 Task: Look for space in Lebowakgomo, South Africa from 24th August, 2023 to 10th September, 2023 for 8 adults in price range Rs.12000 to Rs.15000. Place can be entire place or shared room with 4 bedrooms having 8 beds and 4 bathrooms. Property type can be house, flat, guest house. Amenities needed are: wifi, TV, free parkinig on premises, gym, breakfast. Booking option can be shelf check-in. Required host language is English.
Action: Mouse moved to (488, 119)
Screenshot: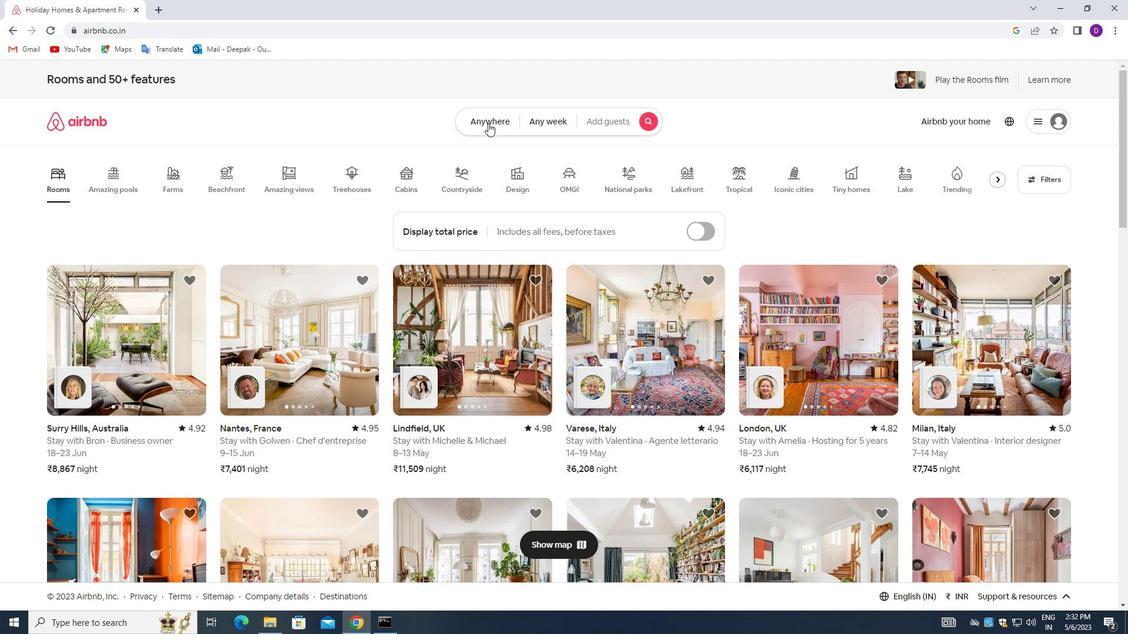 
Action: Mouse pressed left at (488, 119)
Screenshot: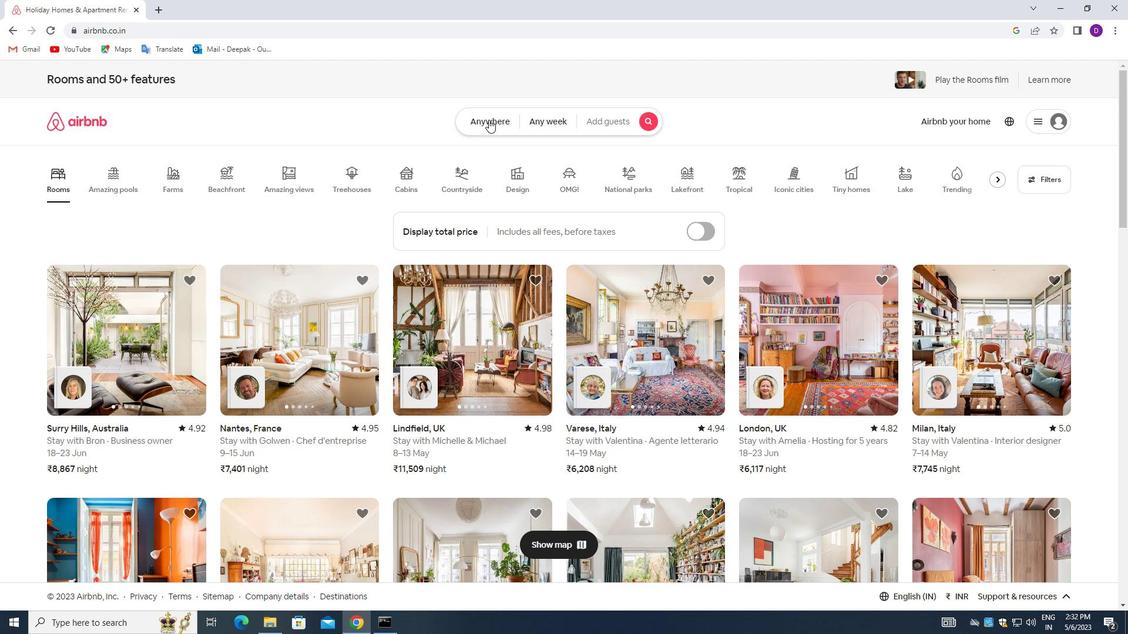 
Action: Mouse moved to (441, 165)
Screenshot: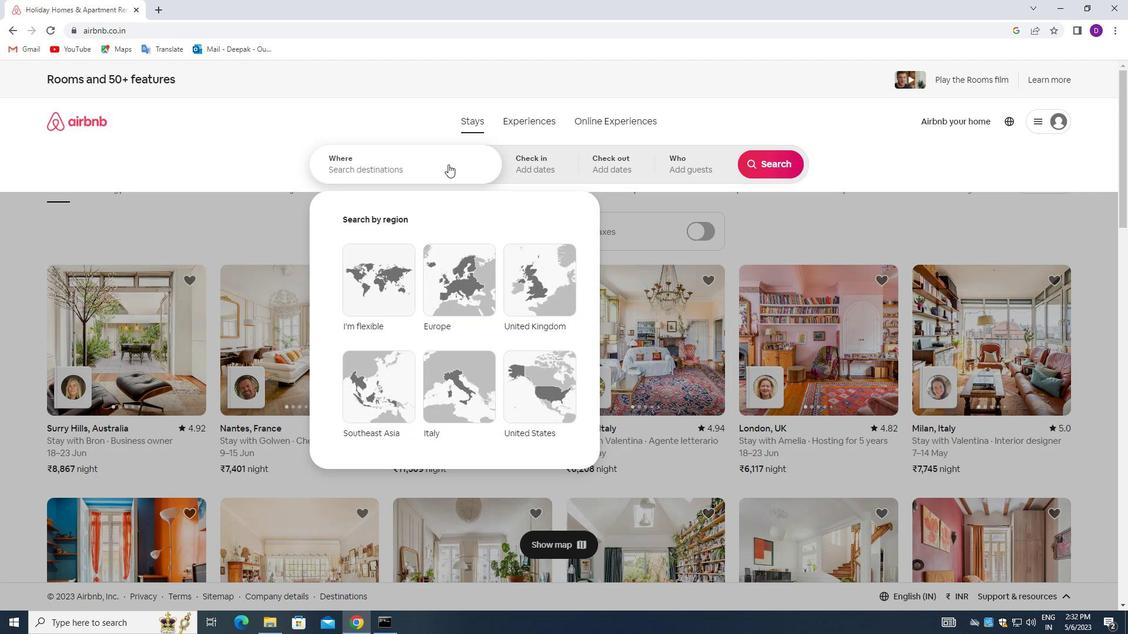 
Action: Mouse pressed left at (441, 165)
Screenshot: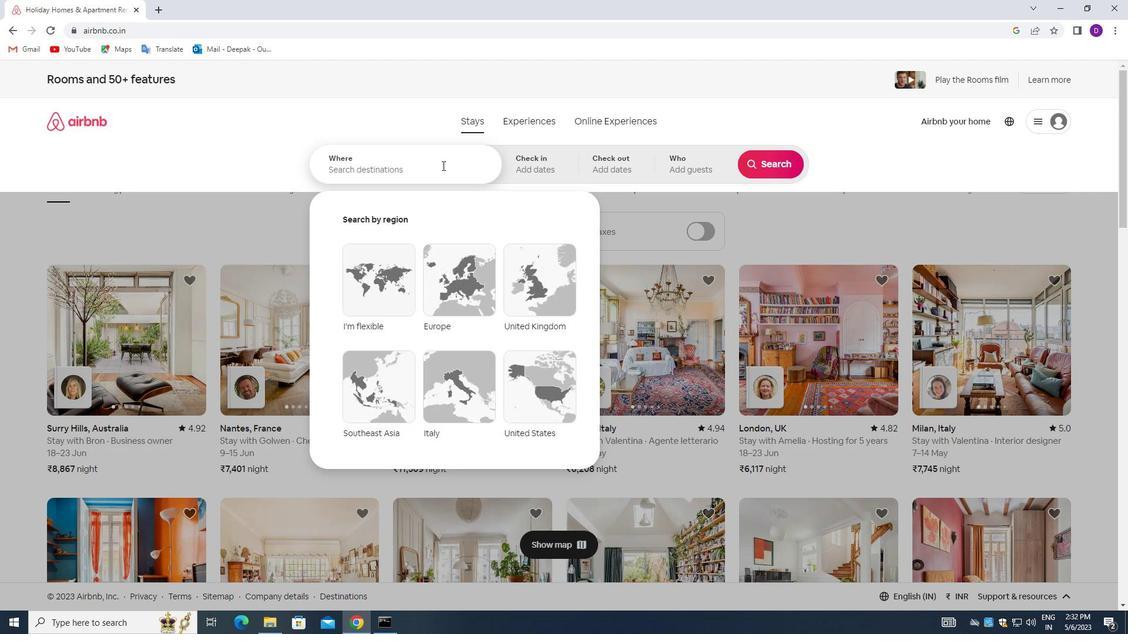 
Action: Mouse moved to (210, 263)
Screenshot: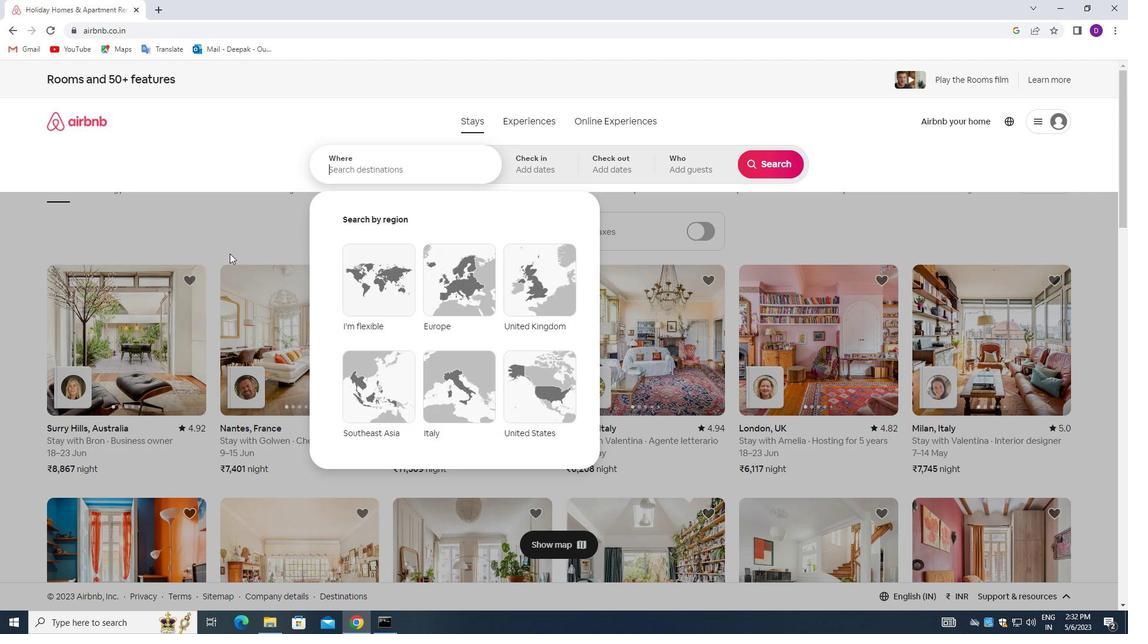 
Action: Key pressed <Key.shift>LEBOWAKGMO,<Key.space><Key.shift_r>SOUTH<Key.space><Key.shift_r>AFRICA<Key.down><Key.enter>
Screenshot: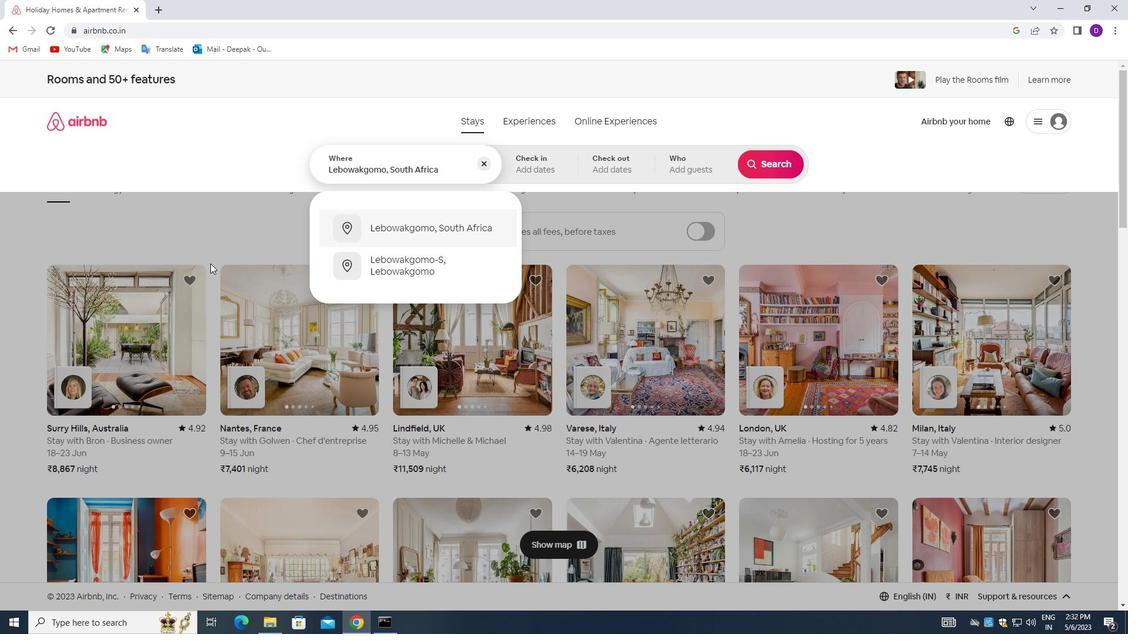 
Action: Mouse moved to (514, 285)
Screenshot: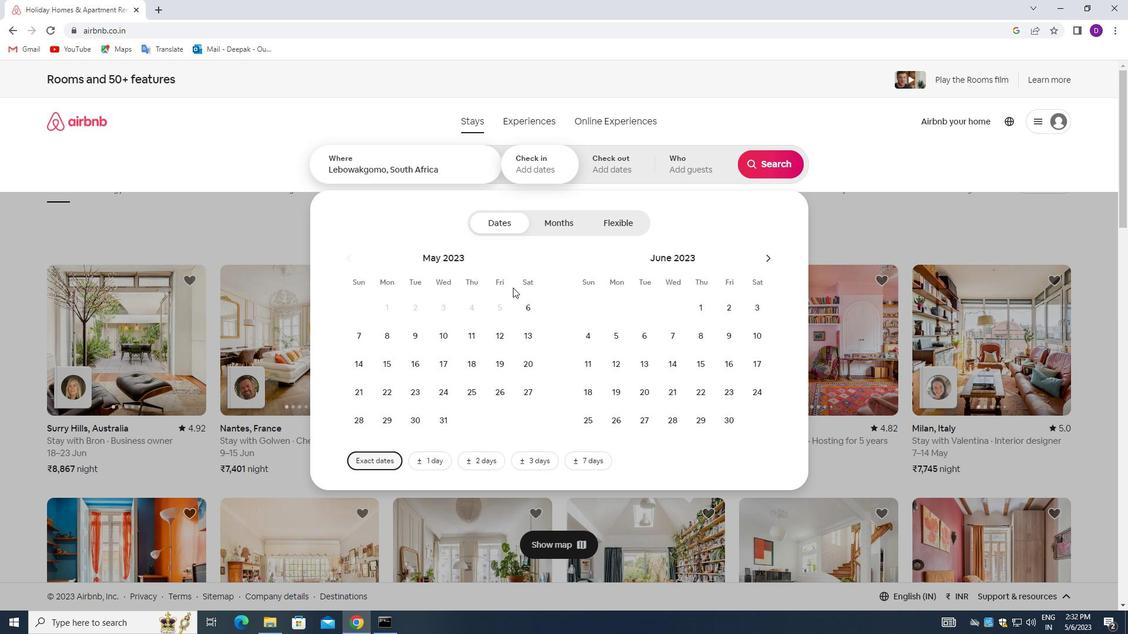 
Action: Mouse scrolled (514, 284) with delta (0, 0)
Screenshot: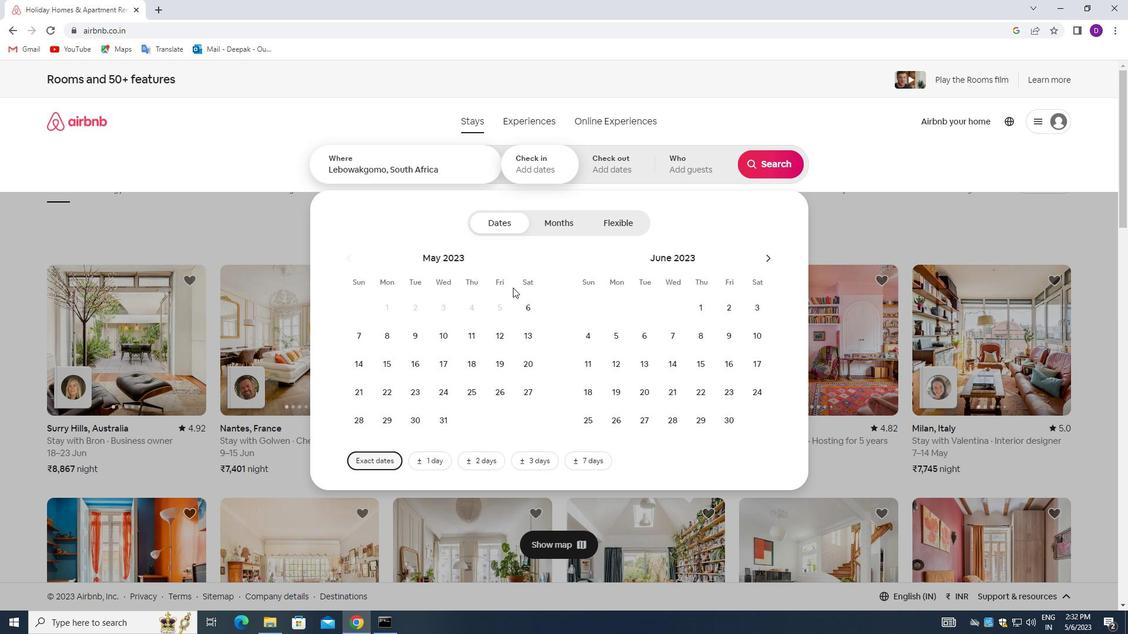 
Action: Mouse moved to (767, 259)
Screenshot: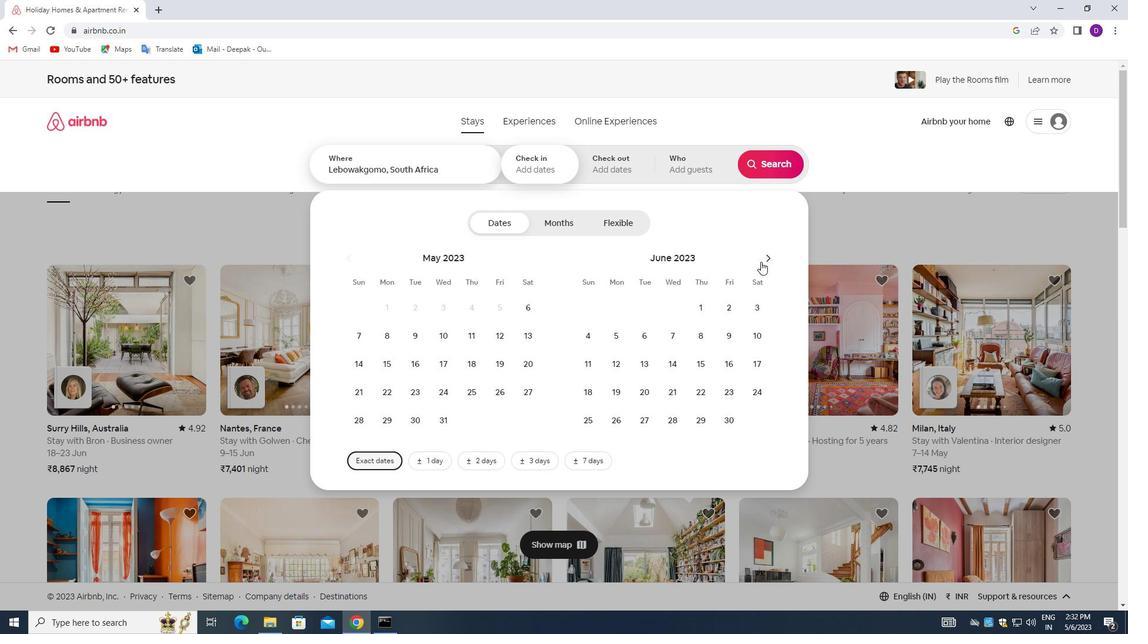 
Action: Mouse pressed left at (767, 259)
Screenshot: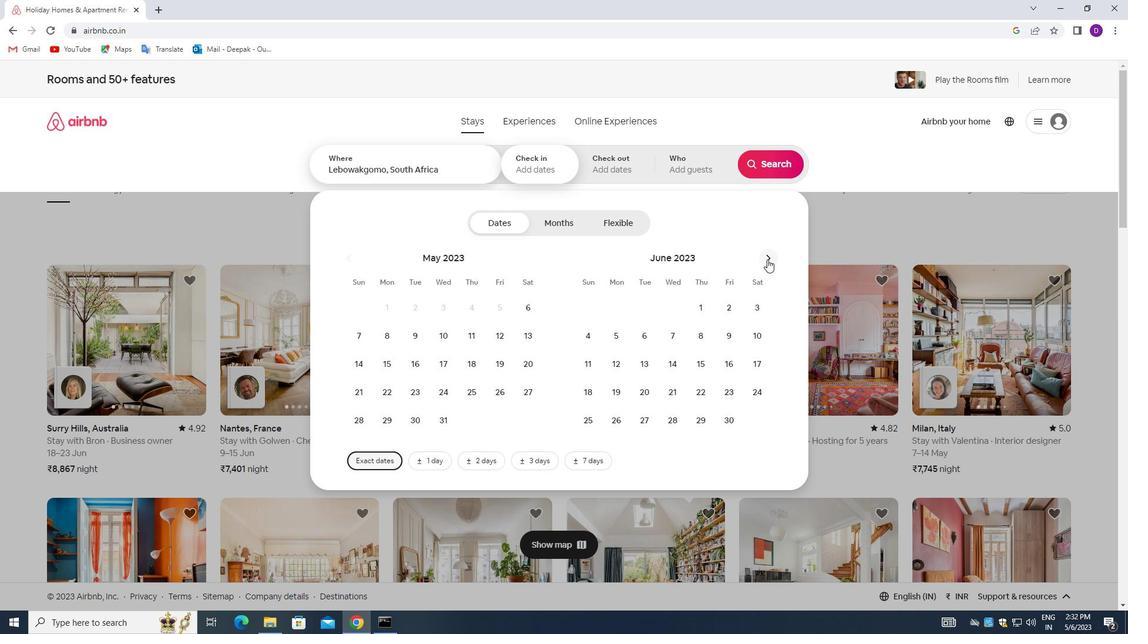 
Action: Mouse pressed left at (767, 259)
Screenshot: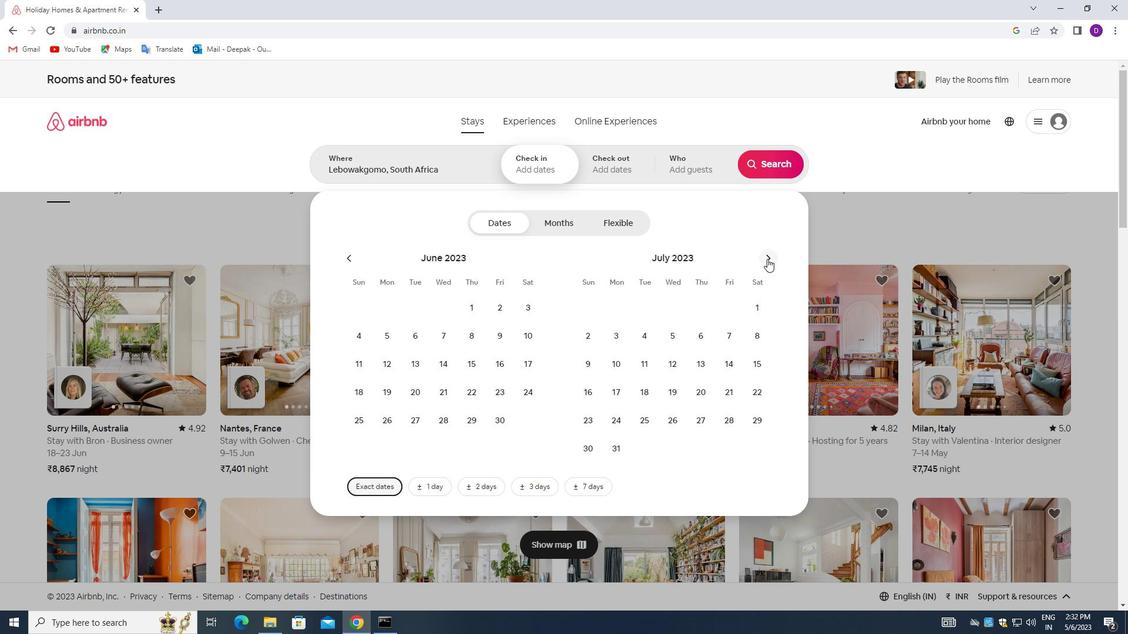 
Action: Mouse pressed left at (767, 259)
Screenshot: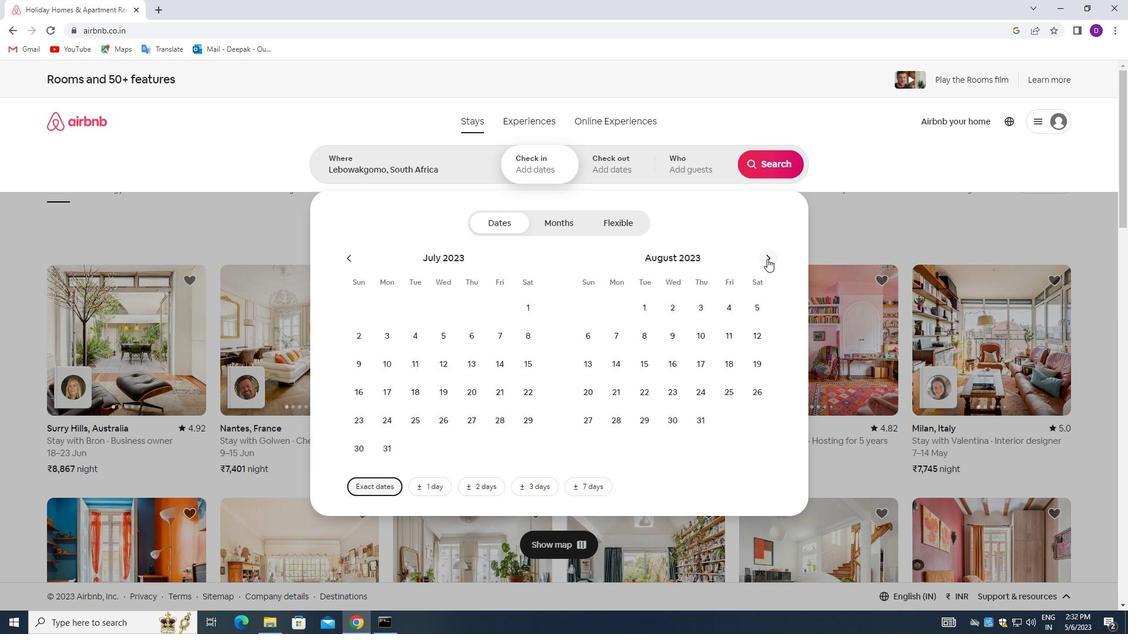 
Action: Mouse moved to (464, 390)
Screenshot: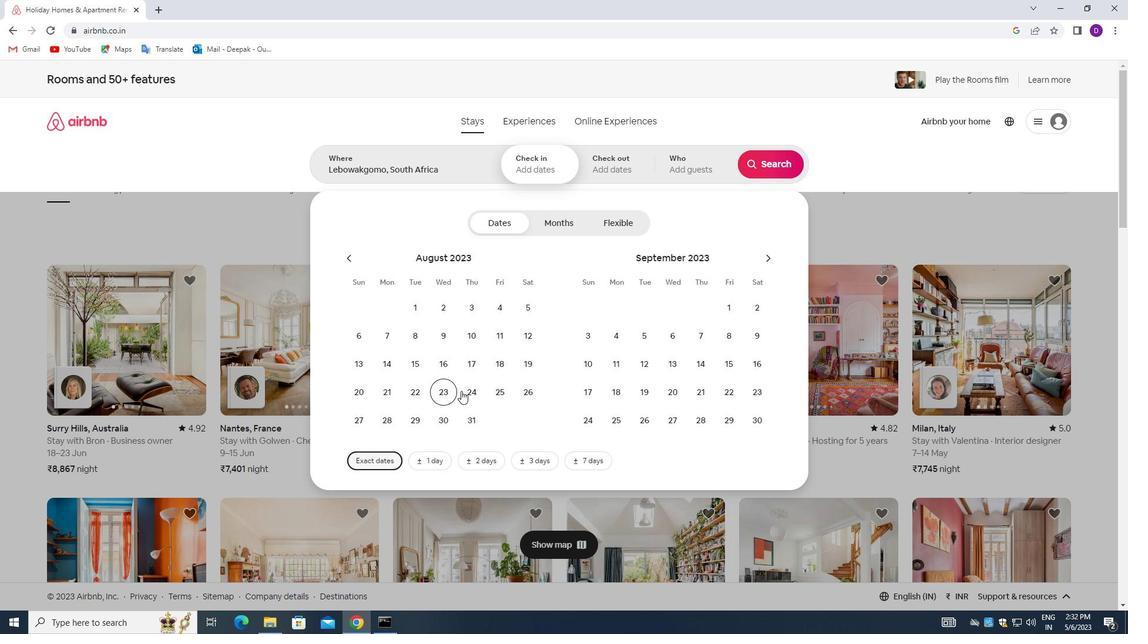 
Action: Mouse pressed left at (464, 390)
Screenshot: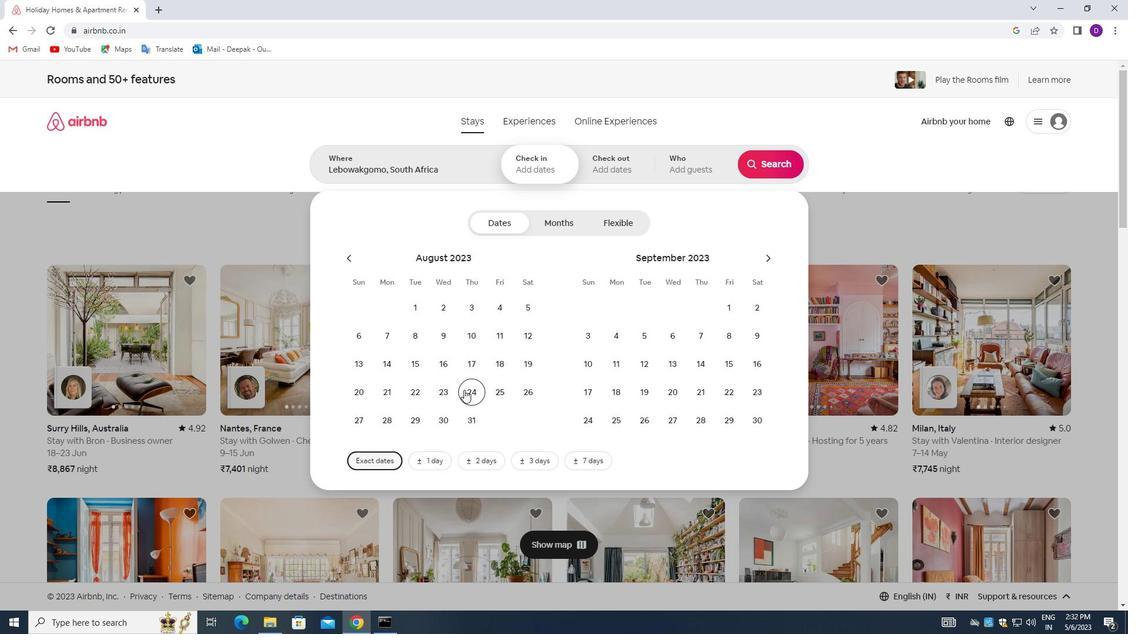 
Action: Mouse moved to (595, 373)
Screenshot: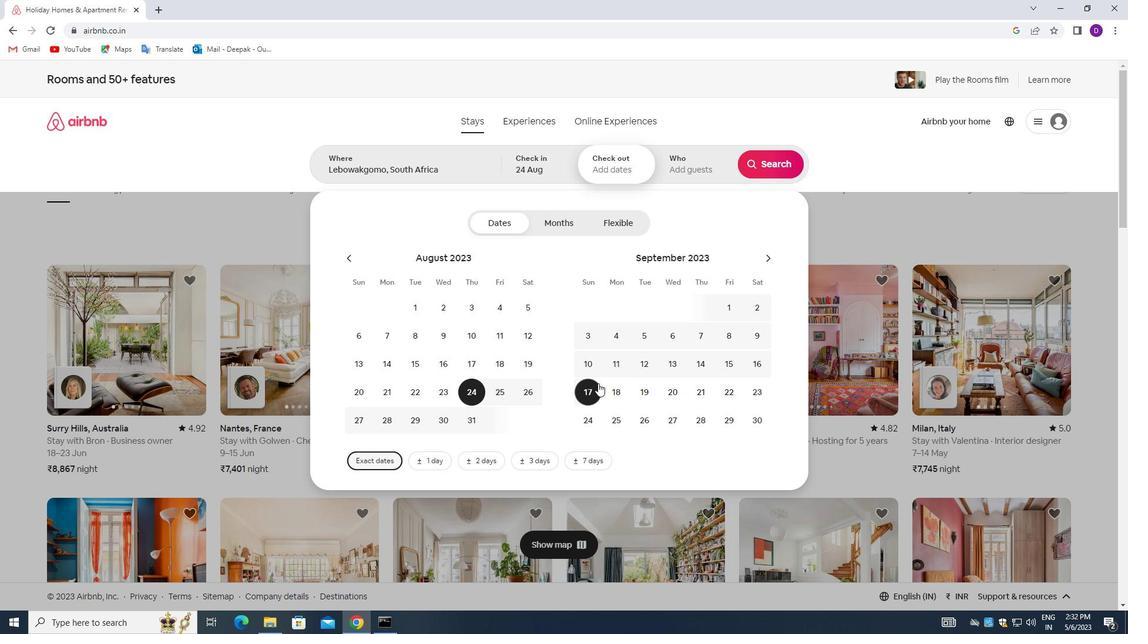 
Action: Mouse pressed left at (595, 373)
Screenshot: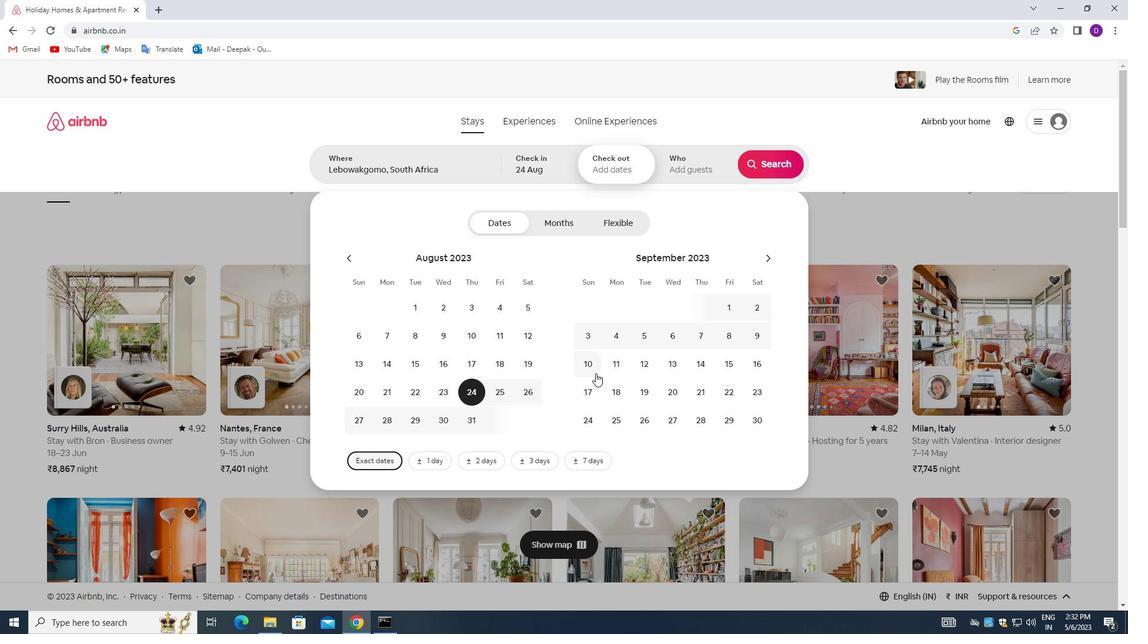 
Action: Mouse moved to (671, 171)
Screenshot: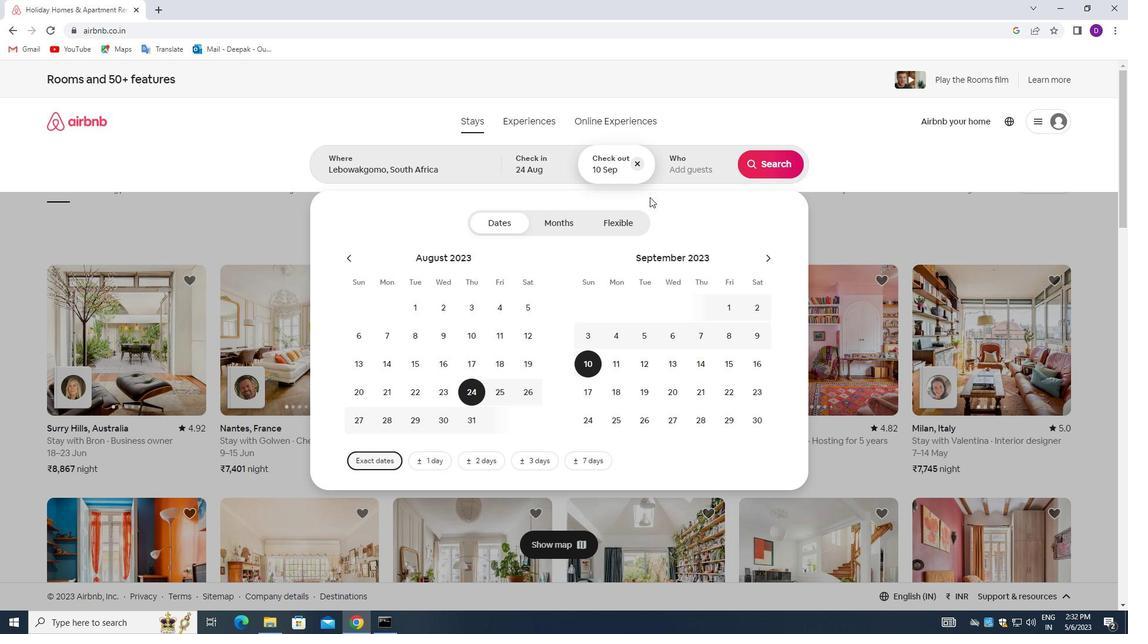 
Action: Mouse pressed left at (671, 171)
Screenshot: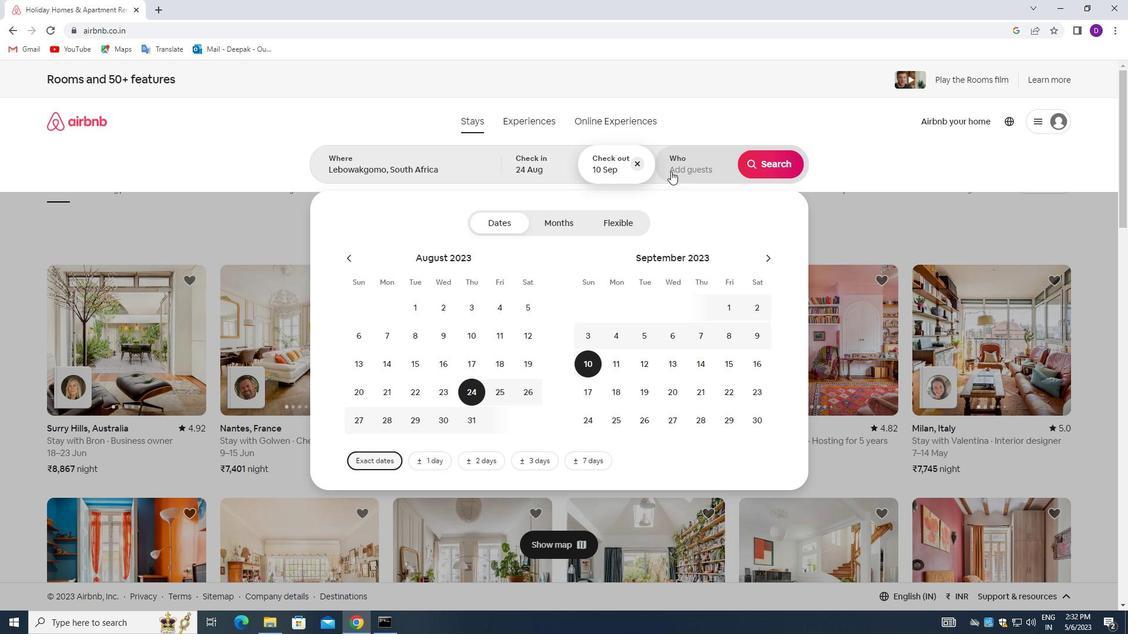 
Action: Mouse moved to (770, 231)
Screenshot: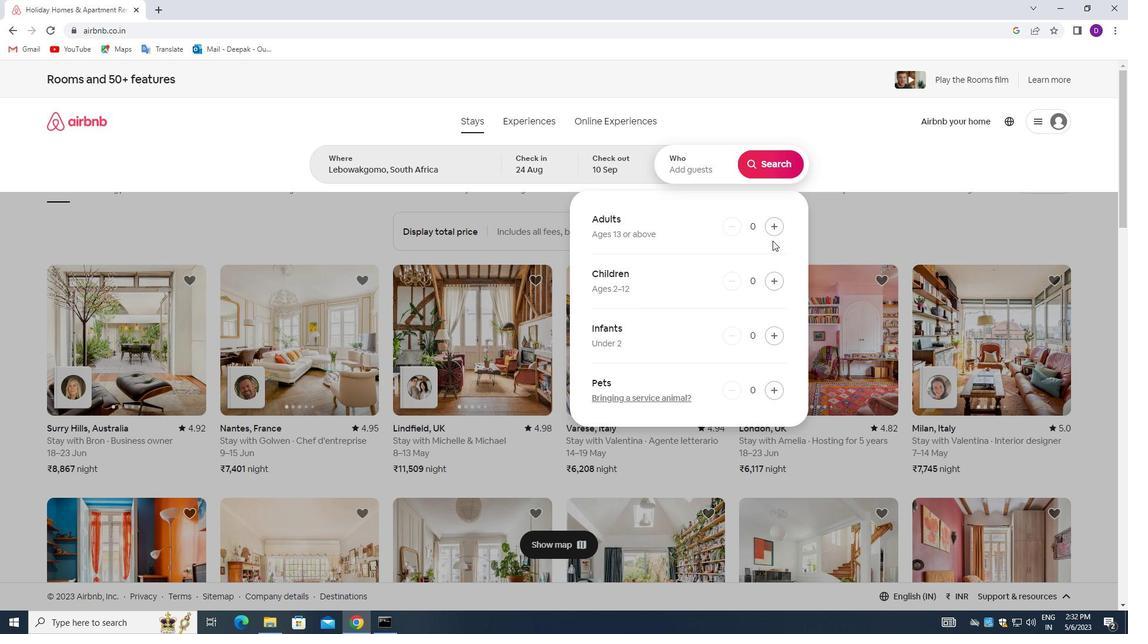 
Action: Mouse pressed left at (770, 231)
Screenshot: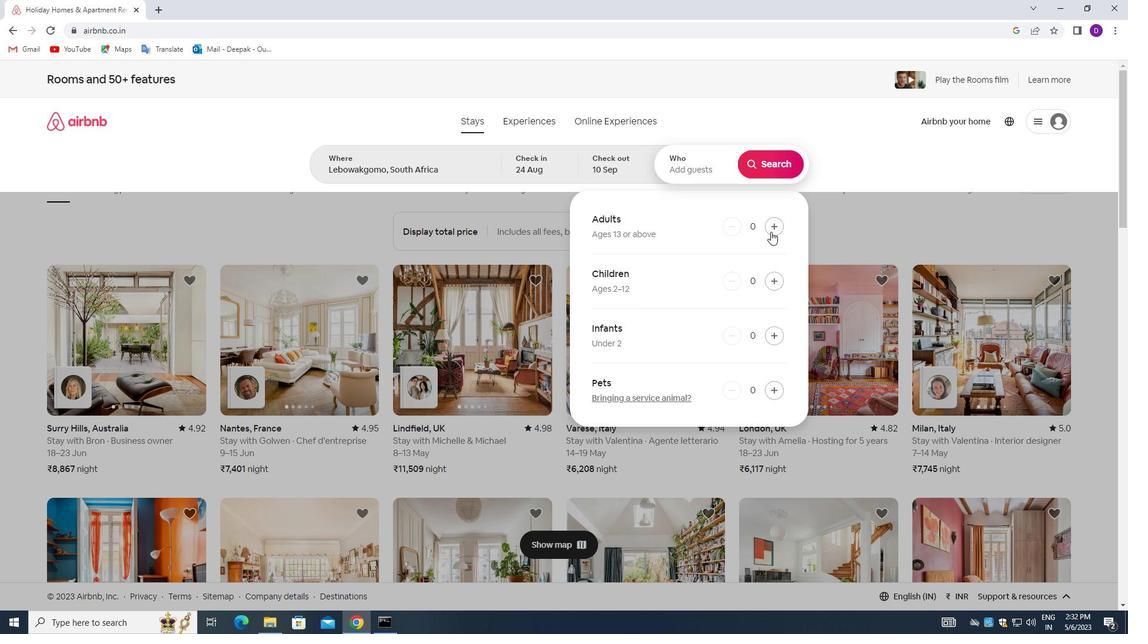 
Action: Mouse pressed left at (770, 231)
Screenshot: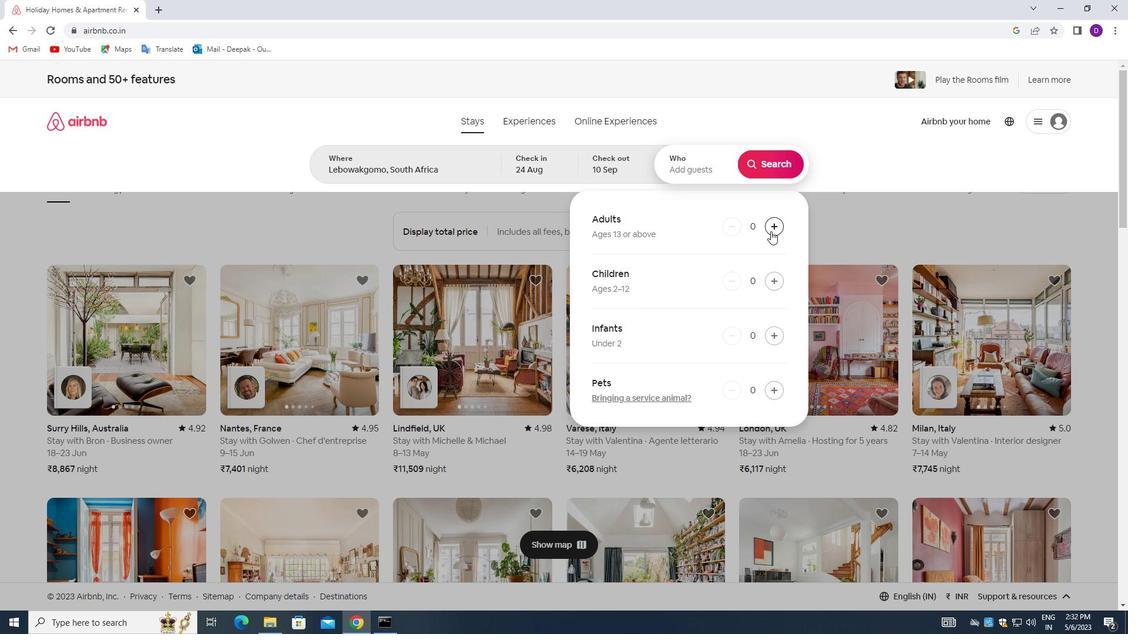 
Action: Mouse pressed left at (770, 231)
Screenshot: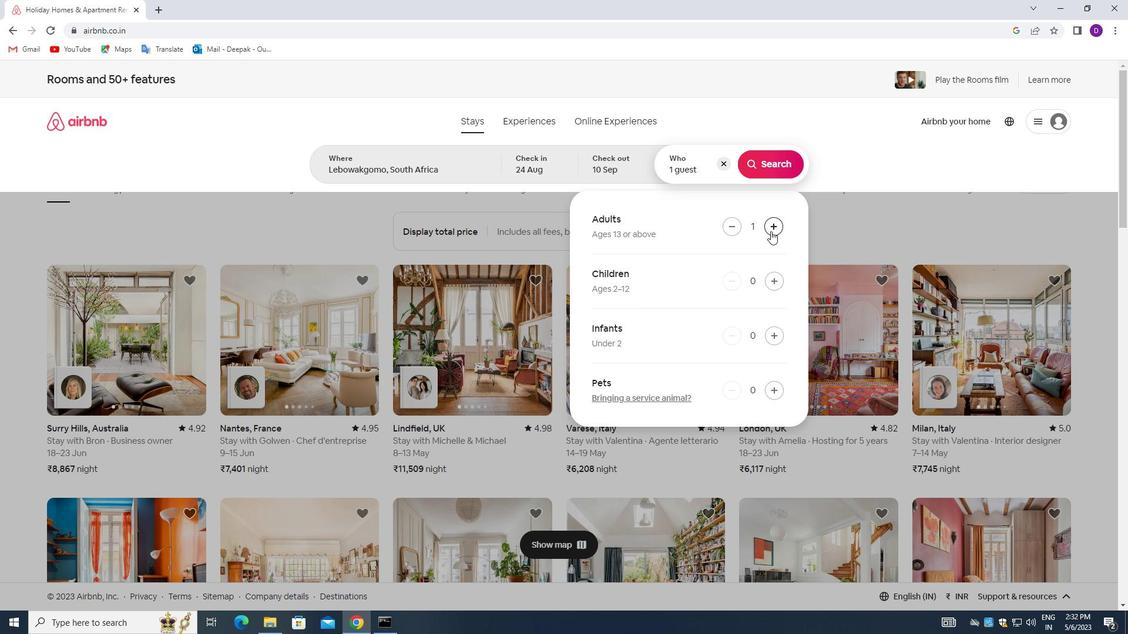
Action: Mouse pressed left at (770, 231)
Screenshot: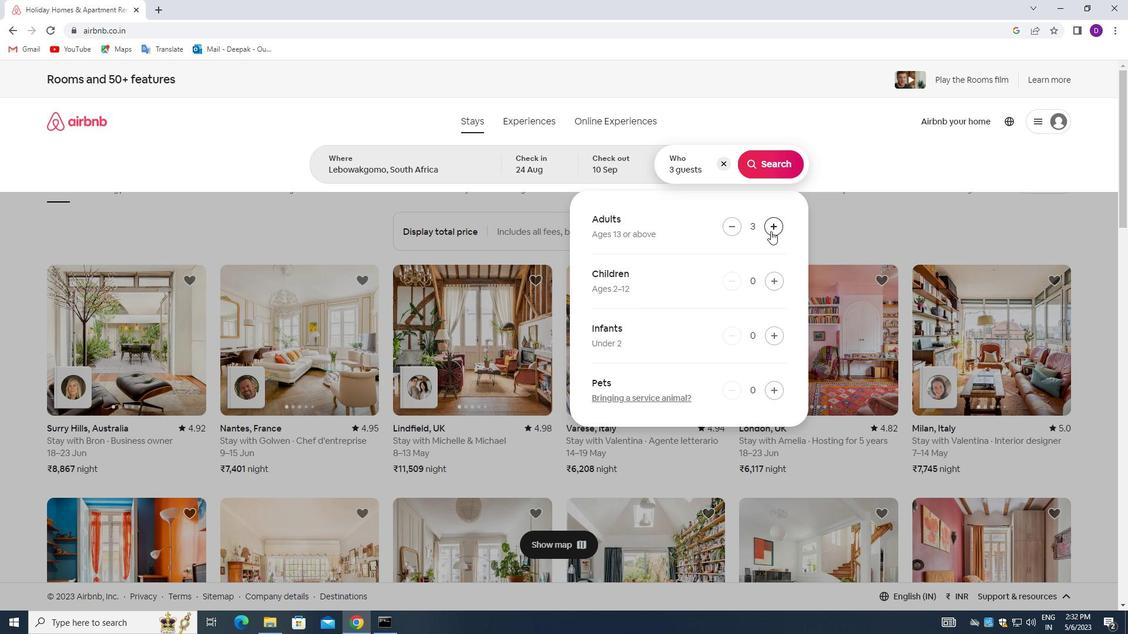 
Action: Mouse pressed left at (770, 231)
Screenshot: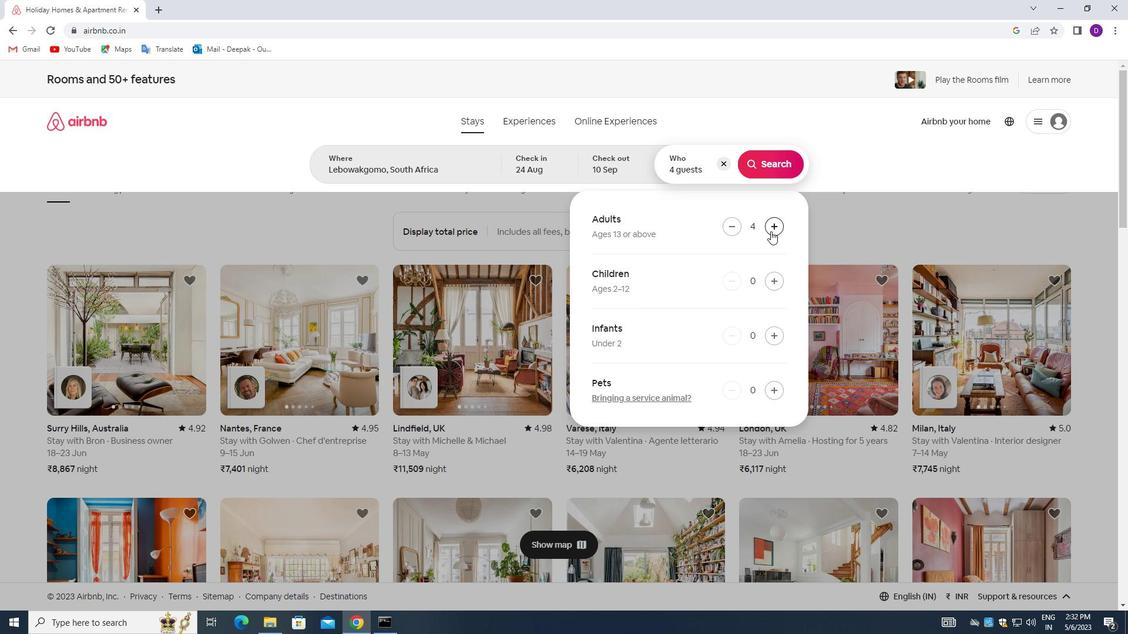 
Action: Mouse pressed left at (770, 231)
Screenshot: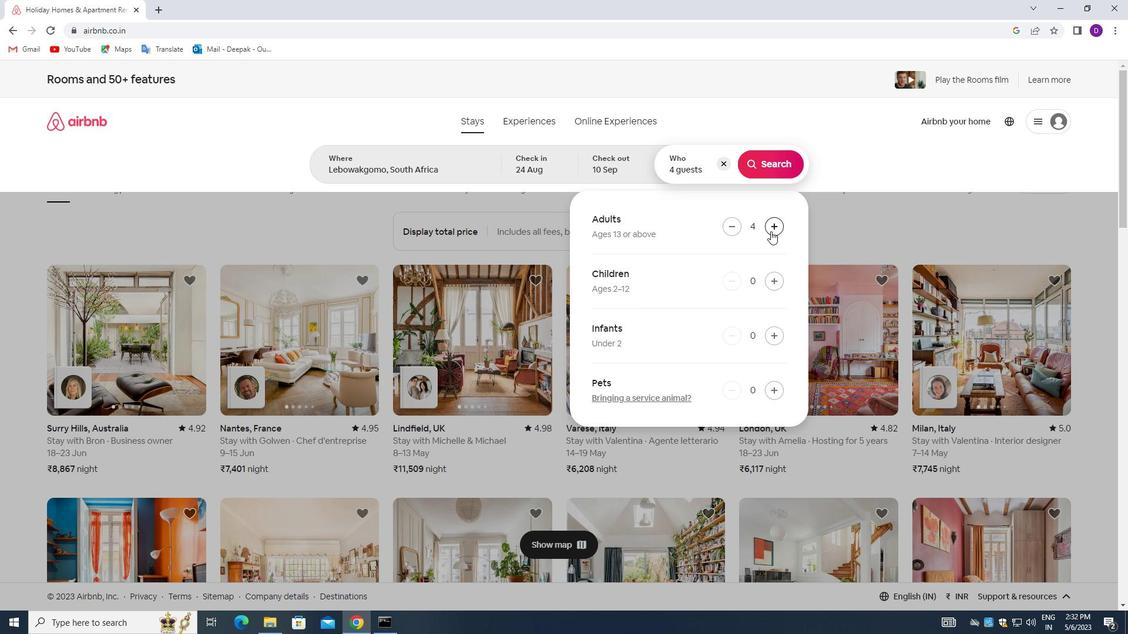 
Action: Mouse pressed left at (770, 231)
Screenshot: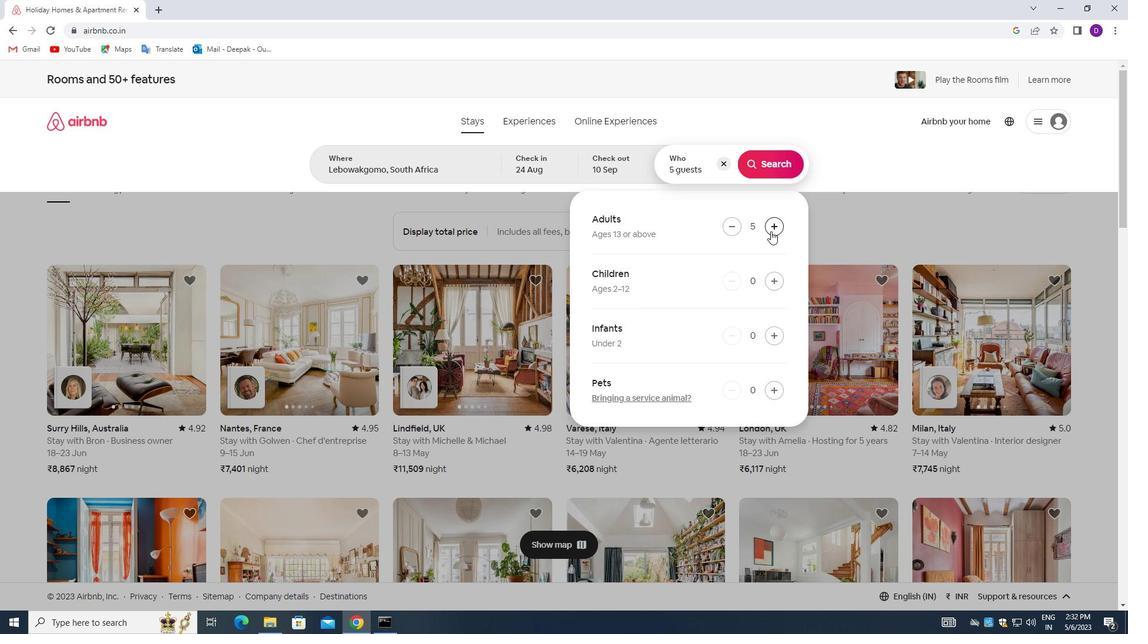 
Action: Mouse pressed left at (770, 231)
Screenshot: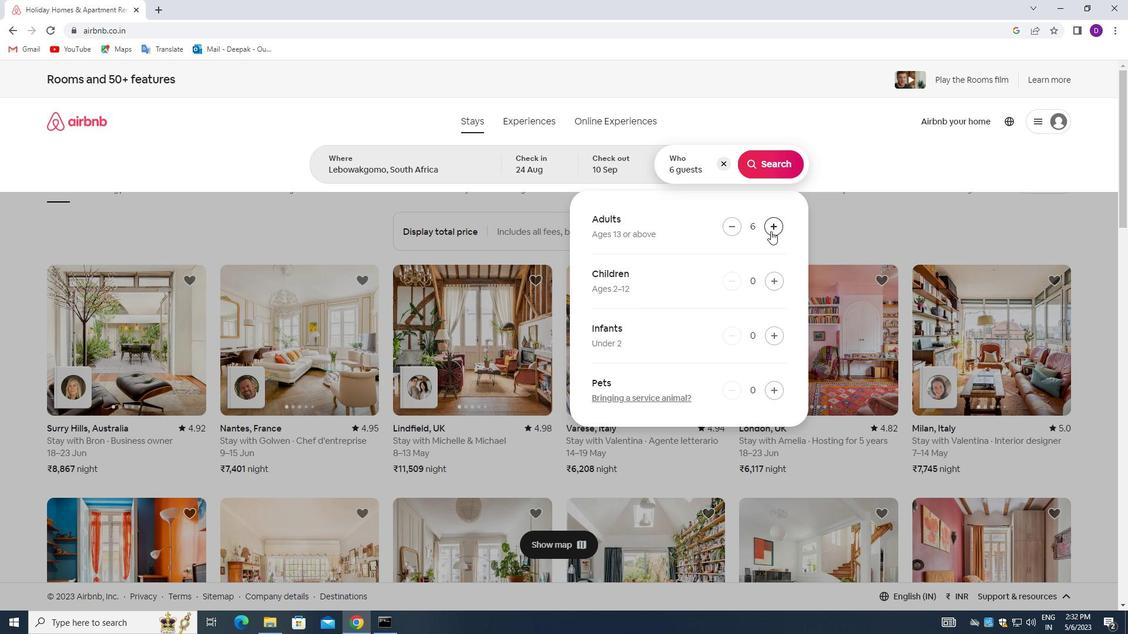 
Action: Mouse moved to (777, 165)
Screenshot: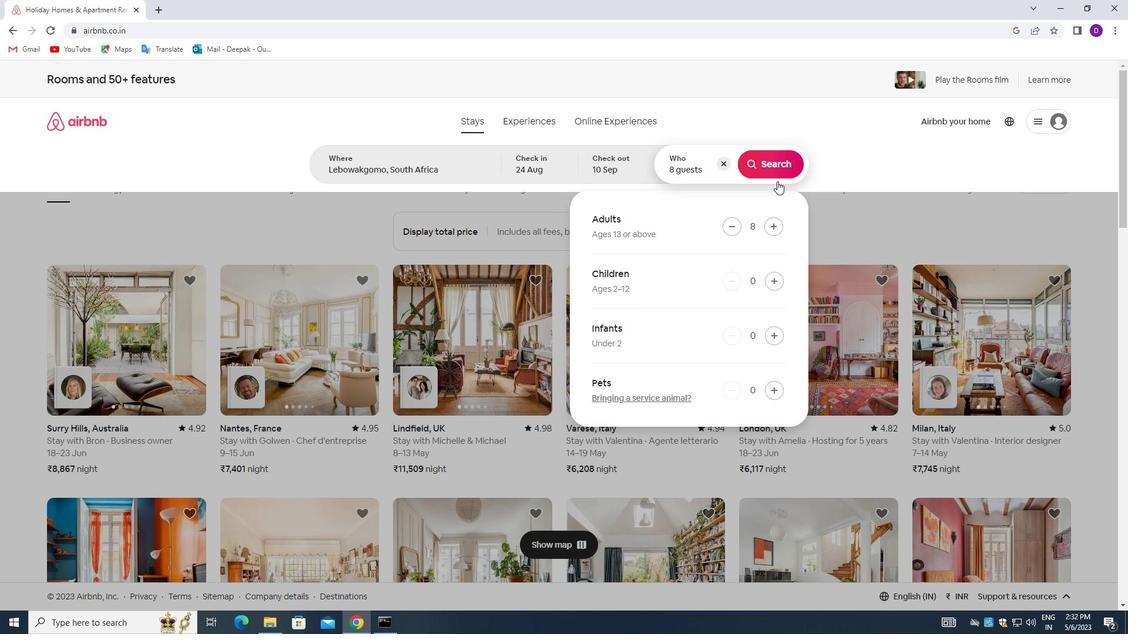 
Action: Mouse pressed left at (777, 165)
Screenshot: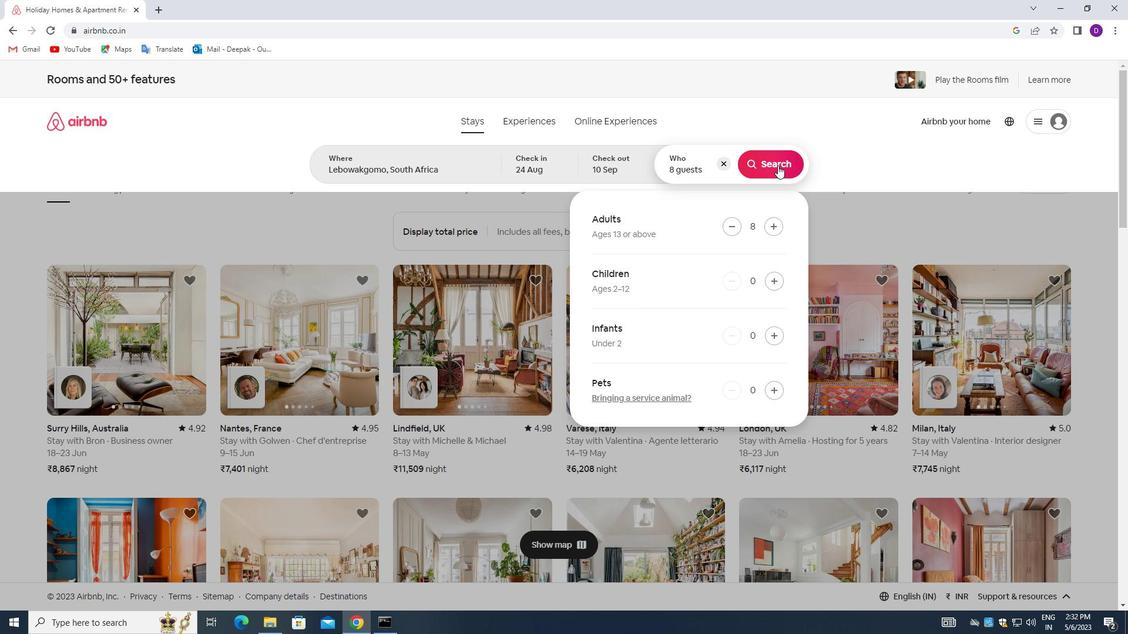 
Action: Mouse moved to (1061, 126)
Screenshot: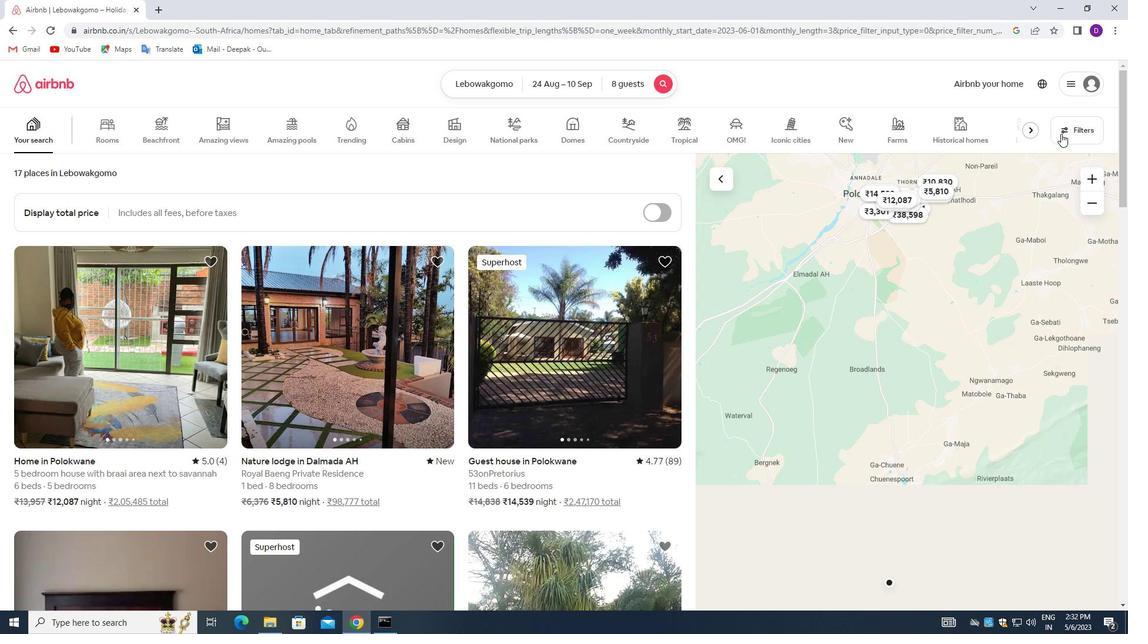 
Action: Mouse pressed left at (1061, 126)
Screenshot: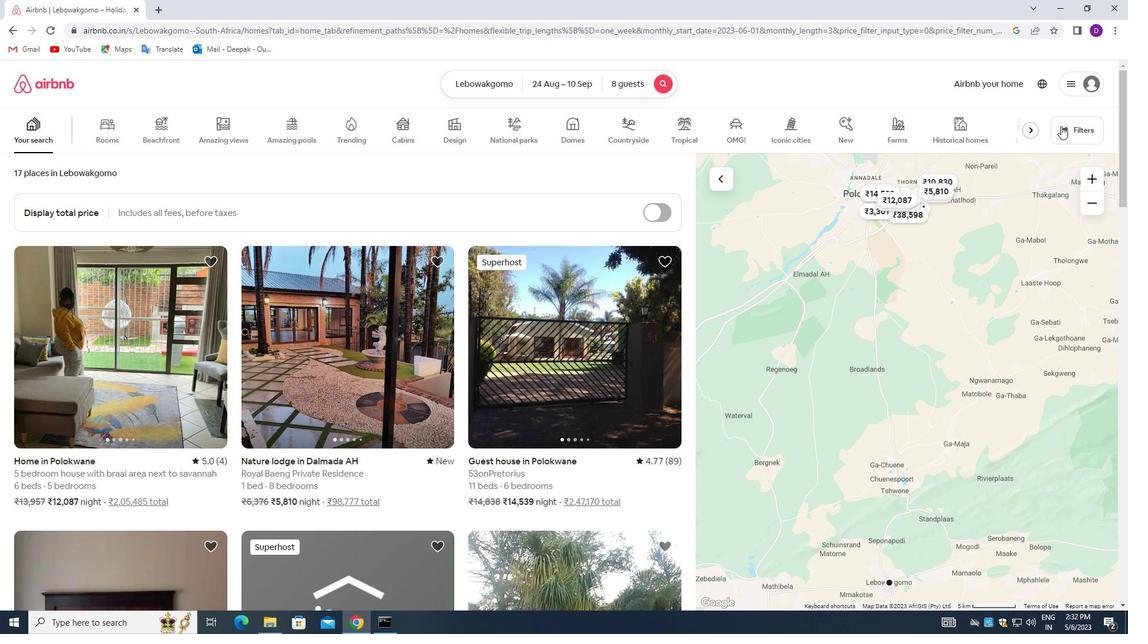 
Action: Mouse moved to (535, 377)
Screenshot: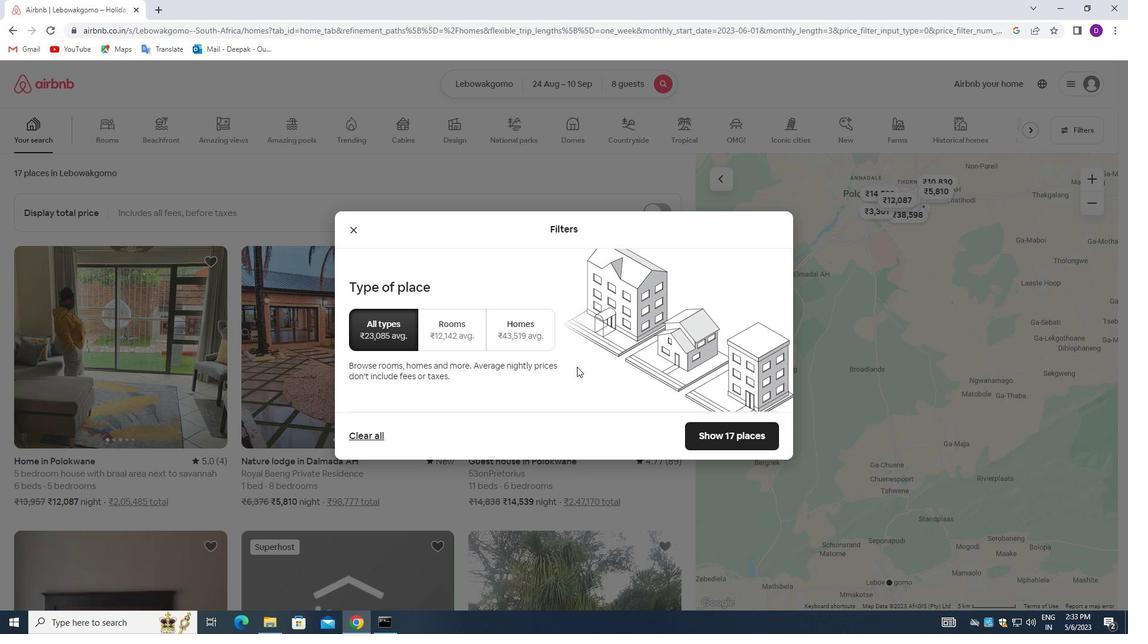 
Action: Mouse scrolled (535, 377) with delta (0, 0)
Screenshot: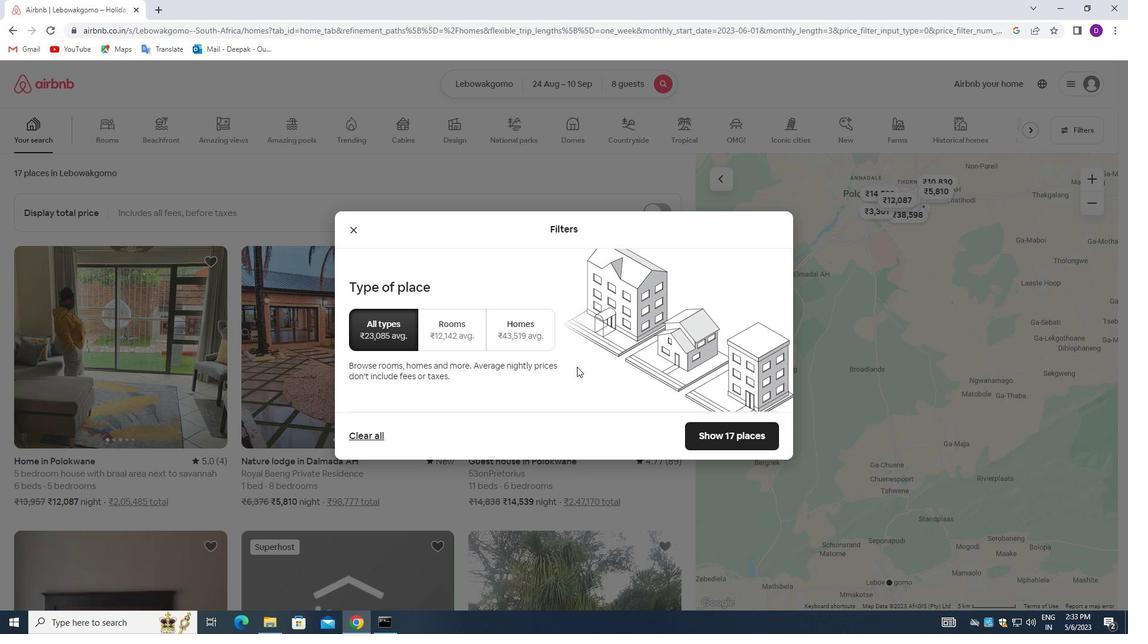 
Action: Mouse moved to (531, 380)
Screenshot: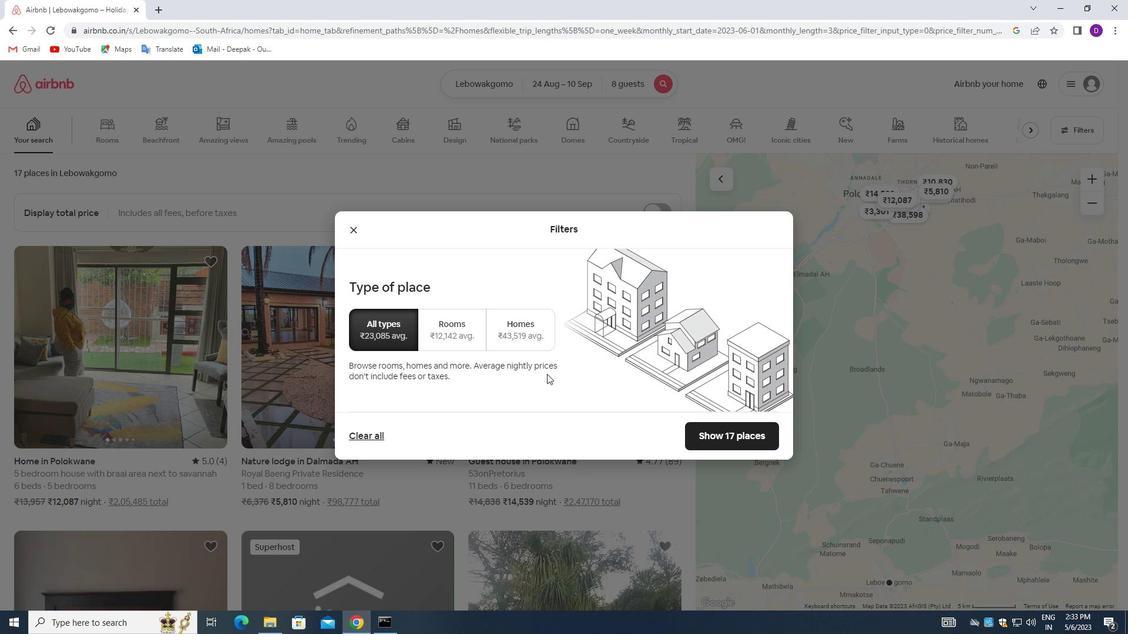 
Action: Mouse scrolled (531, 379) with delta (0, 0)
Screenshot: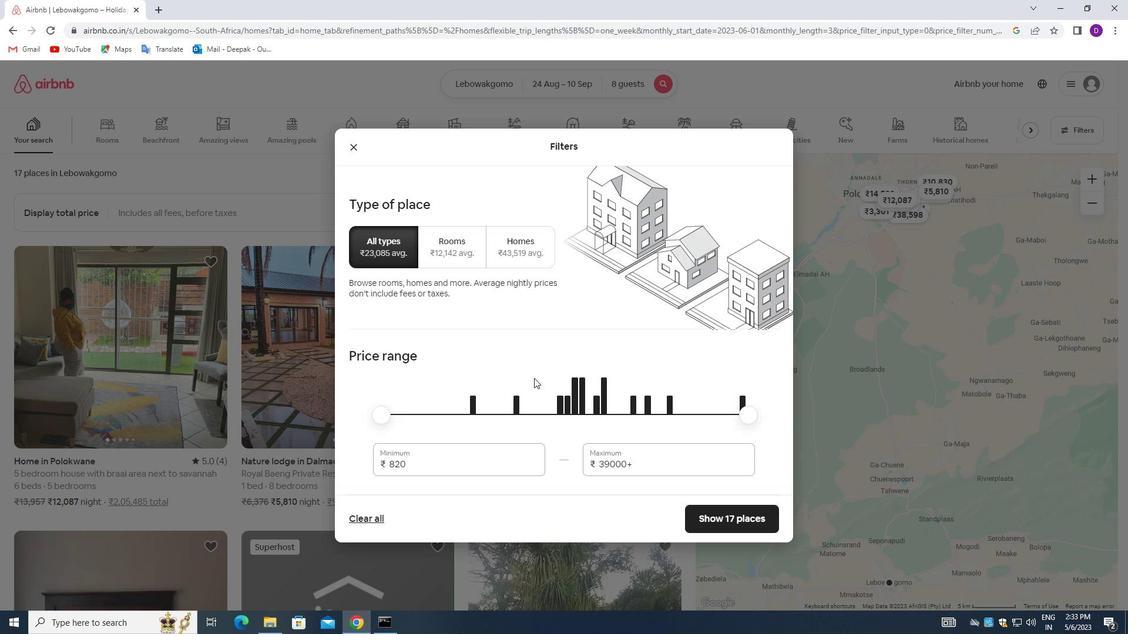 
Action: Mouse moved to (527, 380)
Screenshot: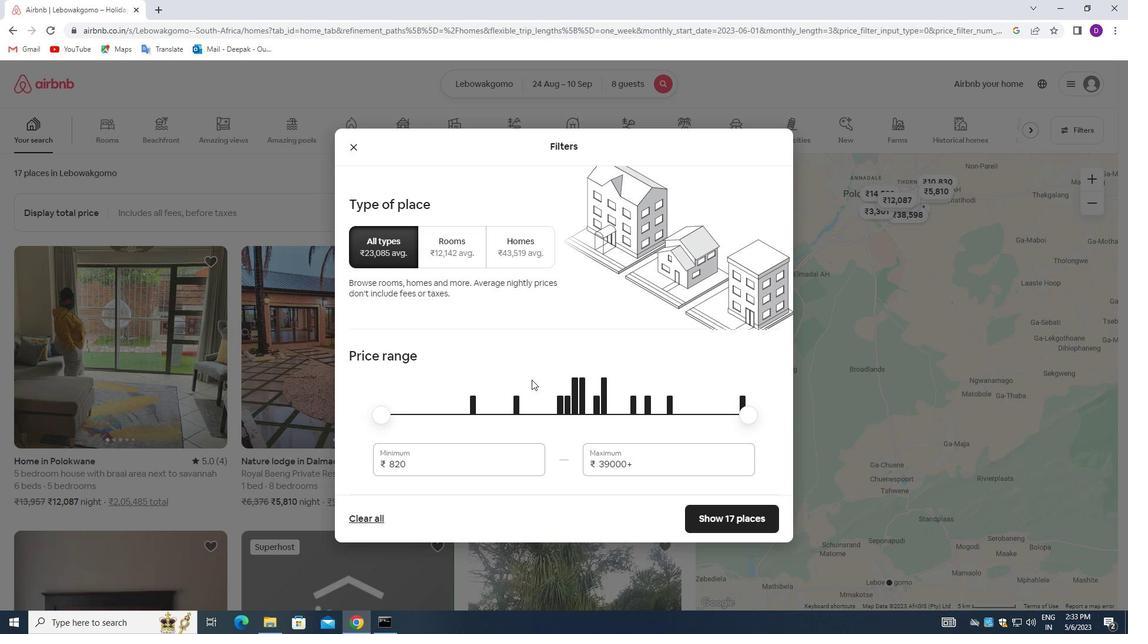 
Action: Mouse scrolled (527, 379) with delta (0, 0)
Screenshot: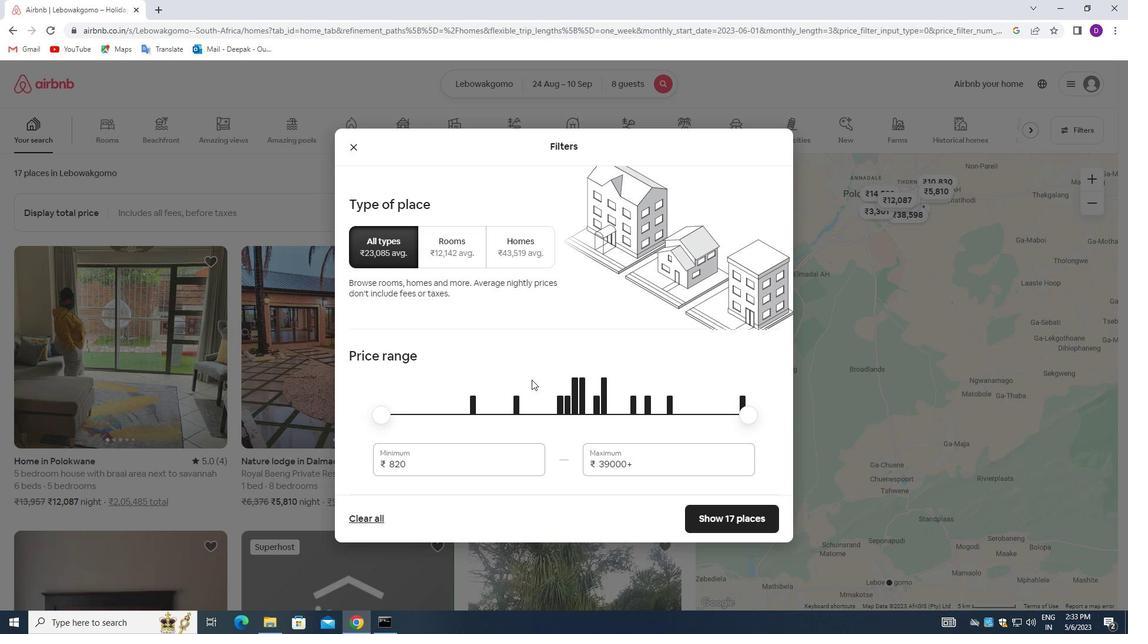
Action: Mouse moved to (410, 362)
Screenshot: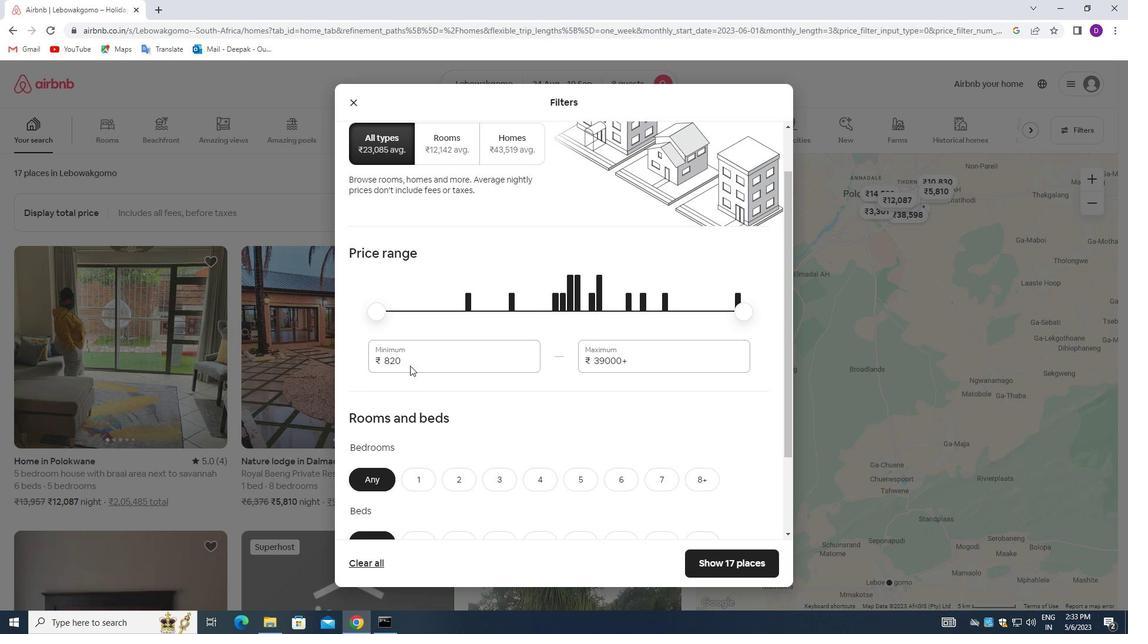 
Action: Mouse pressed left at (410, 362)
Screenshot: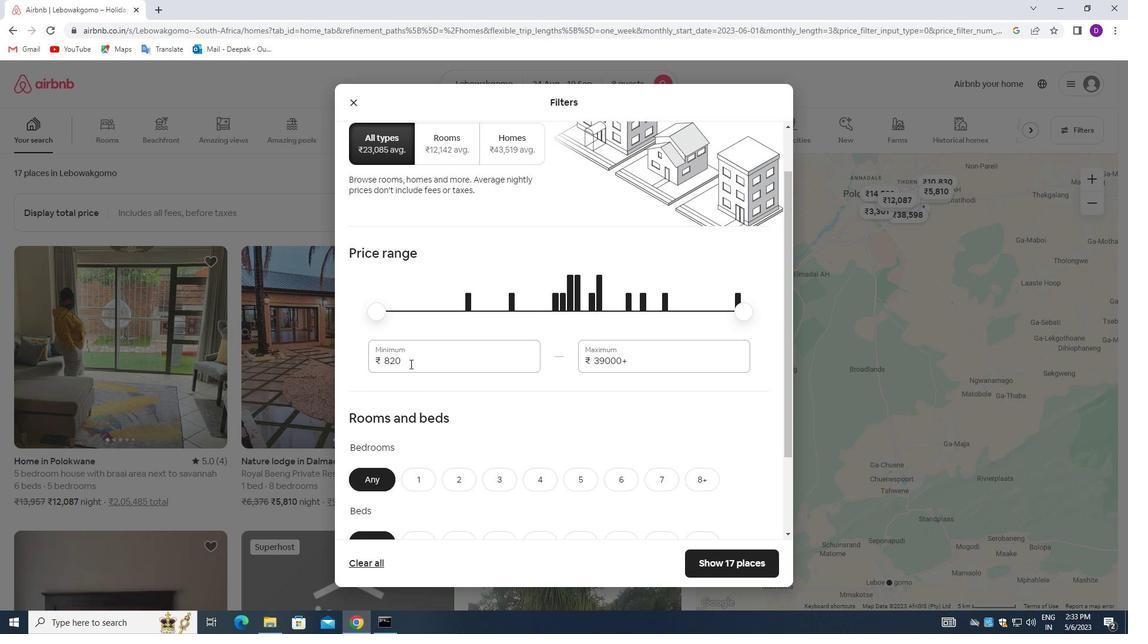 
Action: Mouse pressed left at (410, 362)
Screenshot: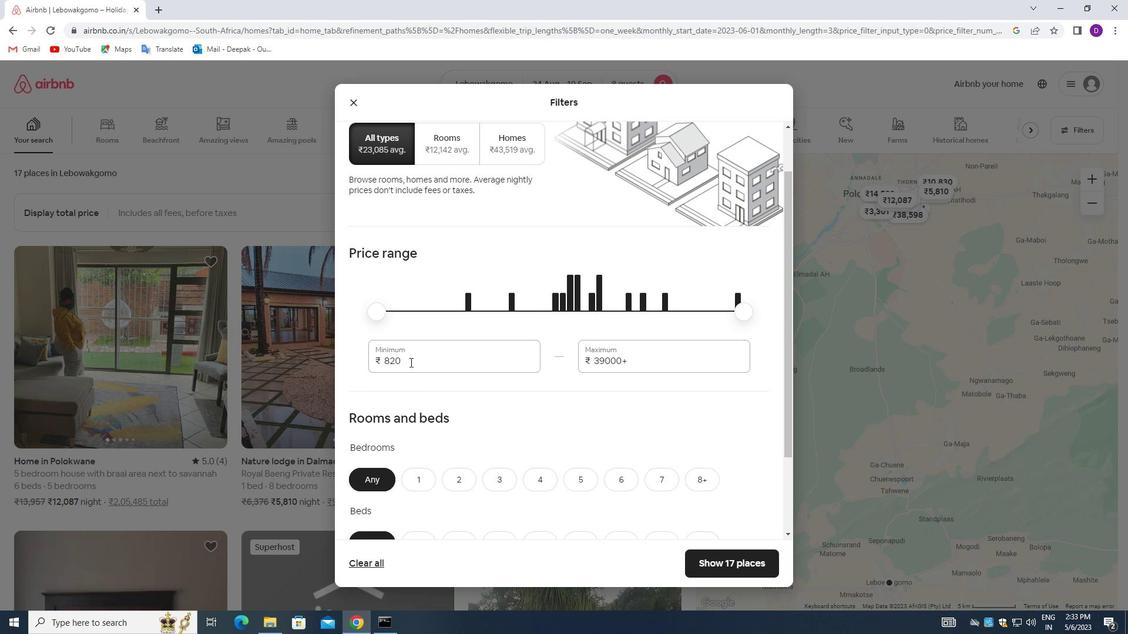 
Action: Mouse moved to (406, 362)
Screenshot: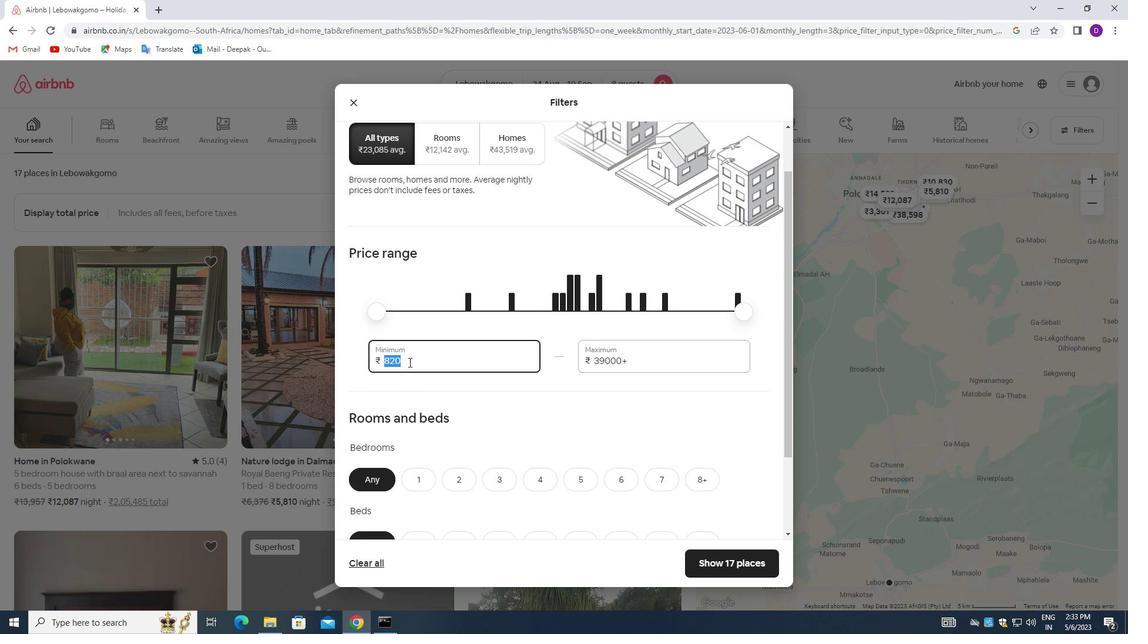 
Action: Key pressed 1
Screenshot: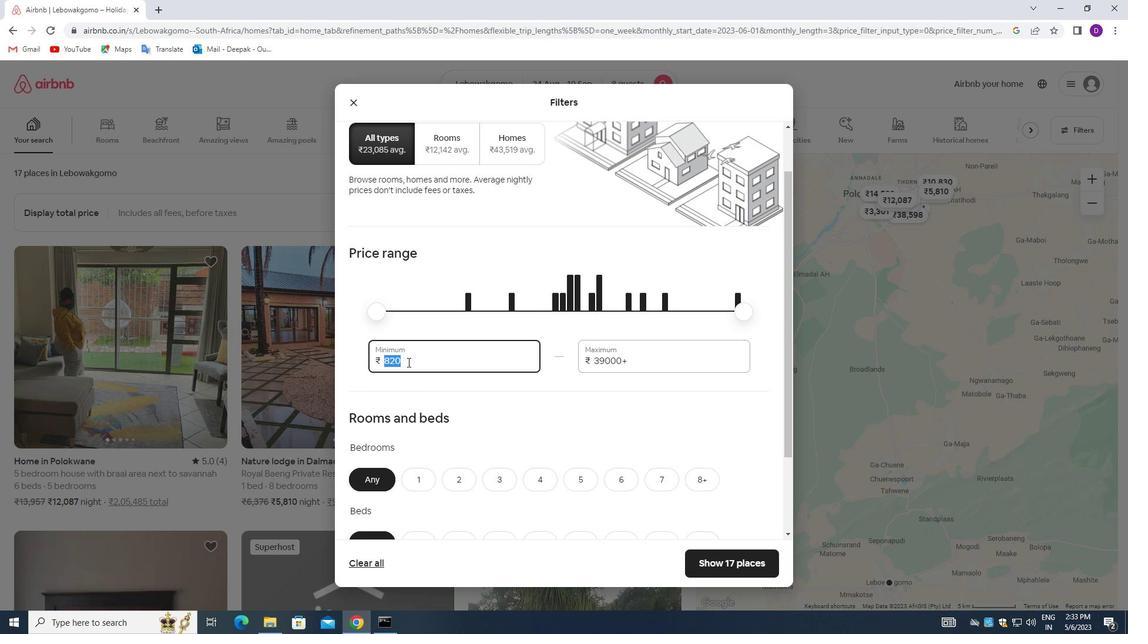 
Action: Mouse moved to (405, 362)
Screenshot: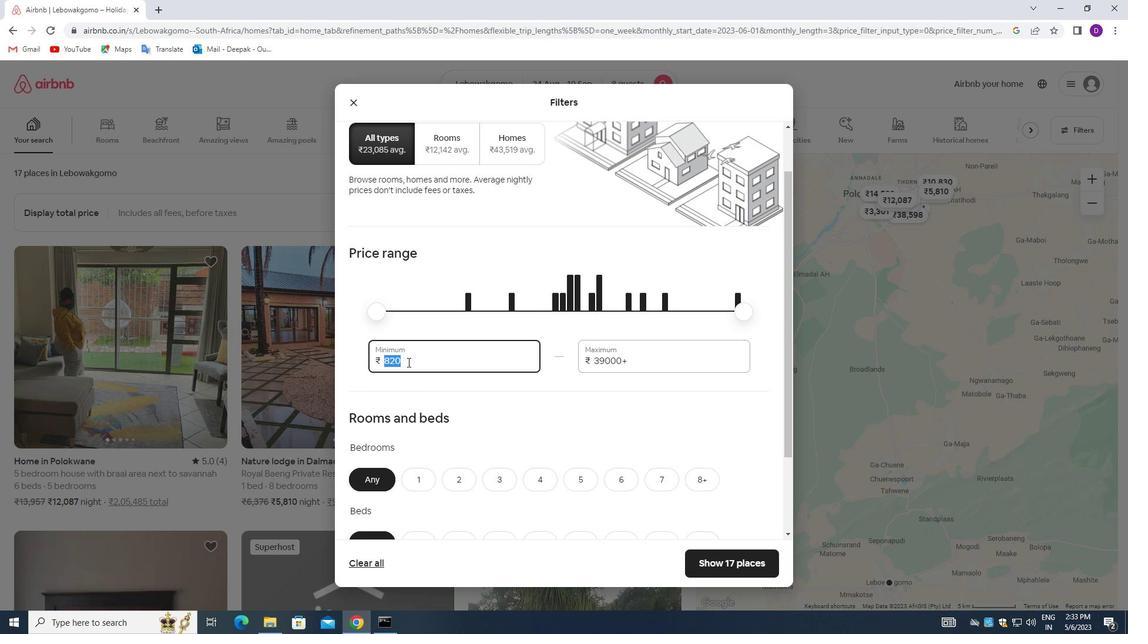 
Action: Key pressed 2000<Key.tab>15000
Screenshot: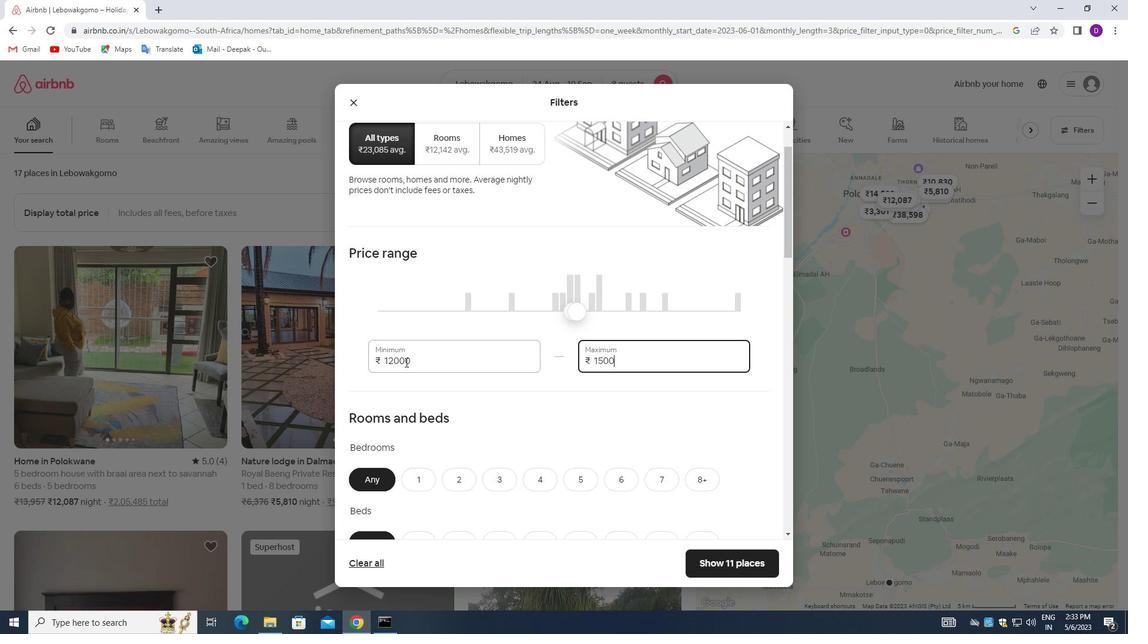 
Action: Mouse moved to (422, 353)
Screenshot: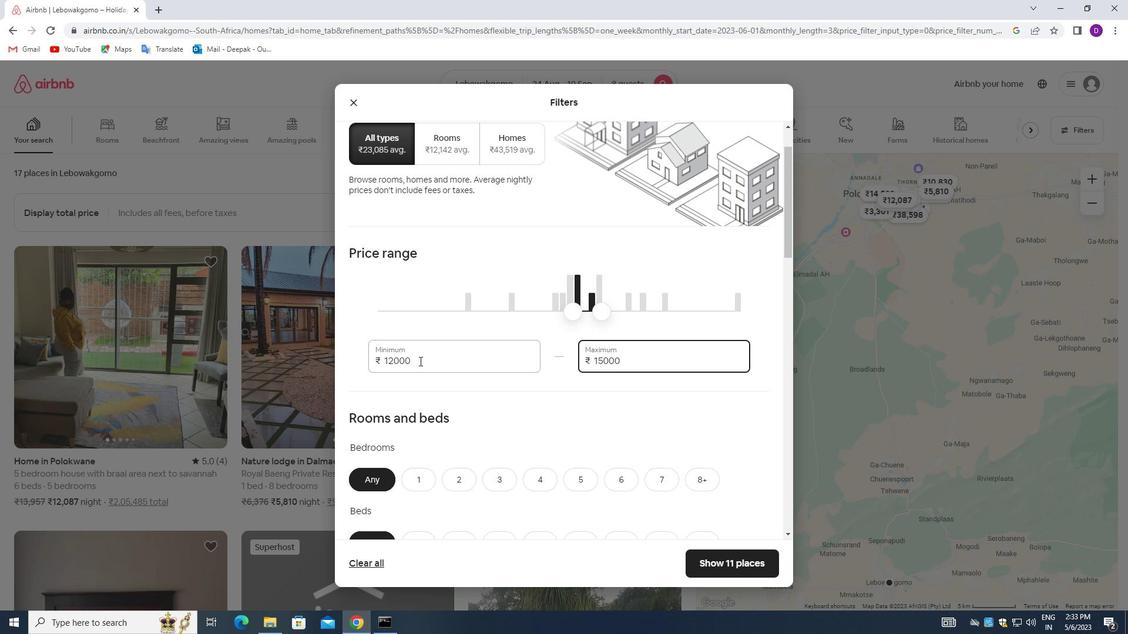 
Action: Mouse scrolled (422, 353) with delta (0, 0)
Screenshot: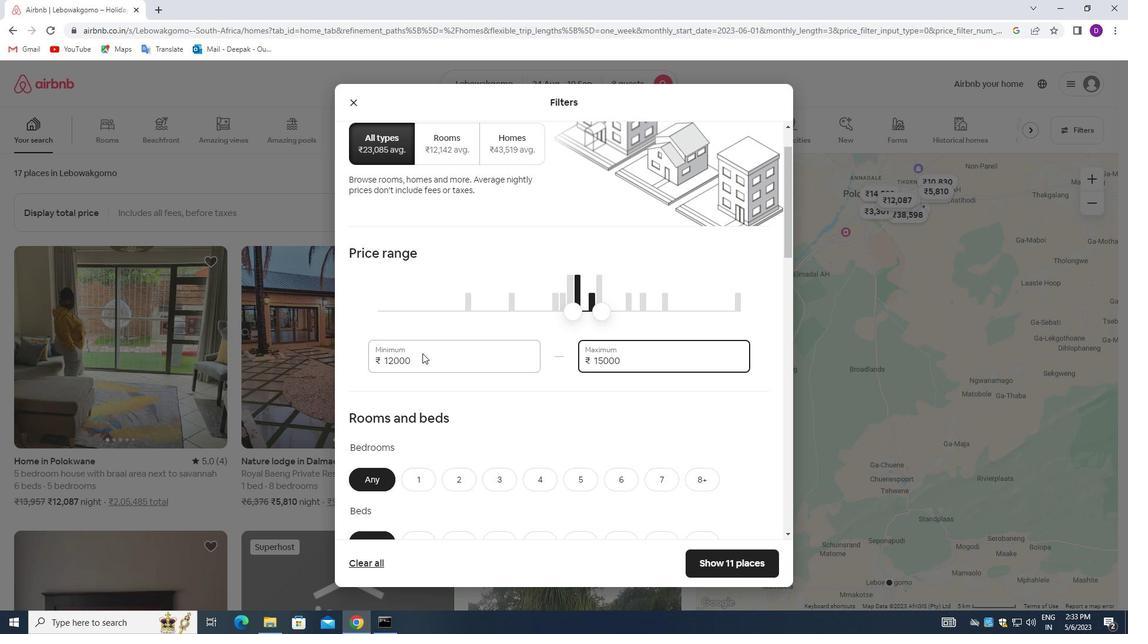 
Action: Mouse scrolled (422, 353) with delta (0, 0)
Screenshot: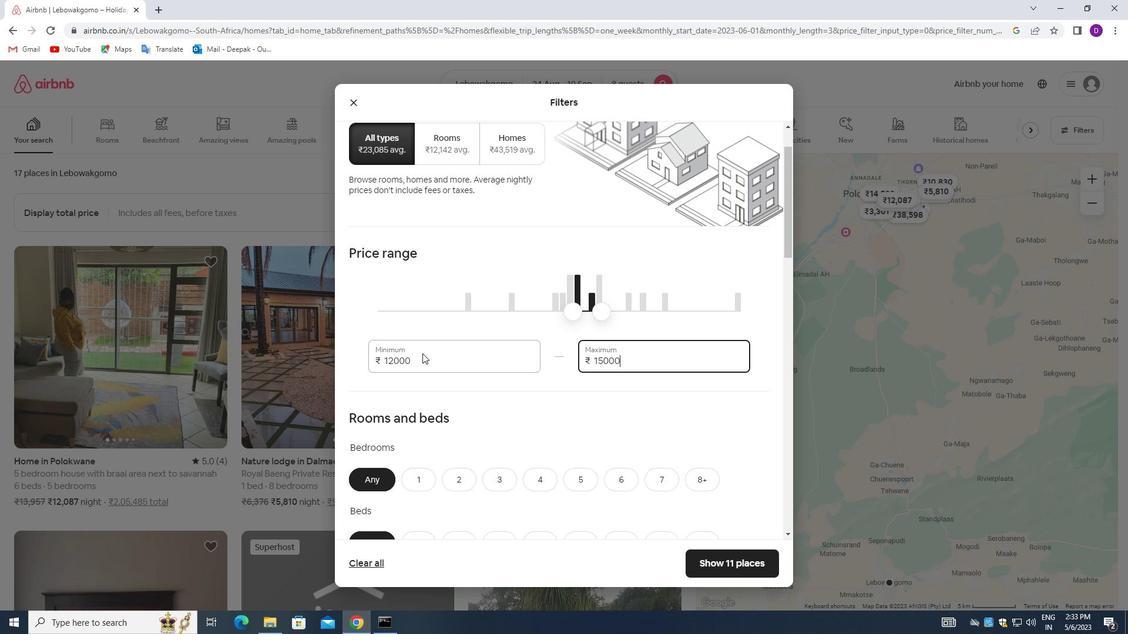 
Action: Mouse scrolled (422, 353) with delta (0, 0)
Screenshot: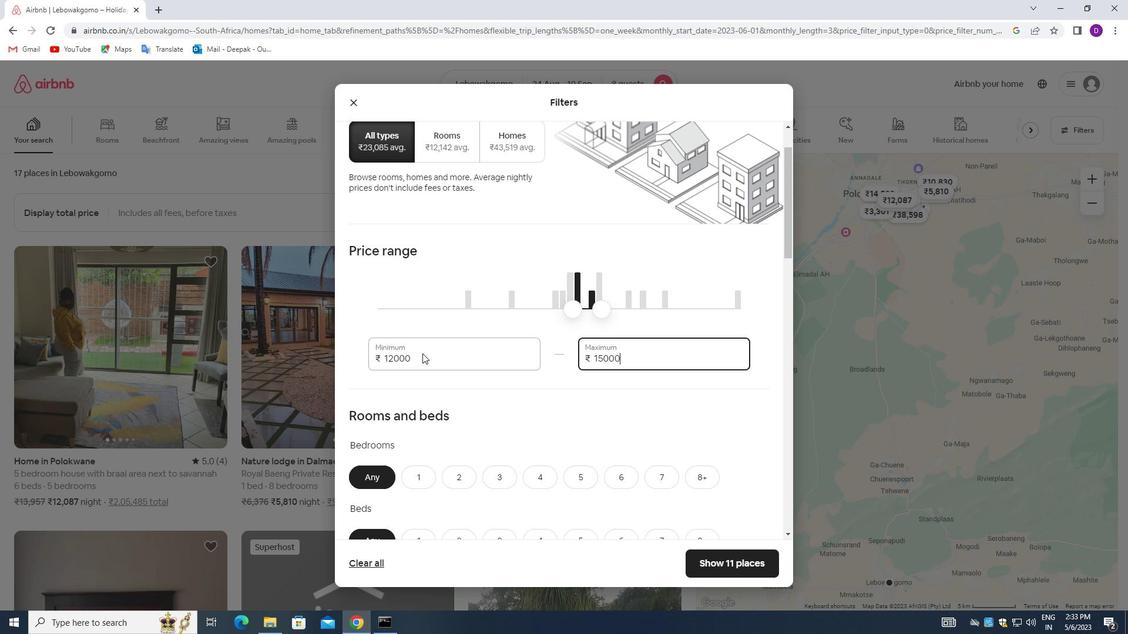 
Action: Mouse moved to (535, 296)
Screenshot: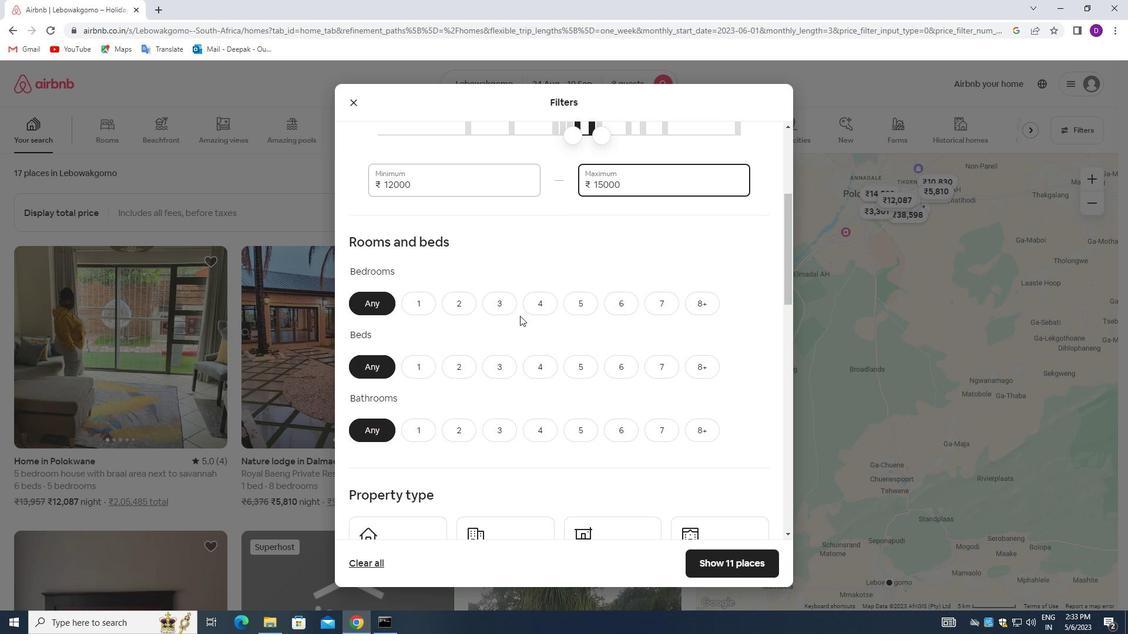 
Action: Mouse pressed left at (535, 296)
Screenshot: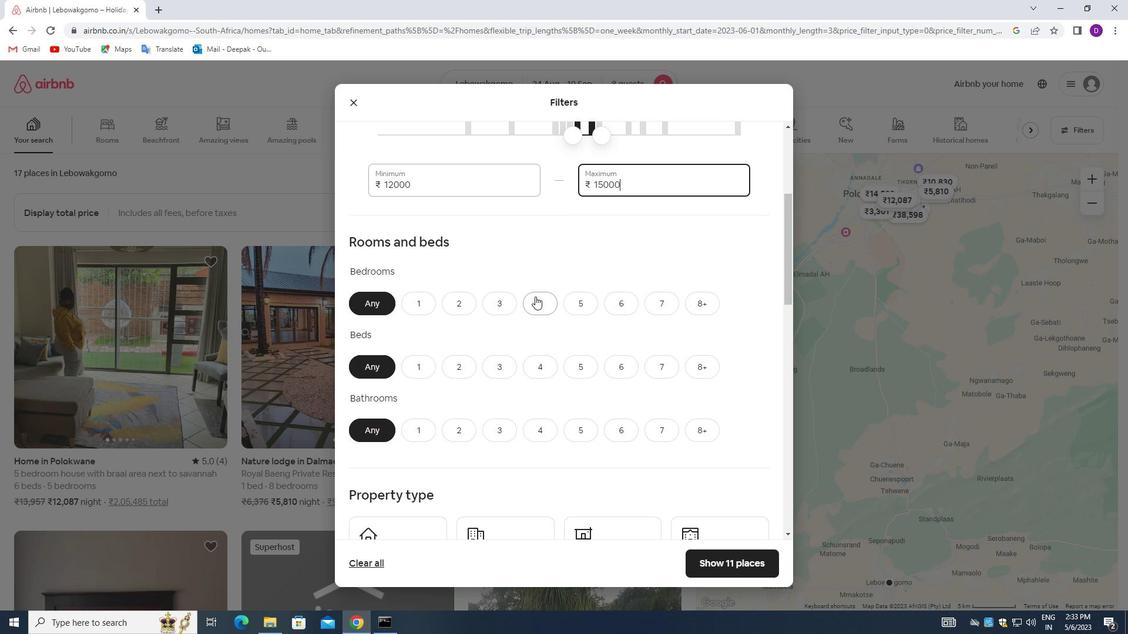 
Action: Mouse moved to (694, 362)
Screenshot: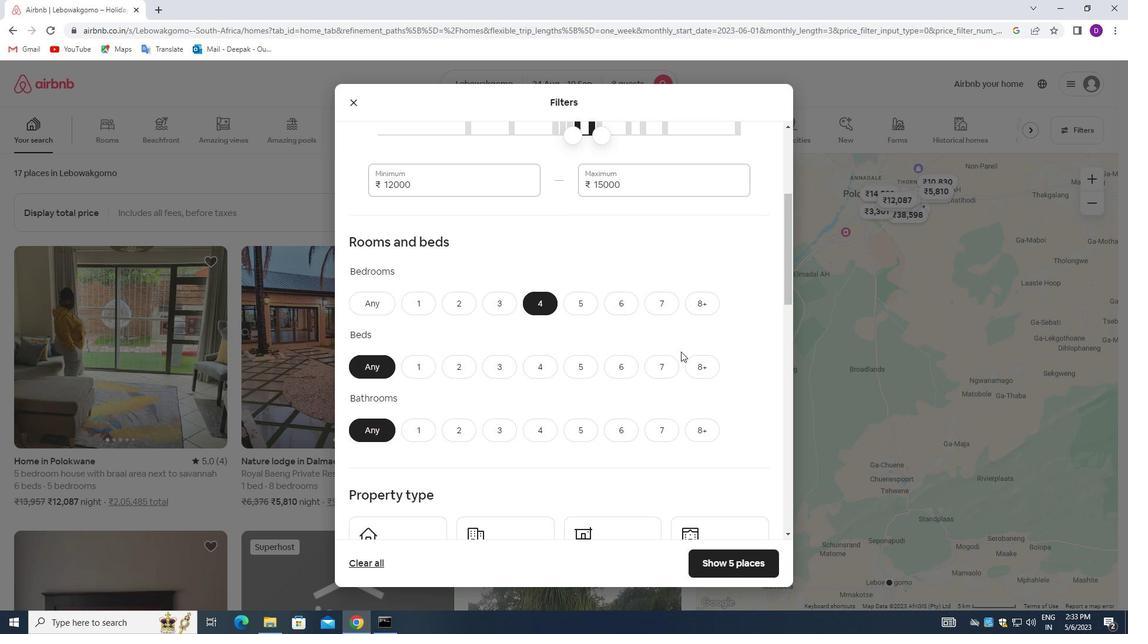 
Action: Mouse pressed left at (694, 362)
Screenshot: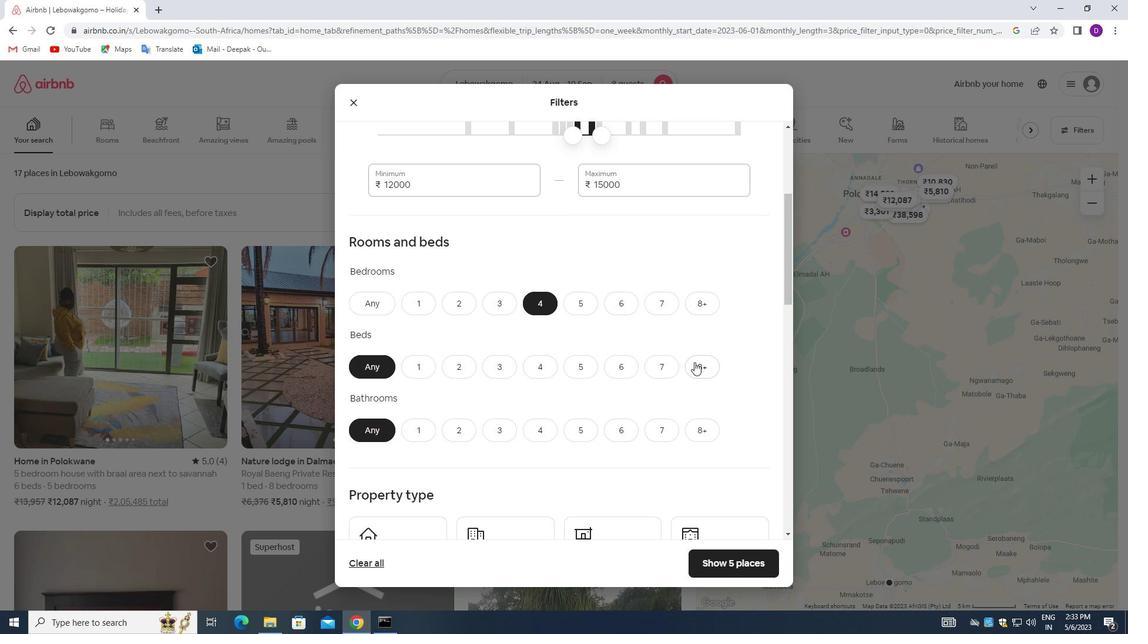 
Action: Mouse moved to (542, 430)
Screenshot: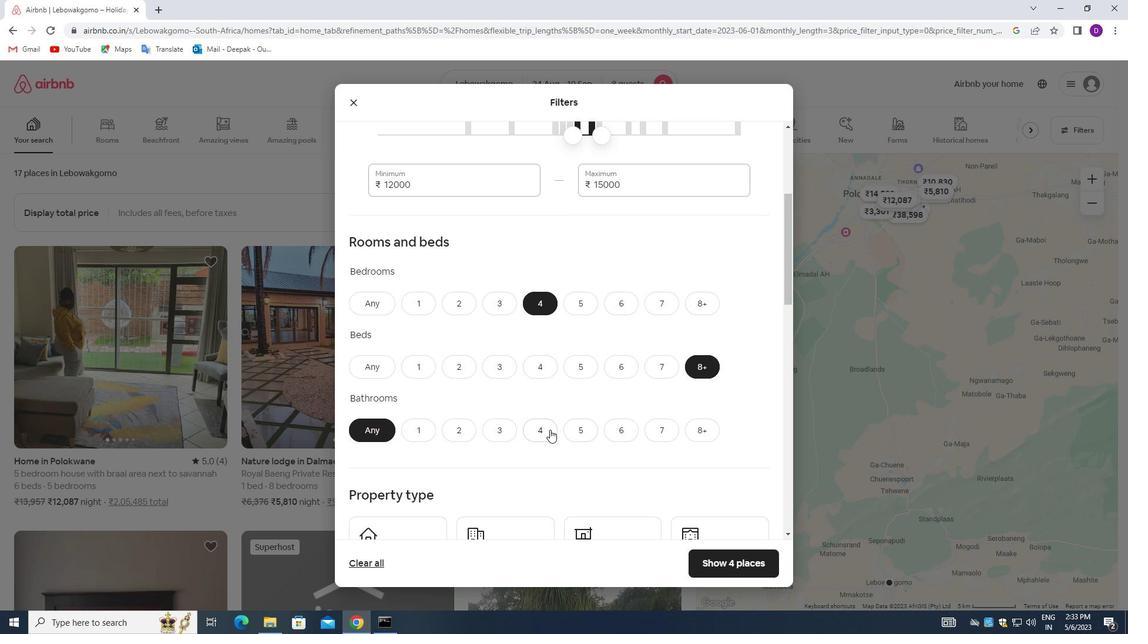 
Action: Mouse pressed left at (542, 430)
Screenshot: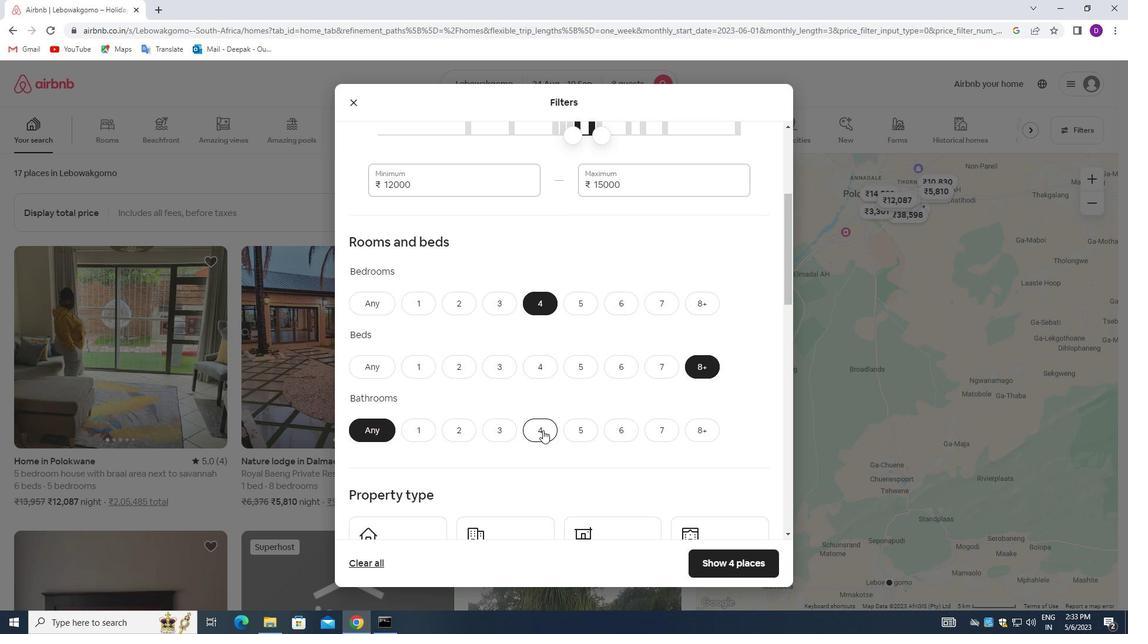 
Action: Mouse moved to (565, 368)
Screenshot: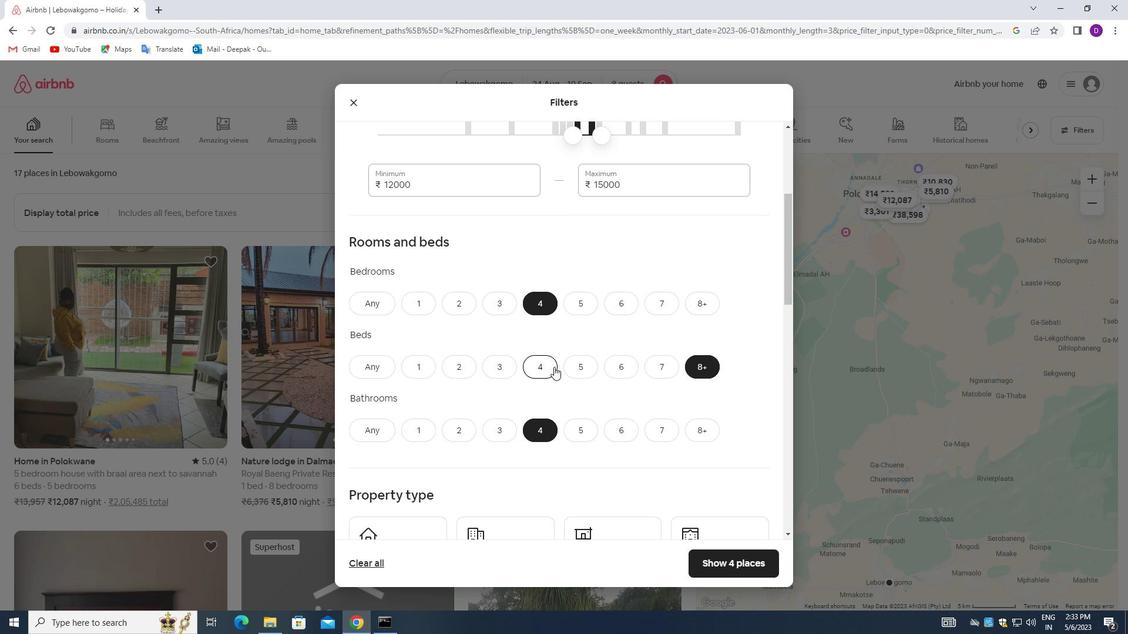 
Action: Mouse scrolled (565, 368) with delta (0, 0)
Screenshot: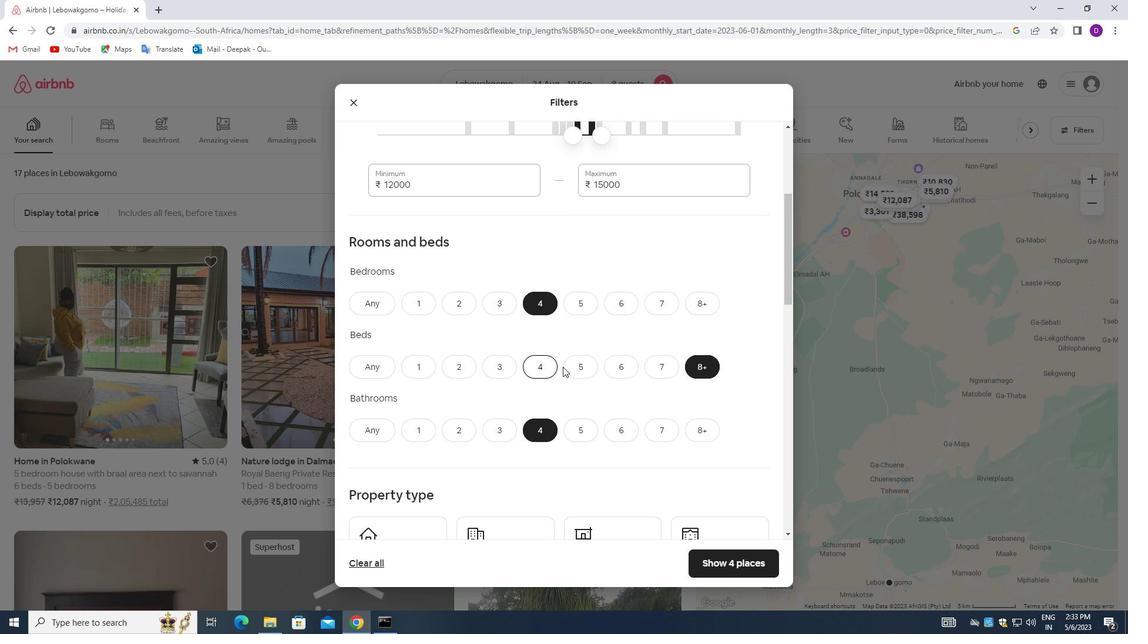 
Action: Mouse moved to (565, 358)
Screenshot: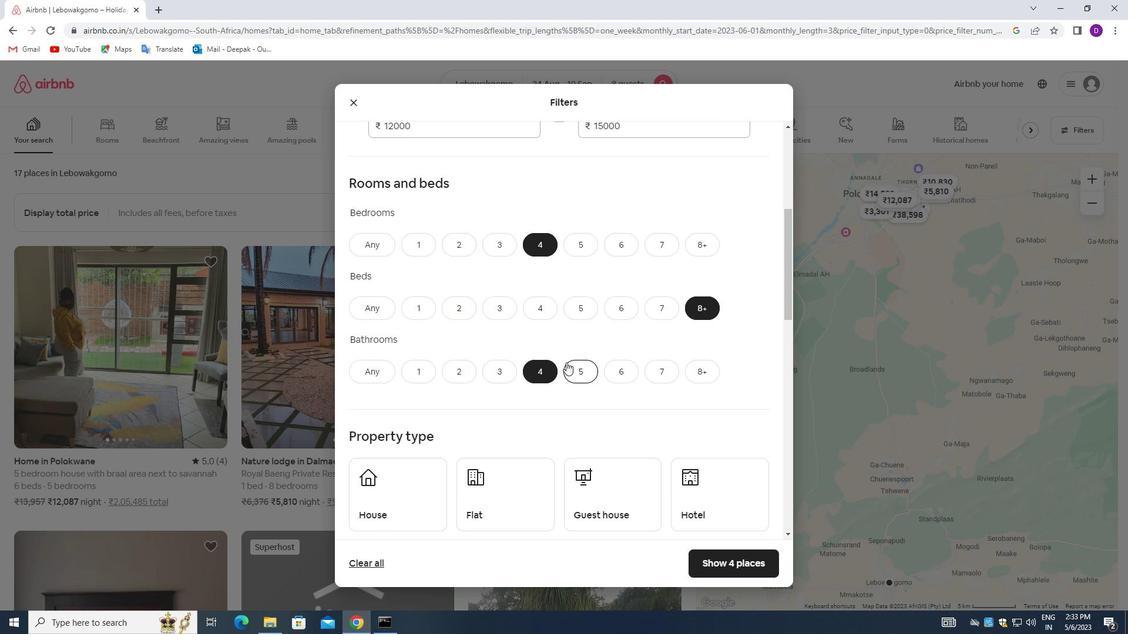 
Action: Mouse scrolled (565, 357) with delta (0, 0)
Screenshot: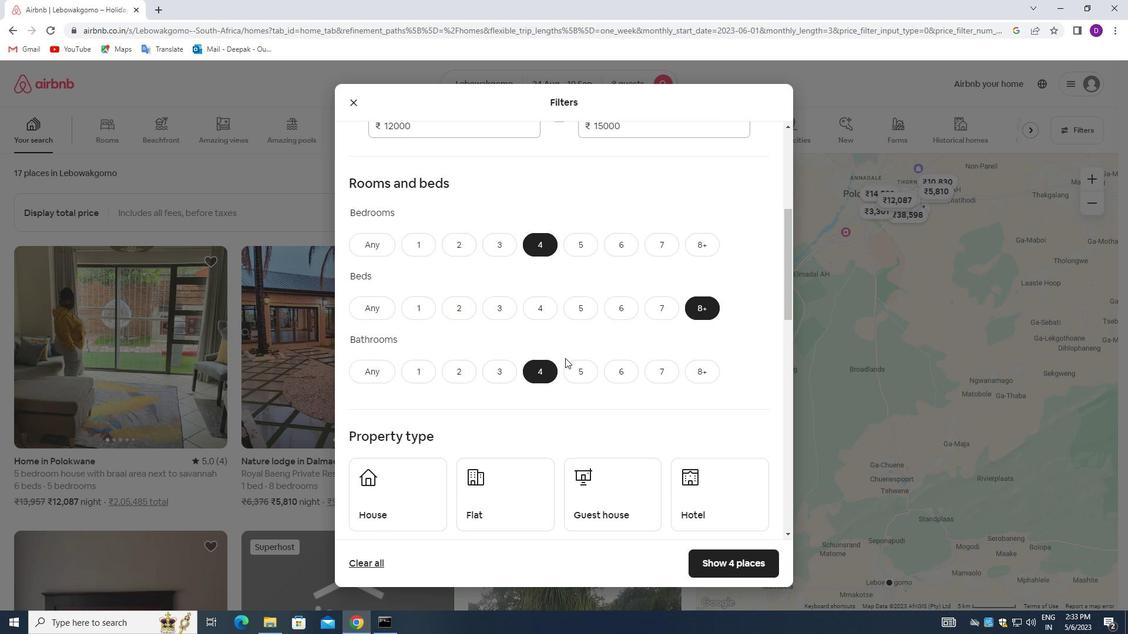 
Action: Mouse scrolled (565, 357) with delta (0, 0)
Screenshot: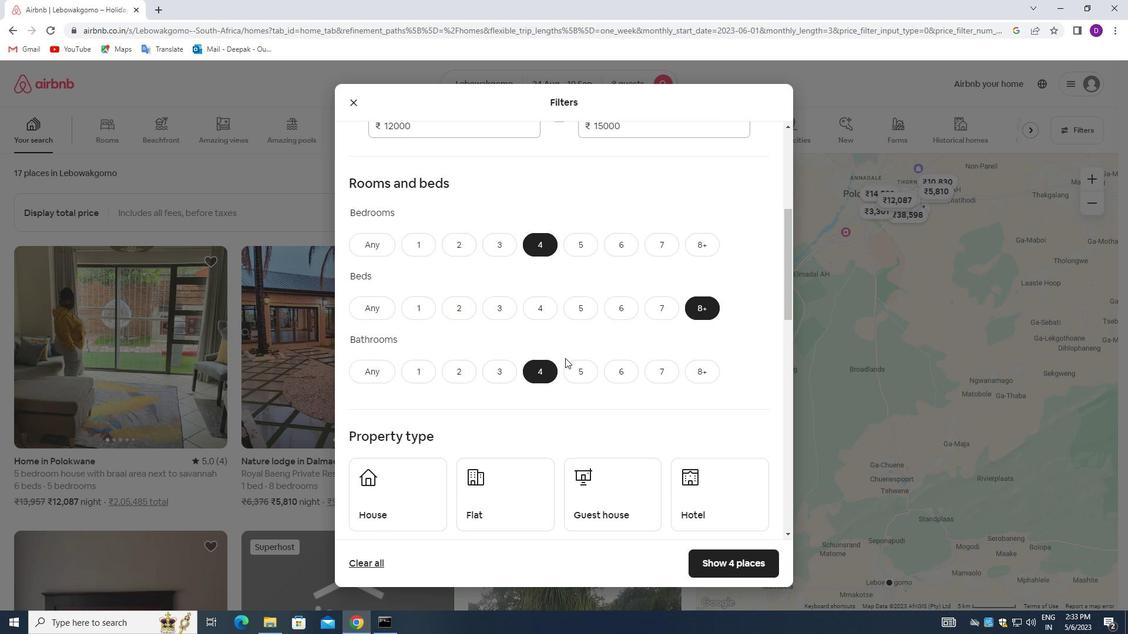 
Action: Mouse scrolled (565, 357) with delta (0, 0)
Screenshot: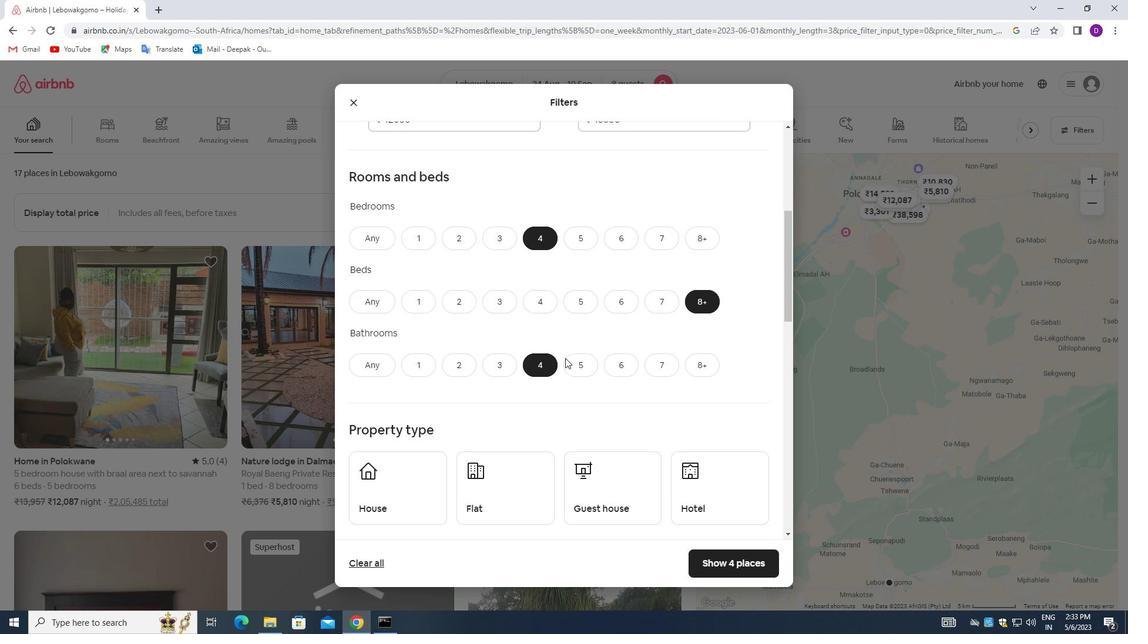 
Action: Mouse moved to (419, 319)
Screenshot: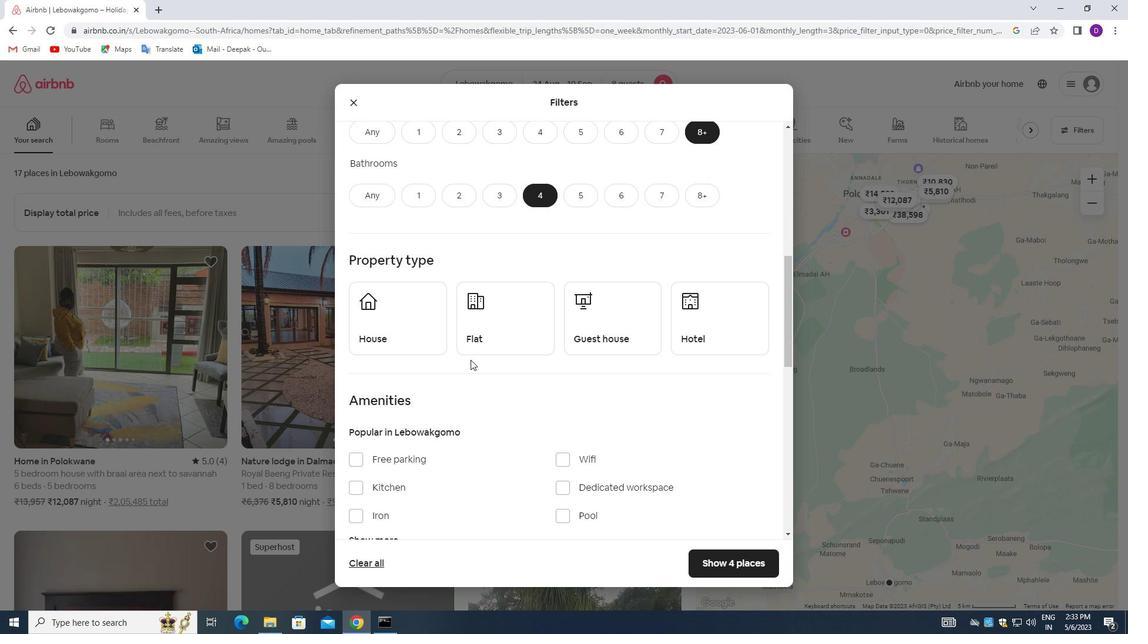 
Action: Mouse pressed left at (419, 319)
Screenshot: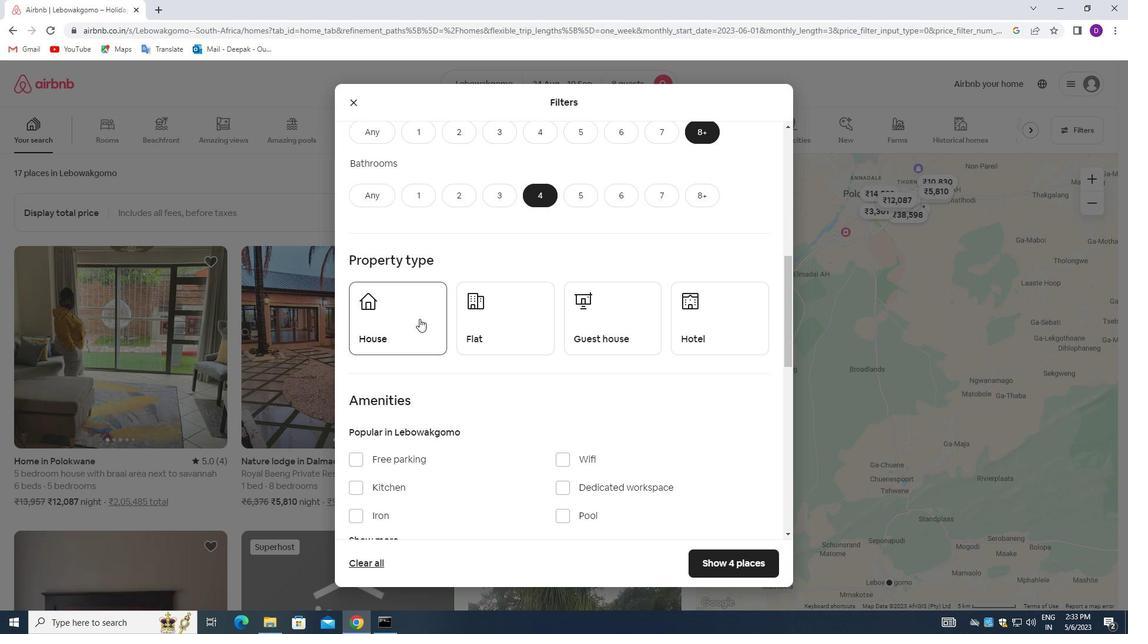 
Action: Mouse moved to (492, 324)
Screenshot: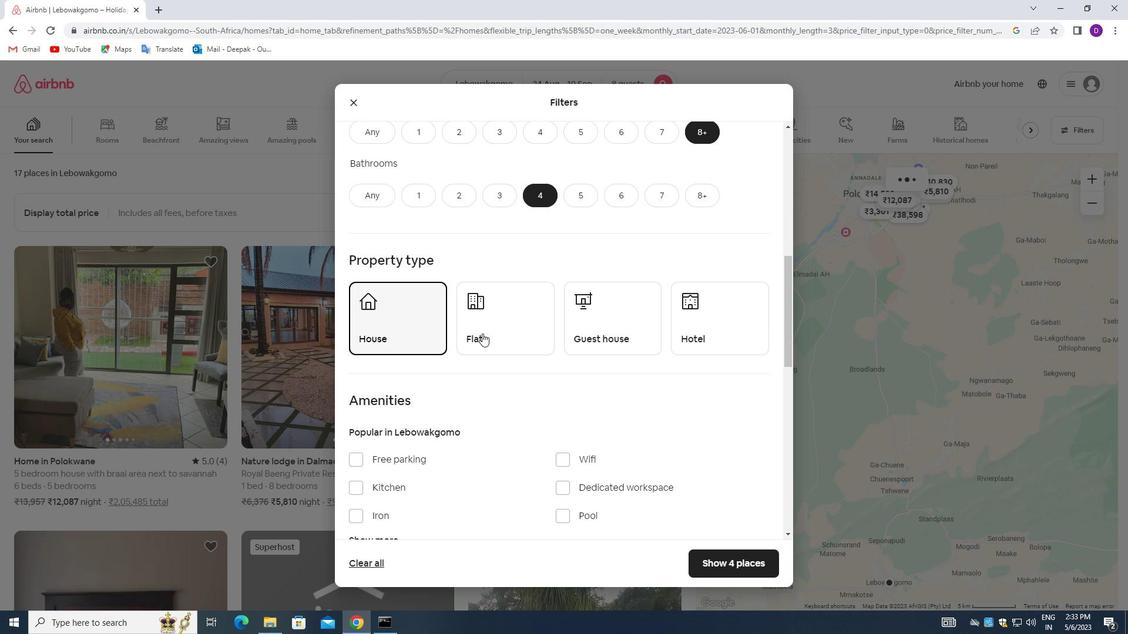 
Action: Mouse pressed left at (492, 324)
Screenshot: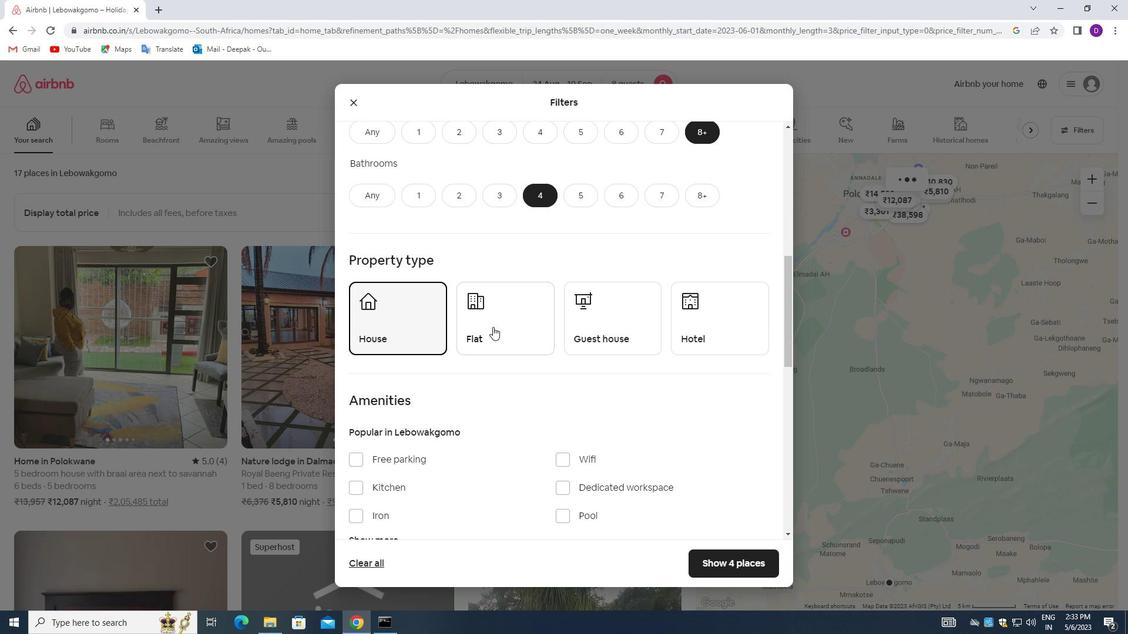 
Action: Mouse moved to (612, 312)
Screenshot: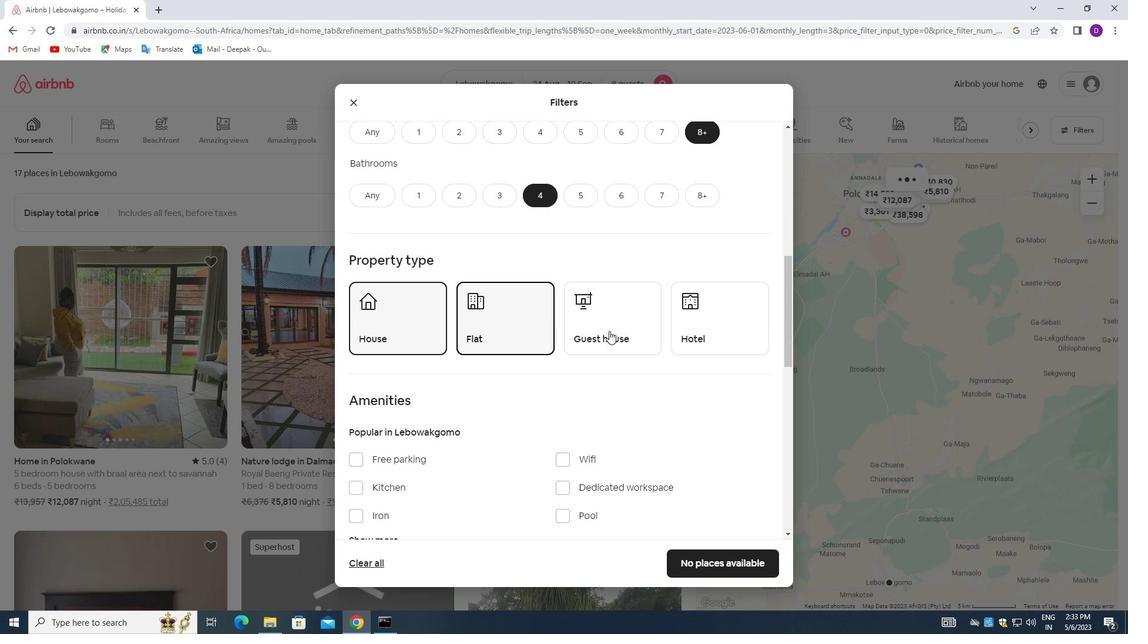 
Action: Mouse pressed left at (612, 312)
Screenshot: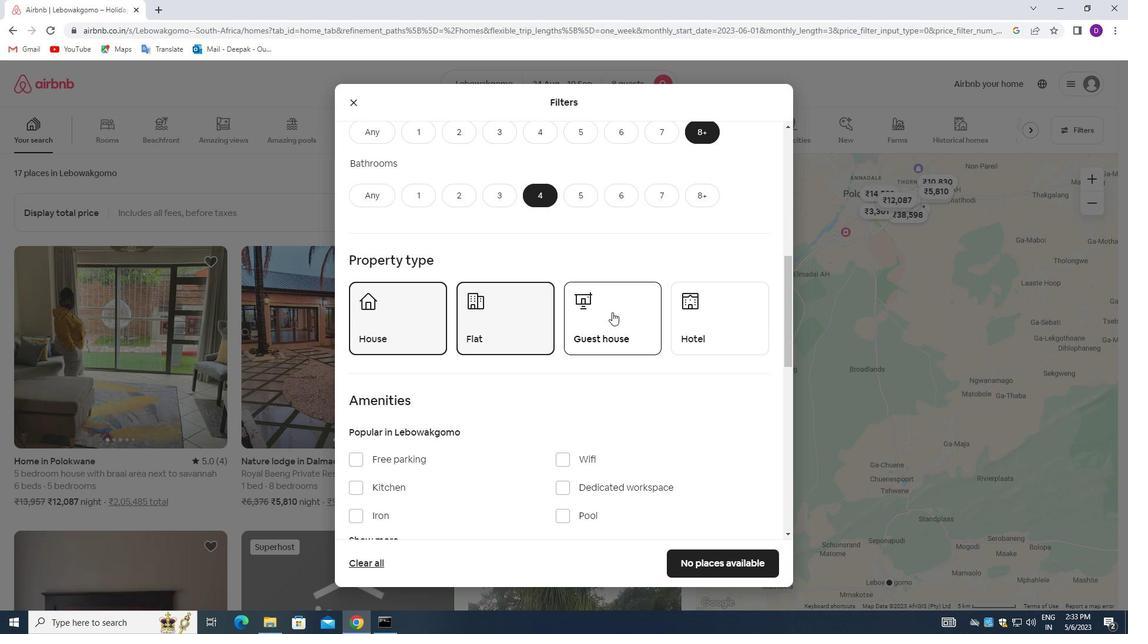 
Action: Mouse moved to (607, 369)
Screenshot: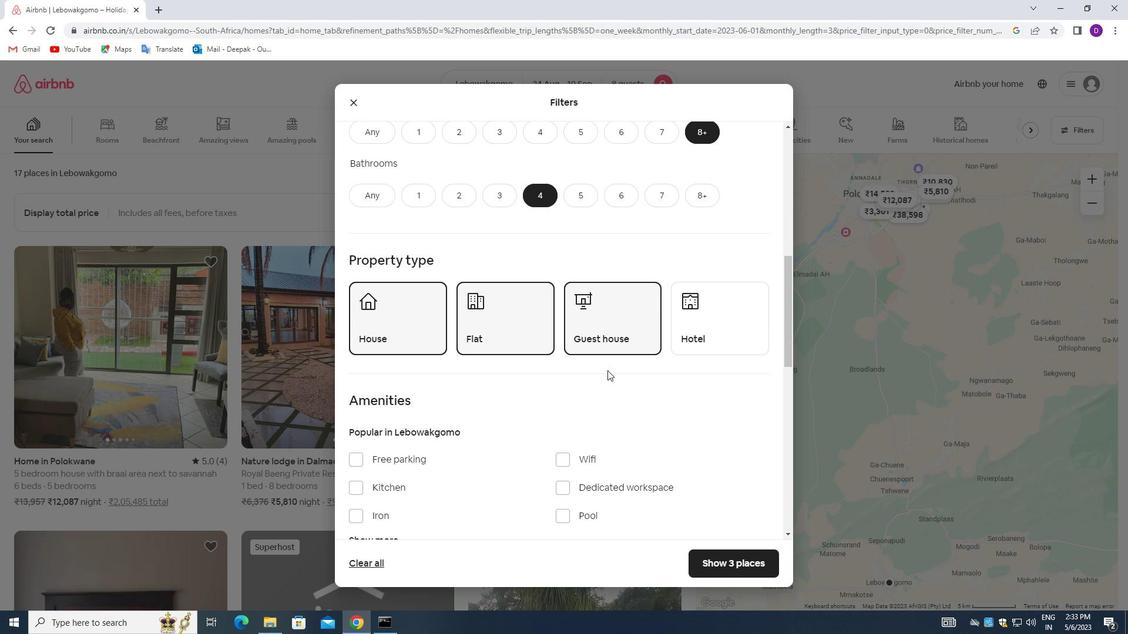 
Action: Mouse scrolled (607, 368) with delta (0, 0)
Screenshot: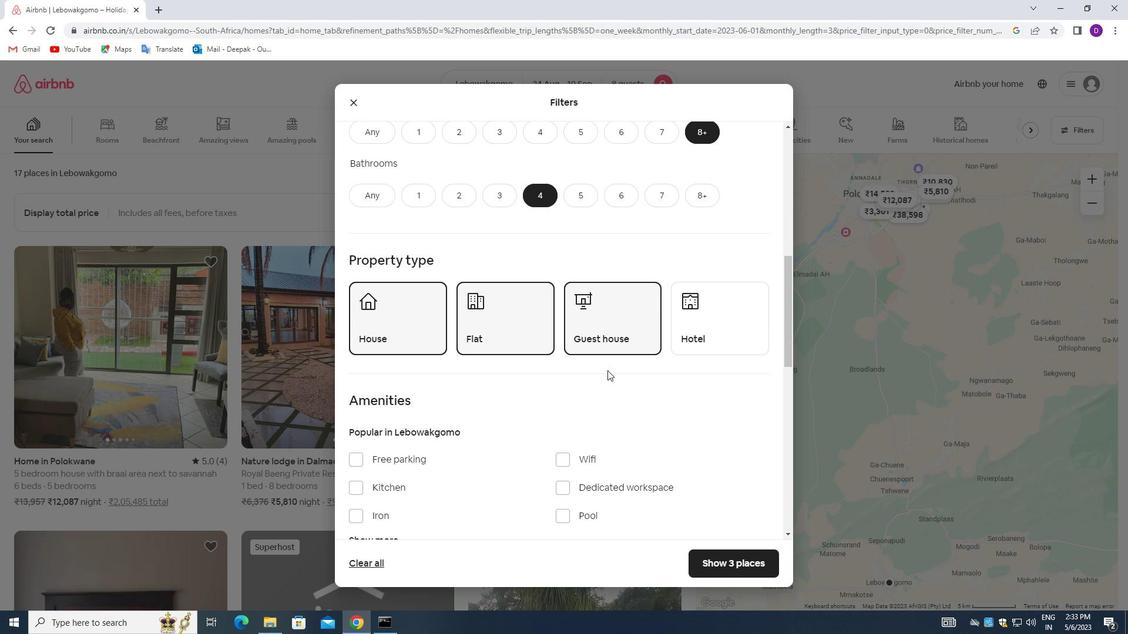 
Action: Mouse moved to (608, 369)
Screenshot: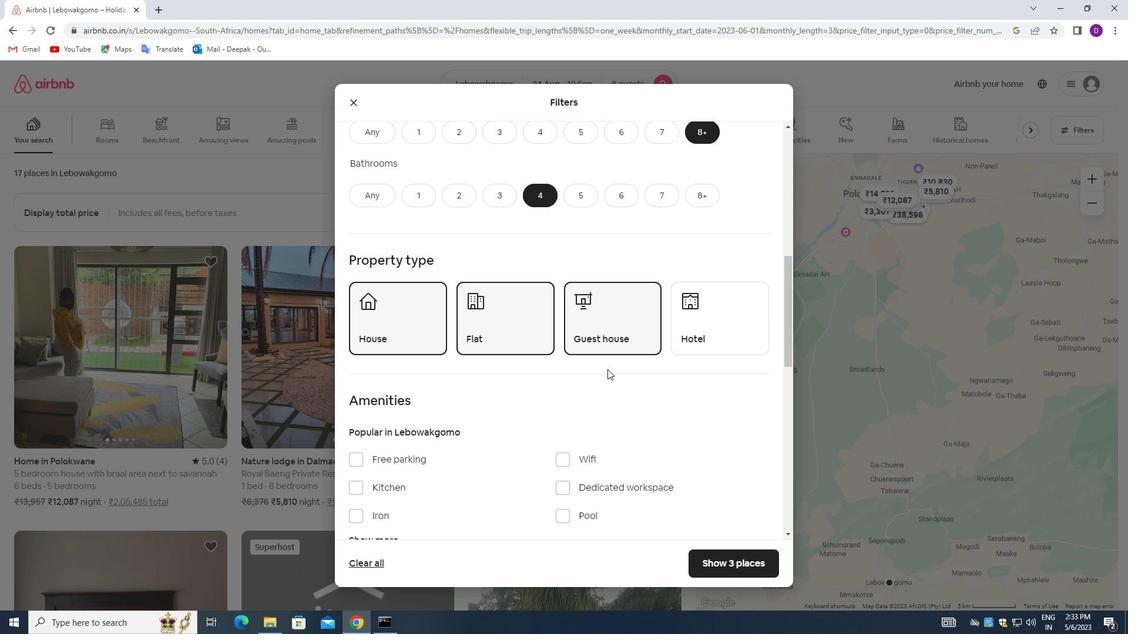 
Action: Mouse scrolled (608, 368) with delta (0, 0)
Screenshot: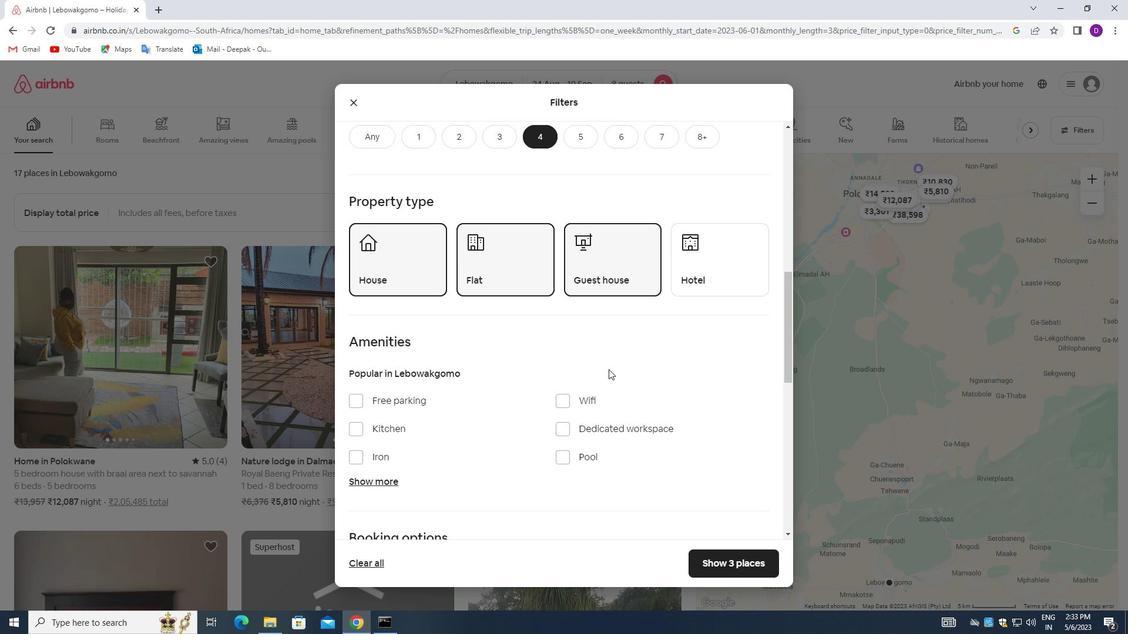 
Action: Mouse moved to (378, 427)
Screenshot: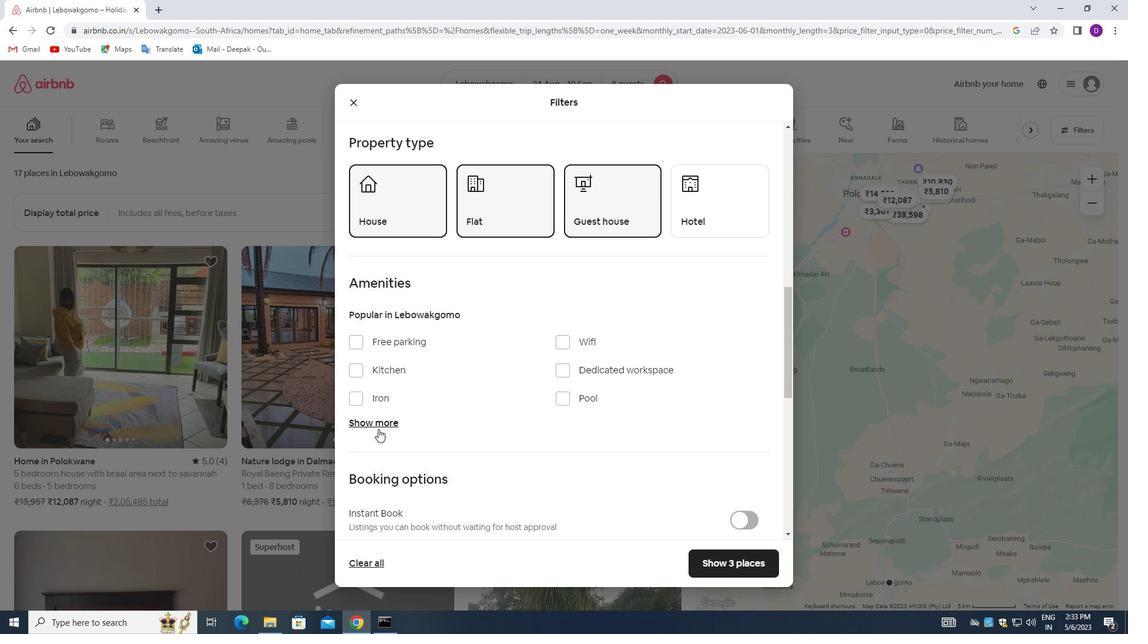 
Action: Mouse pressed left at (378, 427)
Screenshot: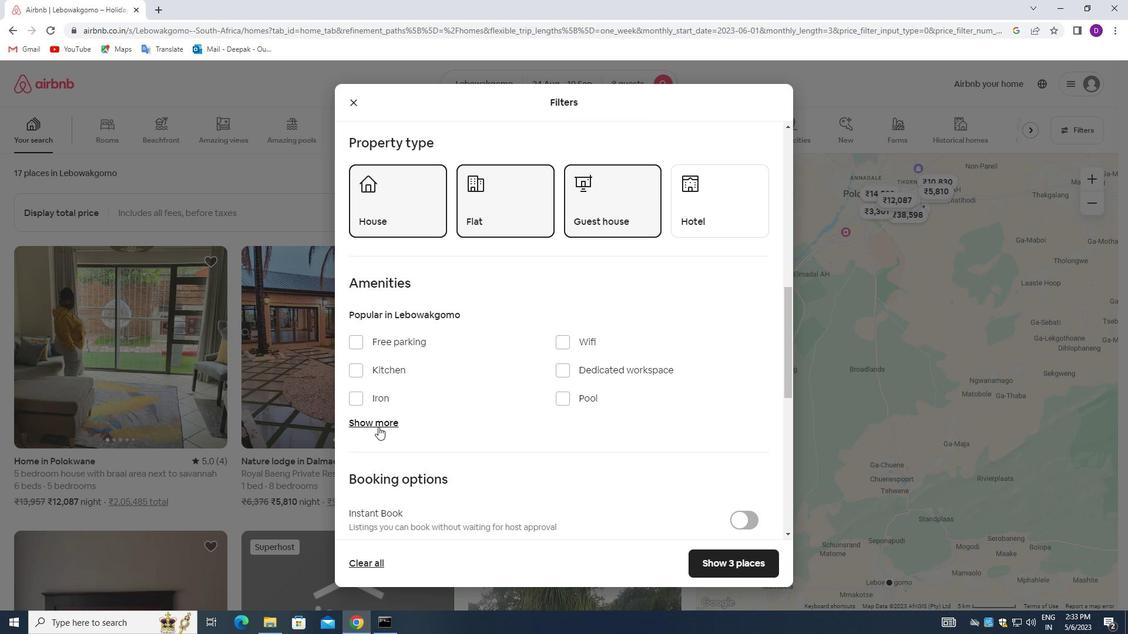 
Action: Mouse moved to (495, 391)
Screenshot: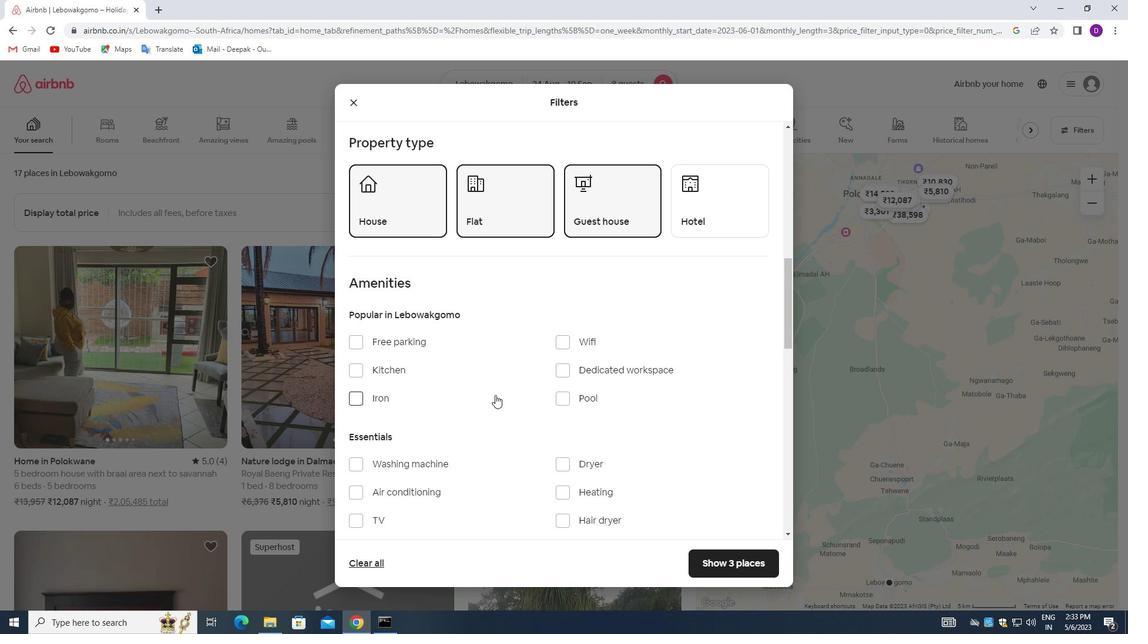 
Action: Mouse scrolled (495, 391) with delta (0, 0)
Screenshot: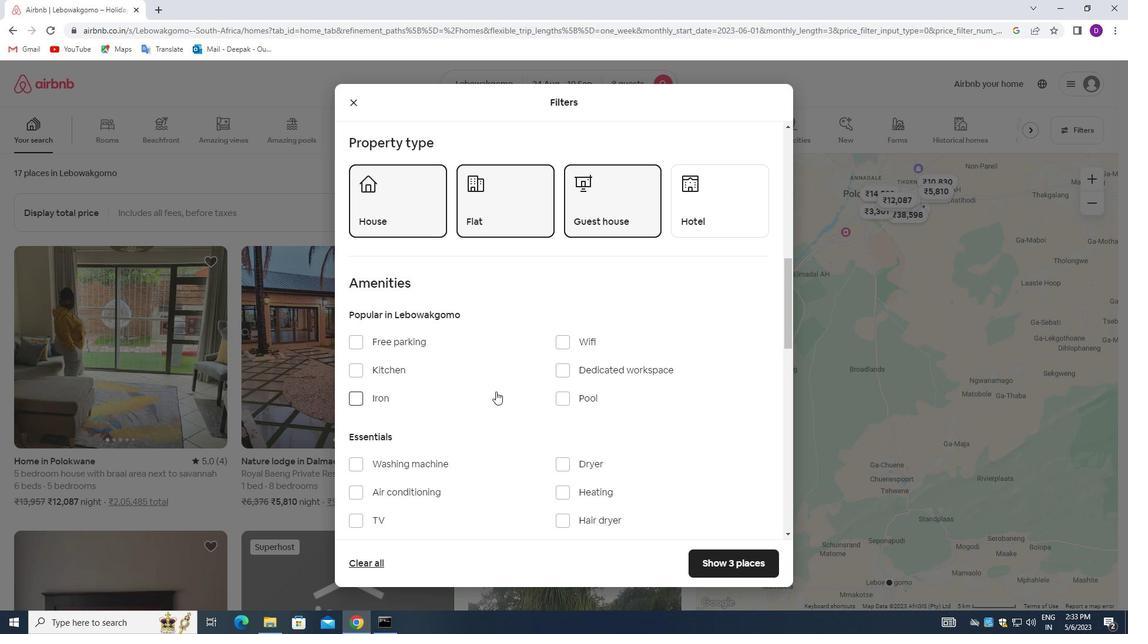
Action: Mouse moved to (359, 463)
Screenshot: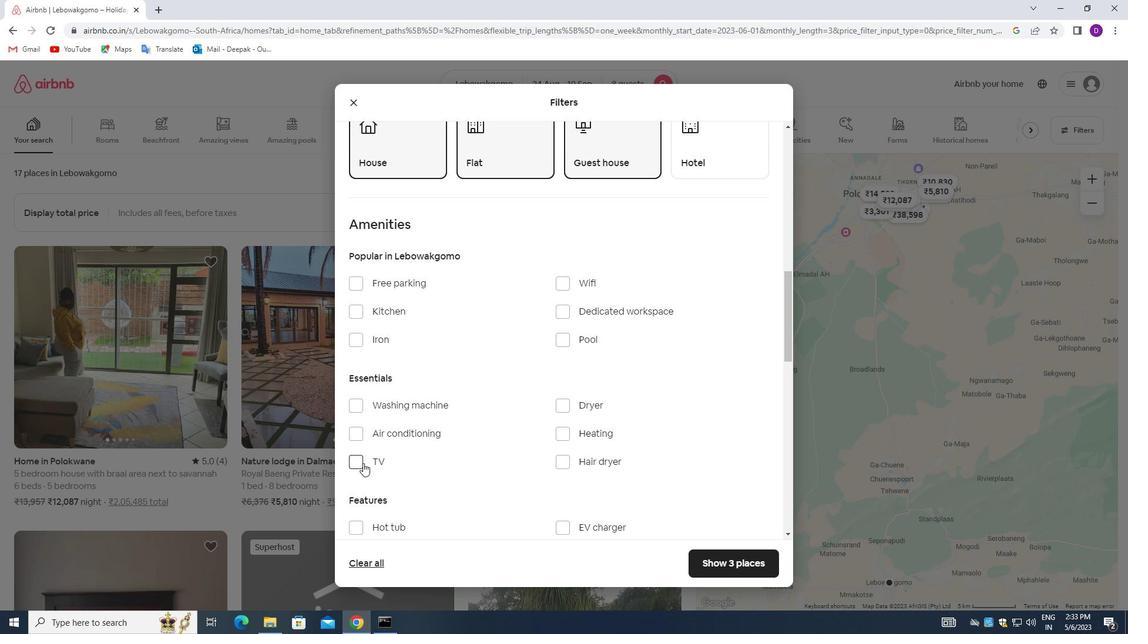 
Action: Mouse pressed left at (359, 463)
Screenshot: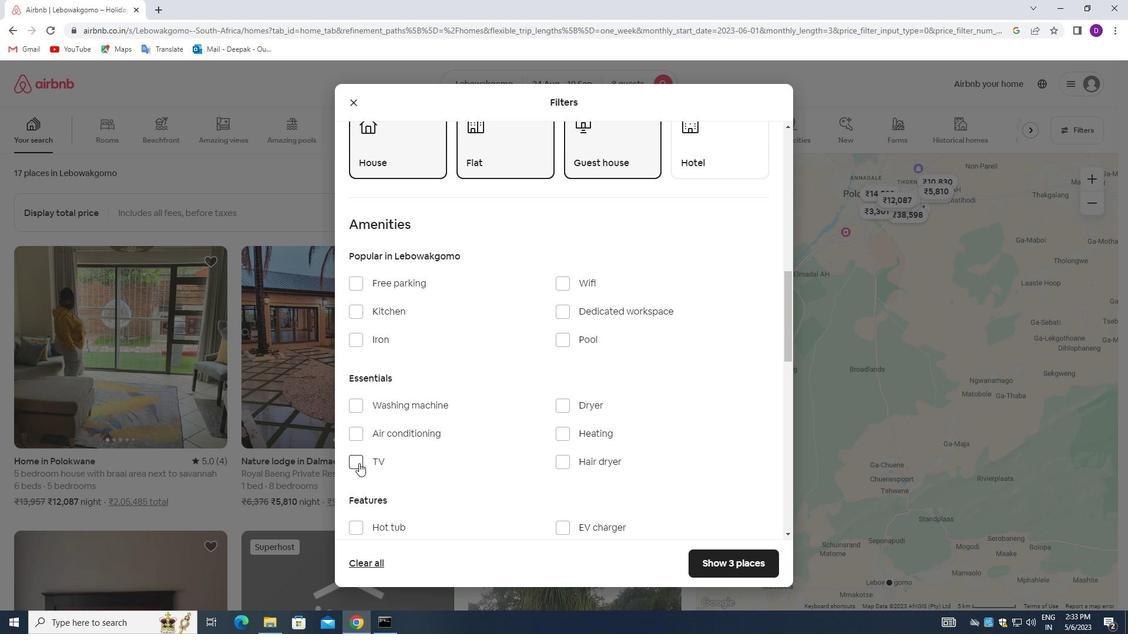 
Action: Mouse moved to (356, 281)
Screenshot: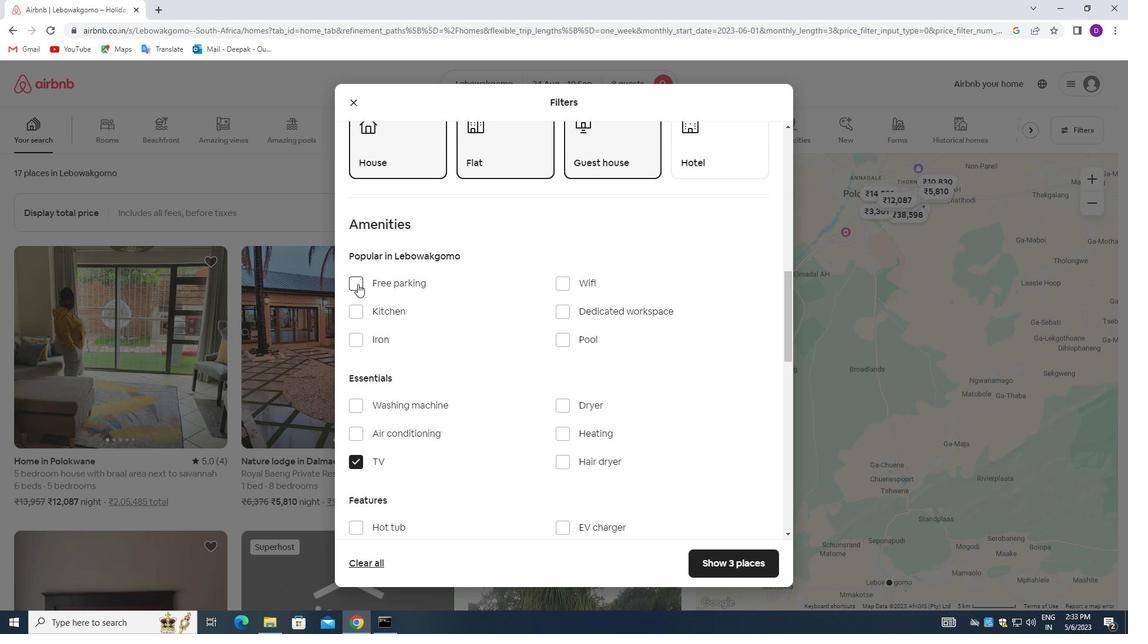 
Action: Mouse pressed left at (356, 281)
Screenshot: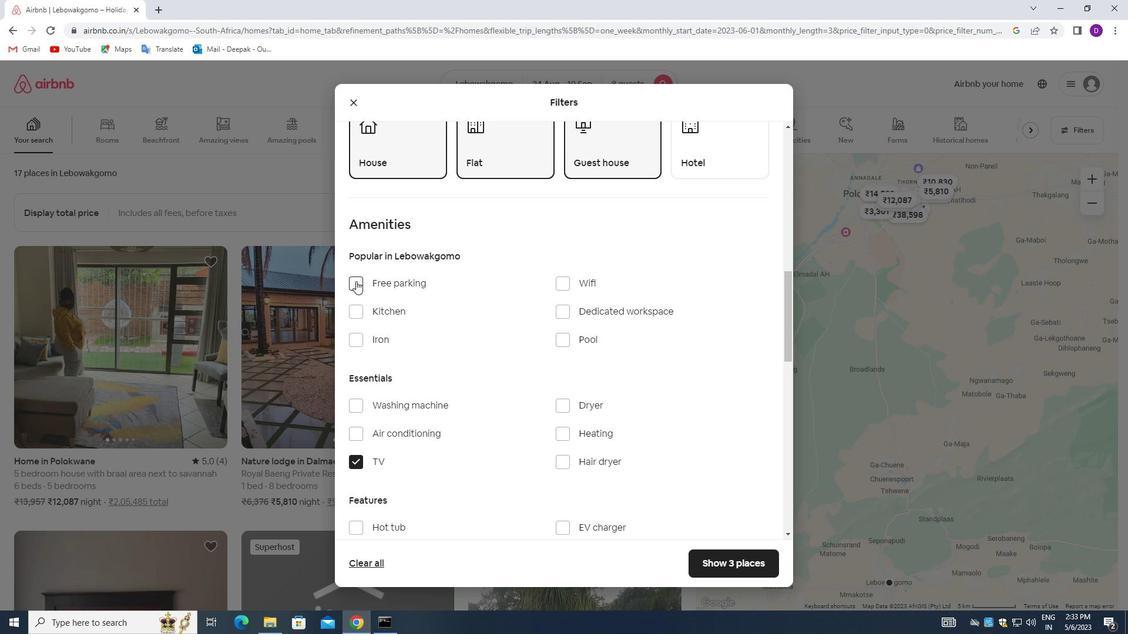 
Action: Mouse moved to (561, 283)
Screenshot: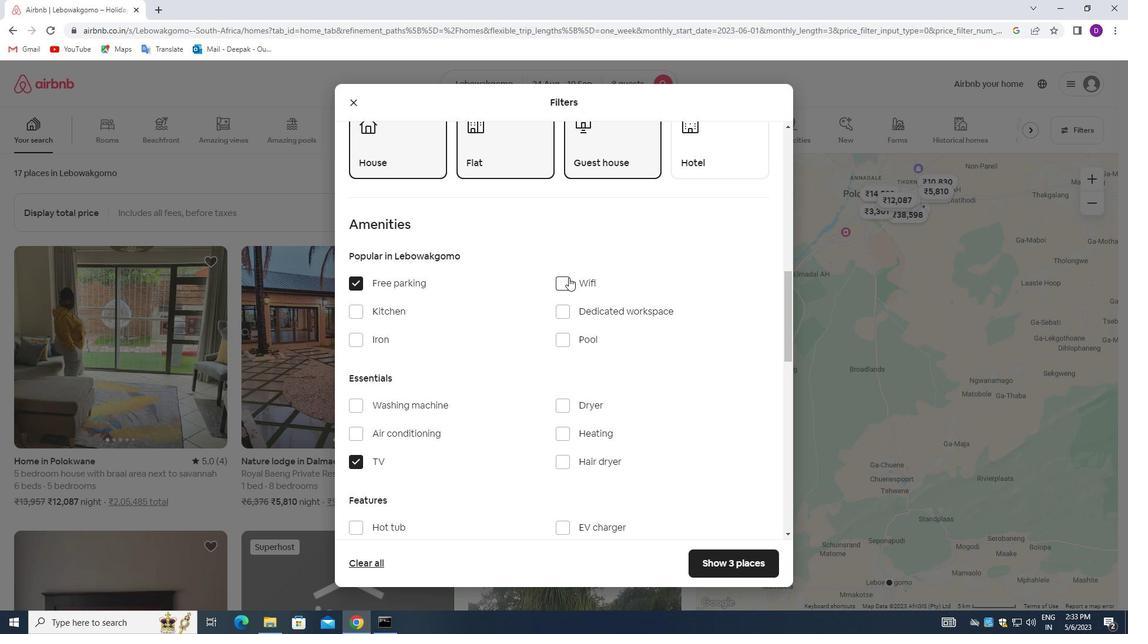 
Action: Mouse pressed left at (561, 283)
Screenshot: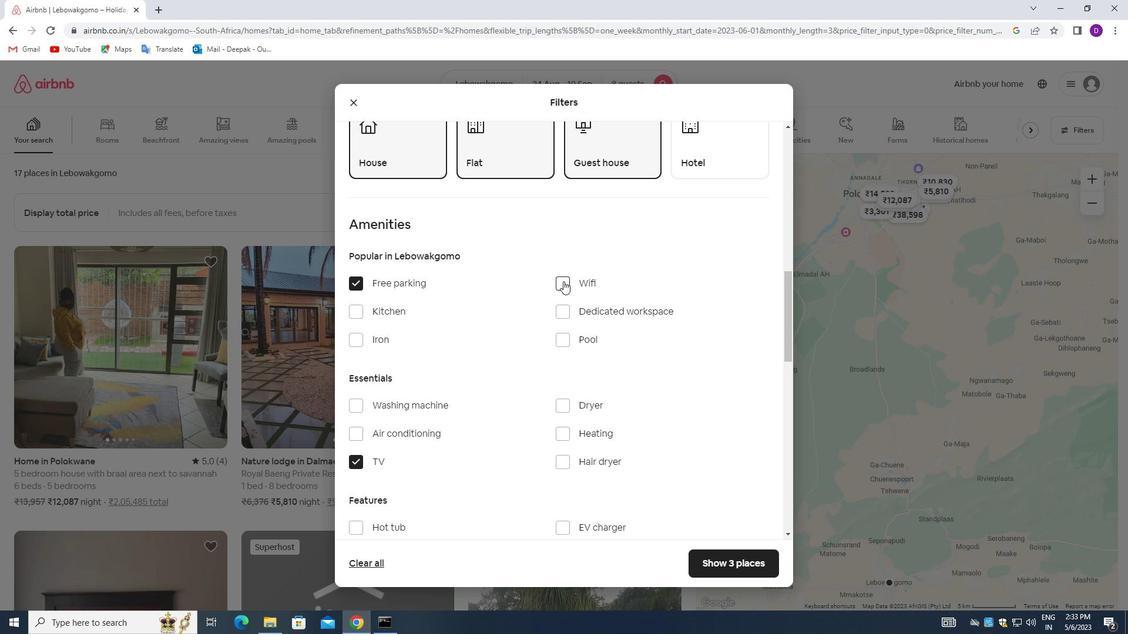 
Action: Mouse moved to (524, 340)
Screenshot: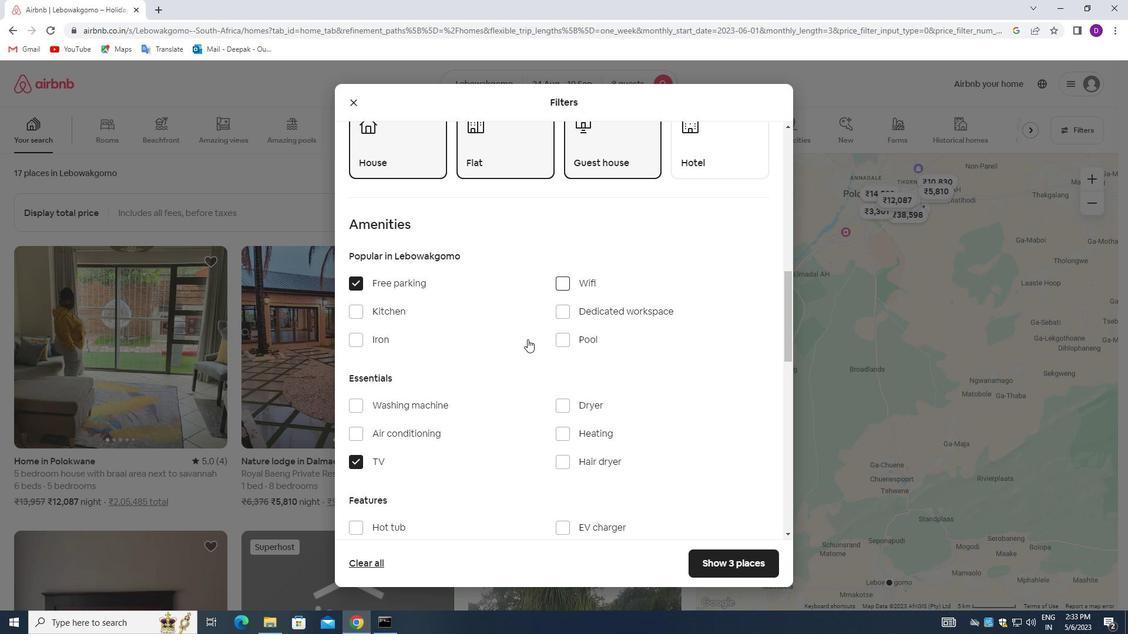 
Action: Mouse scrolled (524, 339) with delta (0, 0)
Screenshot: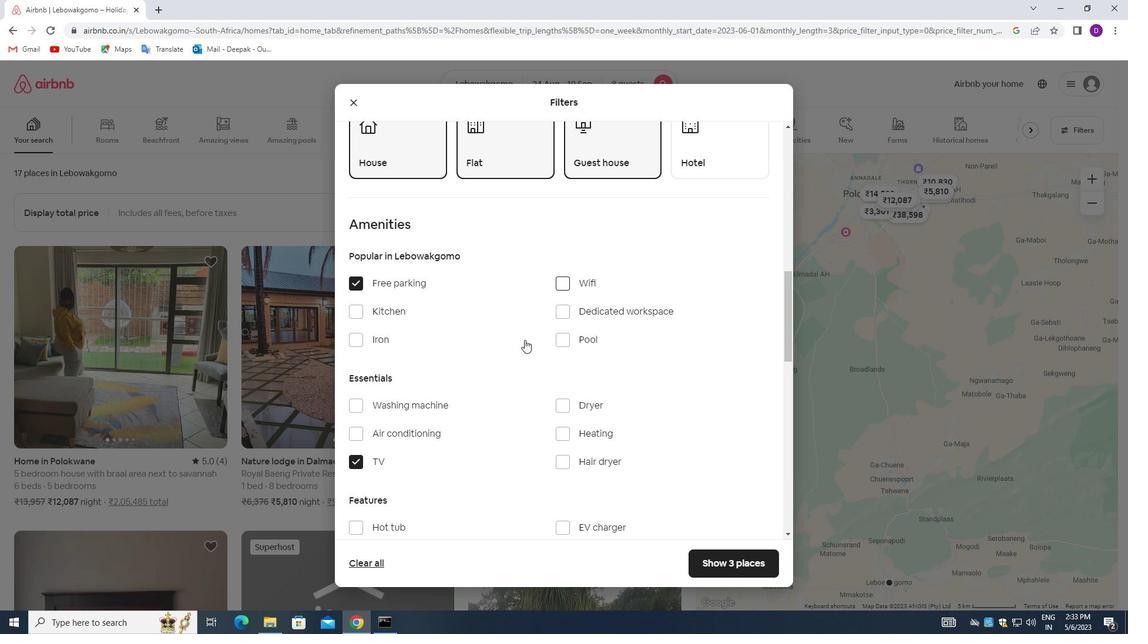 
Action: Mouse moved to (522, 340)
Screenshot: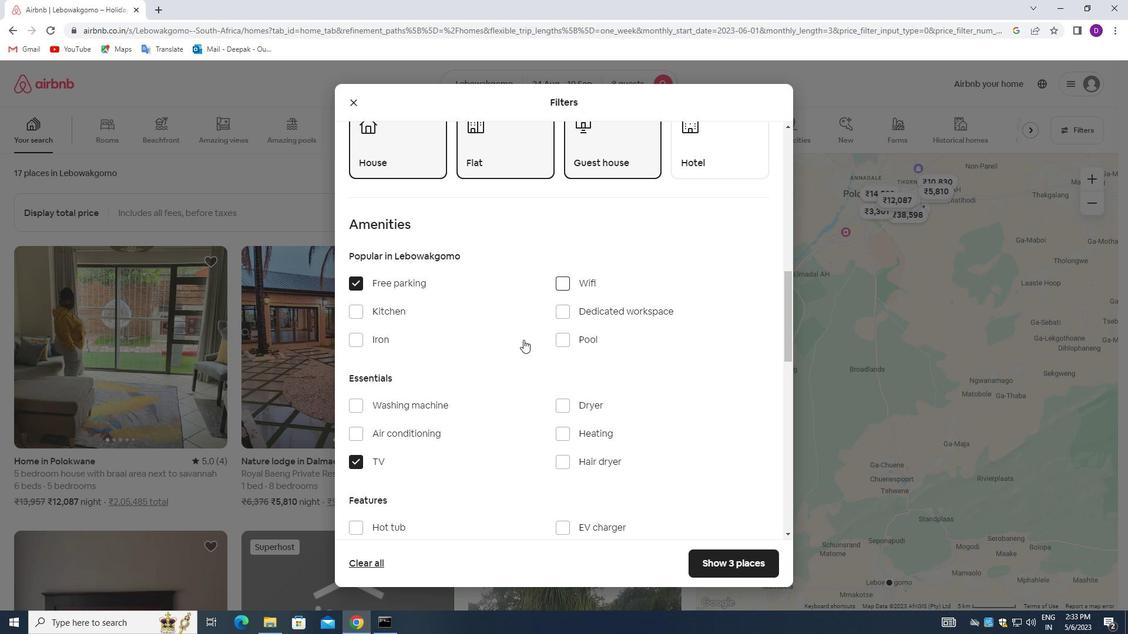 
Action: Mouse scrolled (522, 339) with delta (0, 0)
Screenshot: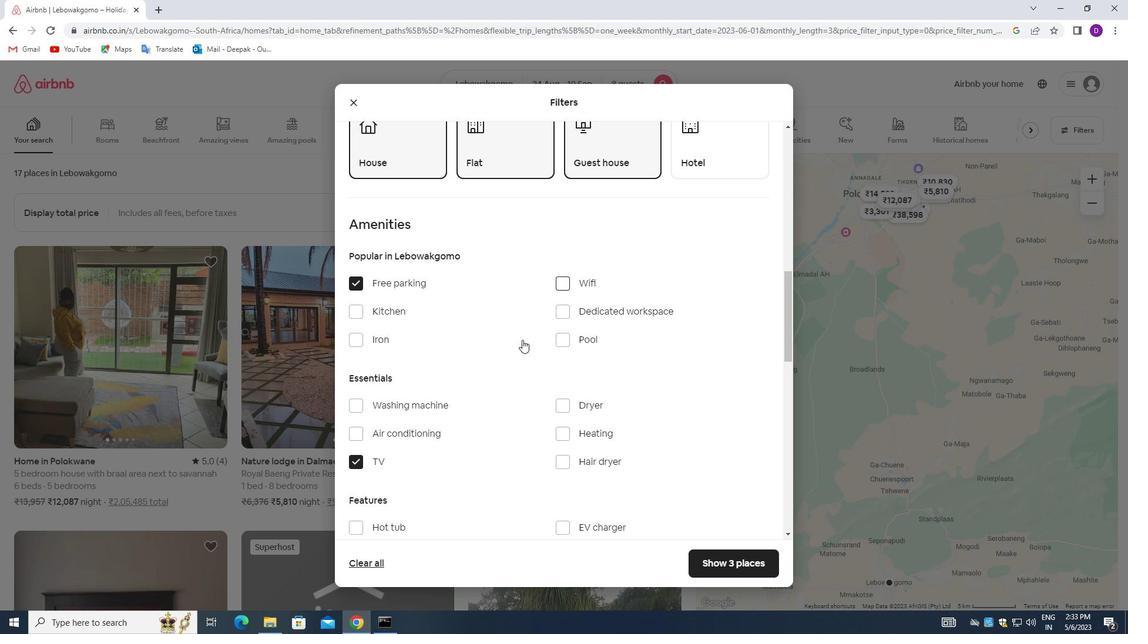 
Action: Mouse moved to (449, 374)
Screenshot: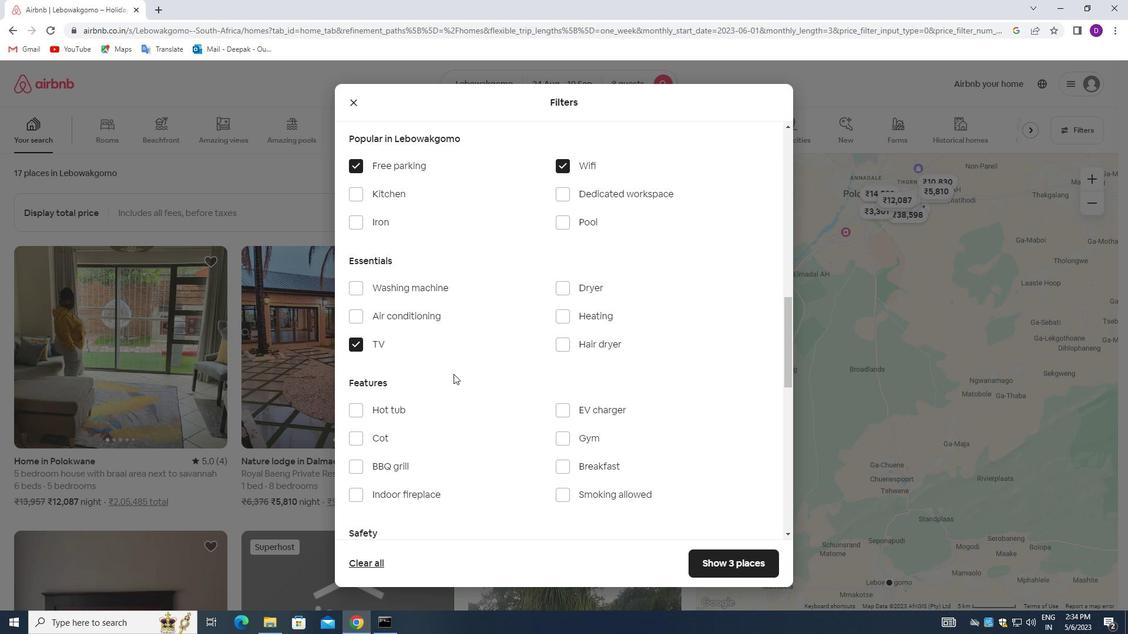 
Action: Mouse scrolled (449, 374) with delta (0, 0)
Screenshot: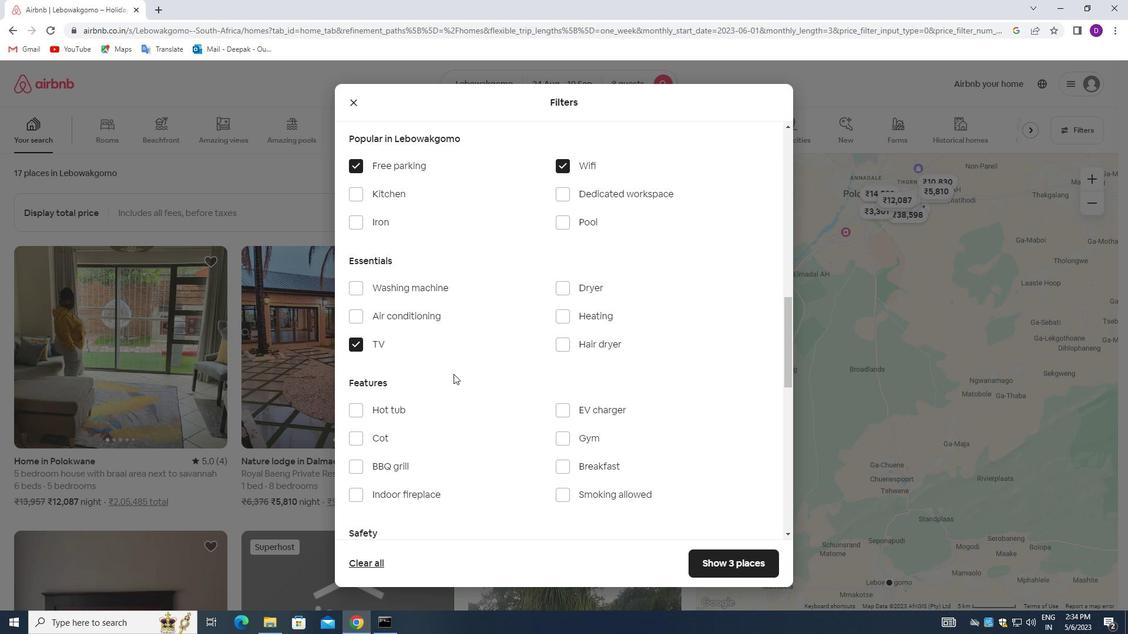 
Action: Mouse scrolled (449, 374) with delta (0, 0)
Screenshot: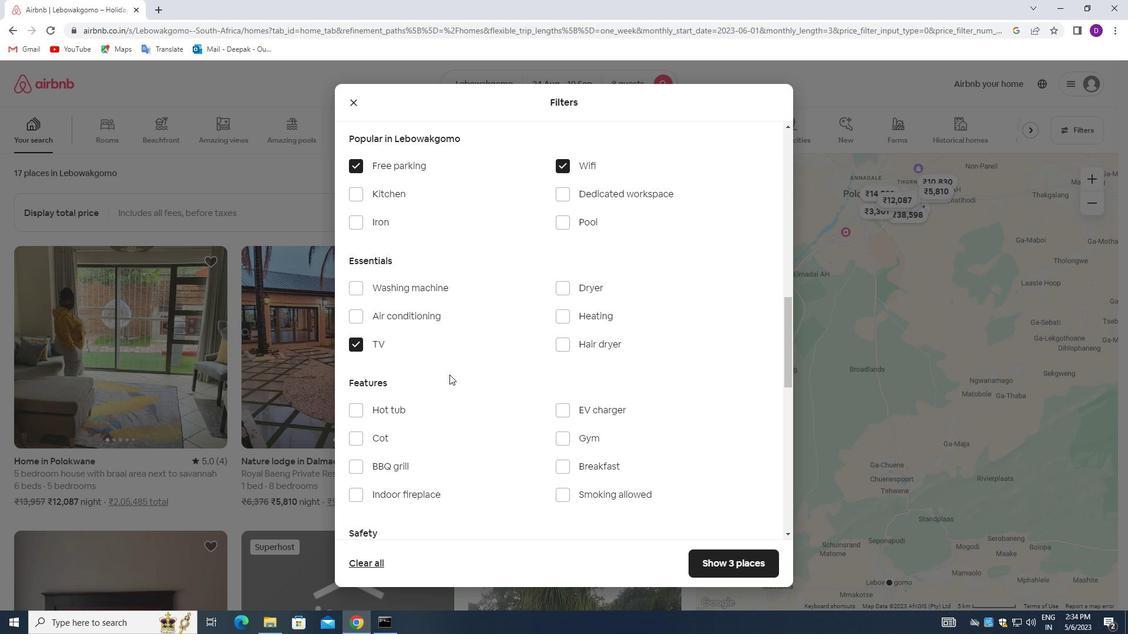
Action: Mouse moved to (563, 323)
Screenshot: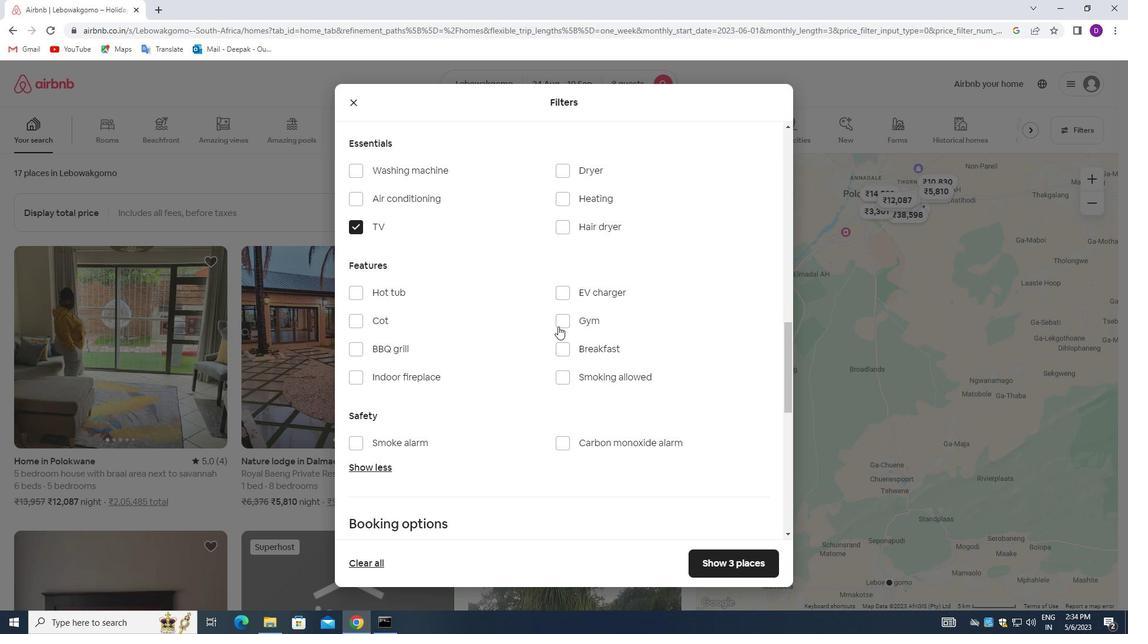 
Action: Mouse pressed left at (563, 323)
Screenshot: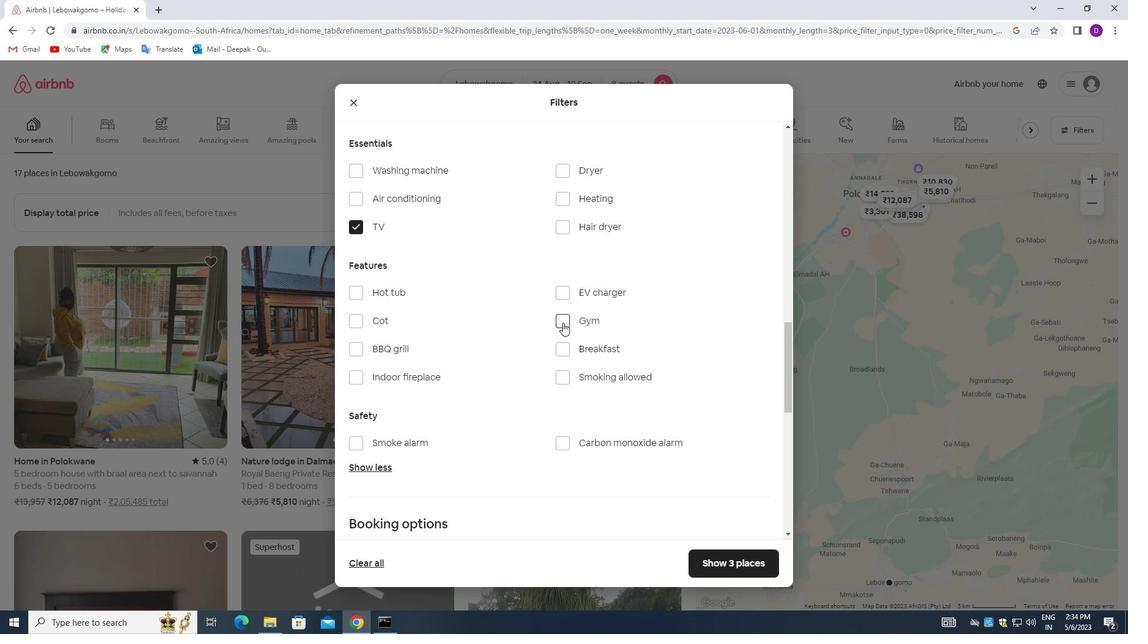 
Action: Mouse moved to (561, 349)
Screenshot: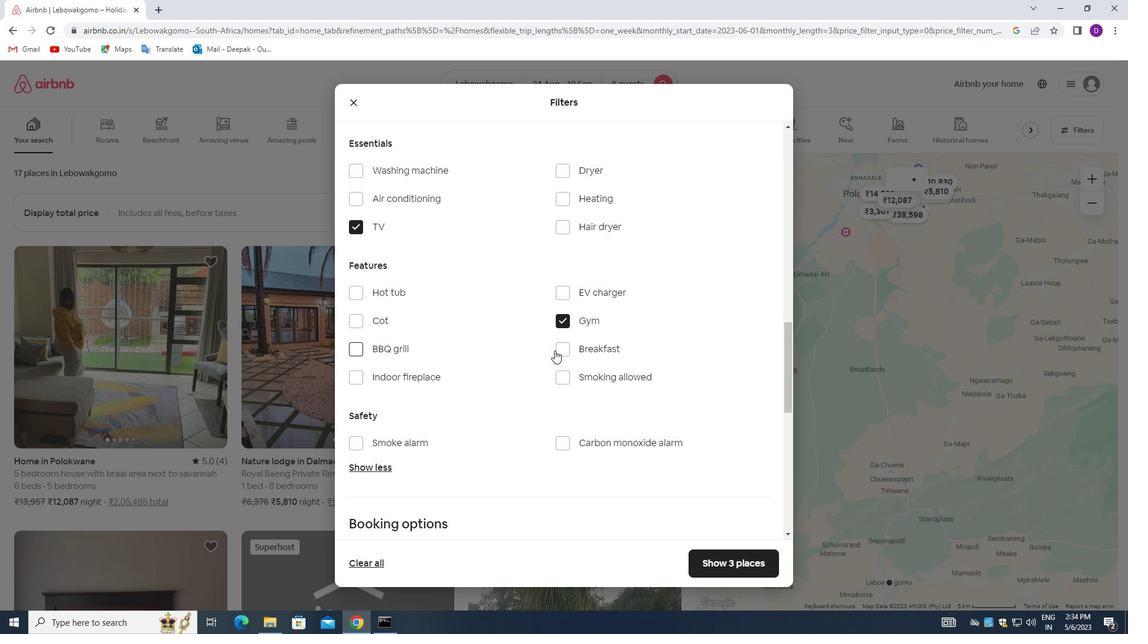 
Action: Mouse pressed left at (561, 349)
Screenshot: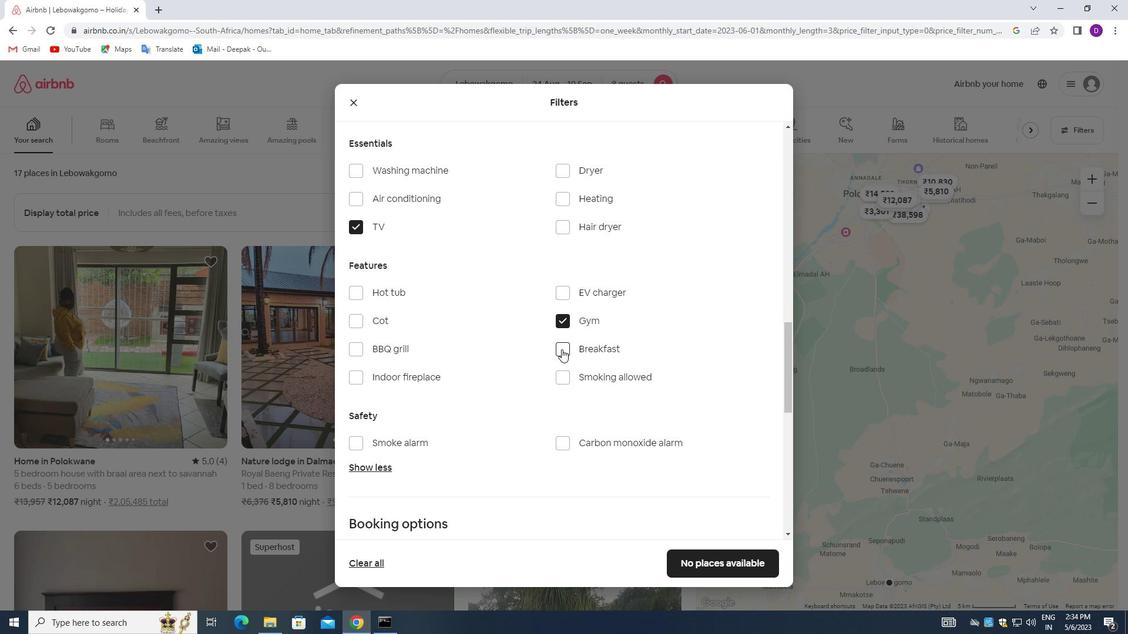 
Action: Mouse moved to (511, 374)
Screenshot: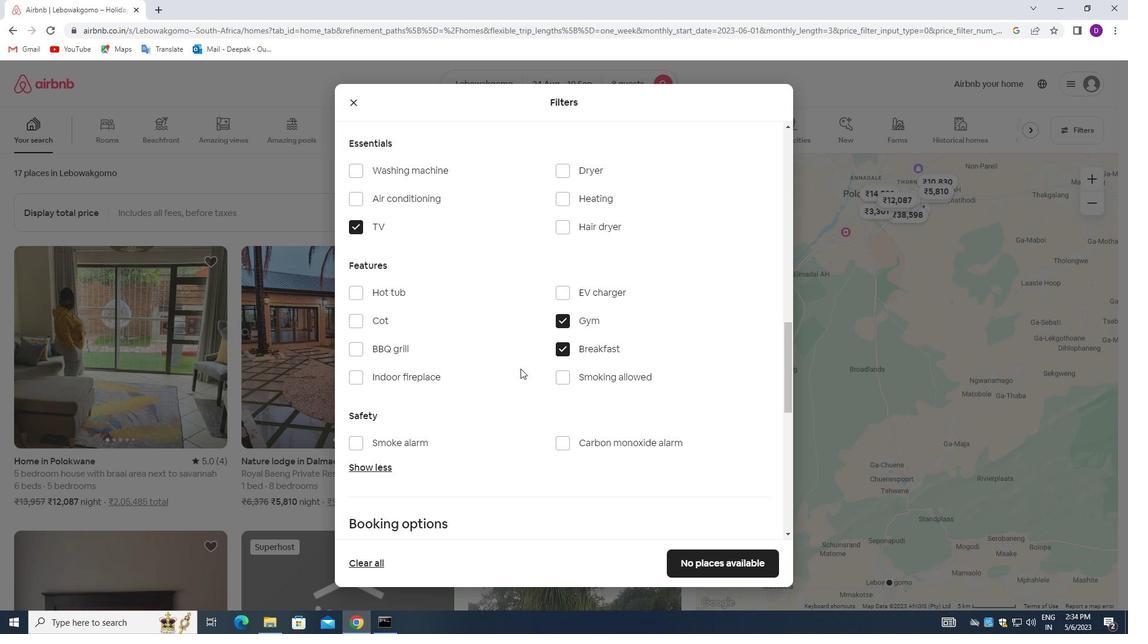 
Action: Mouse scrolled (511, 375) with delta (0, 0)
Screenshot: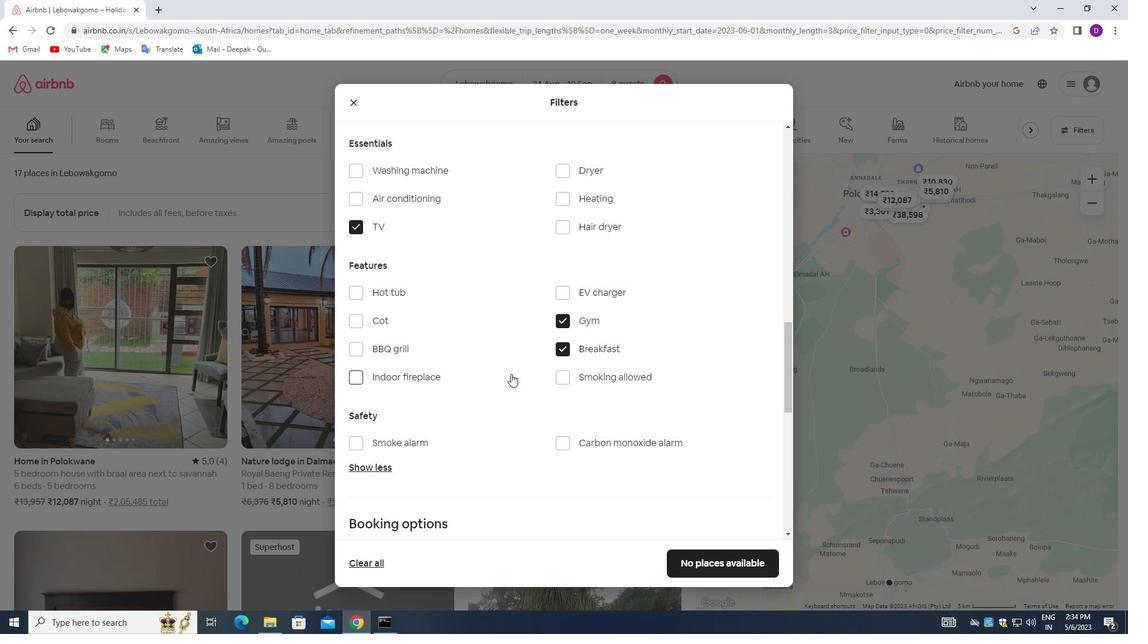 
Action: Mouse scrolled (511, 375) with delta (0, 0)
Screenshot: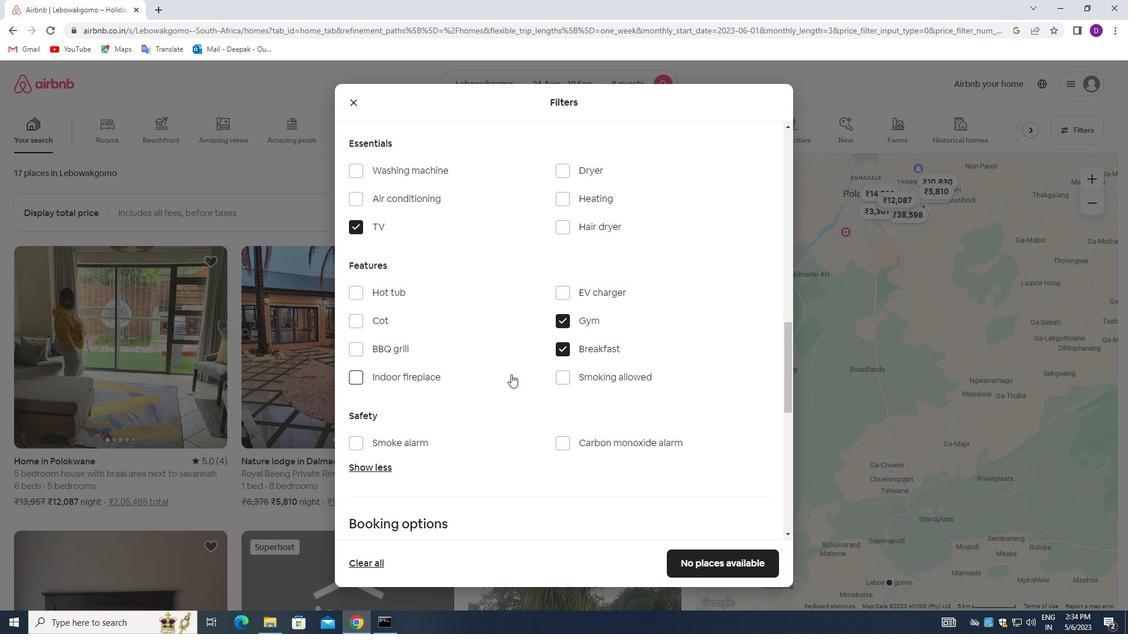 
Action: Mouse scrolled (511, 375) with delta (0, 0)
Screenshot: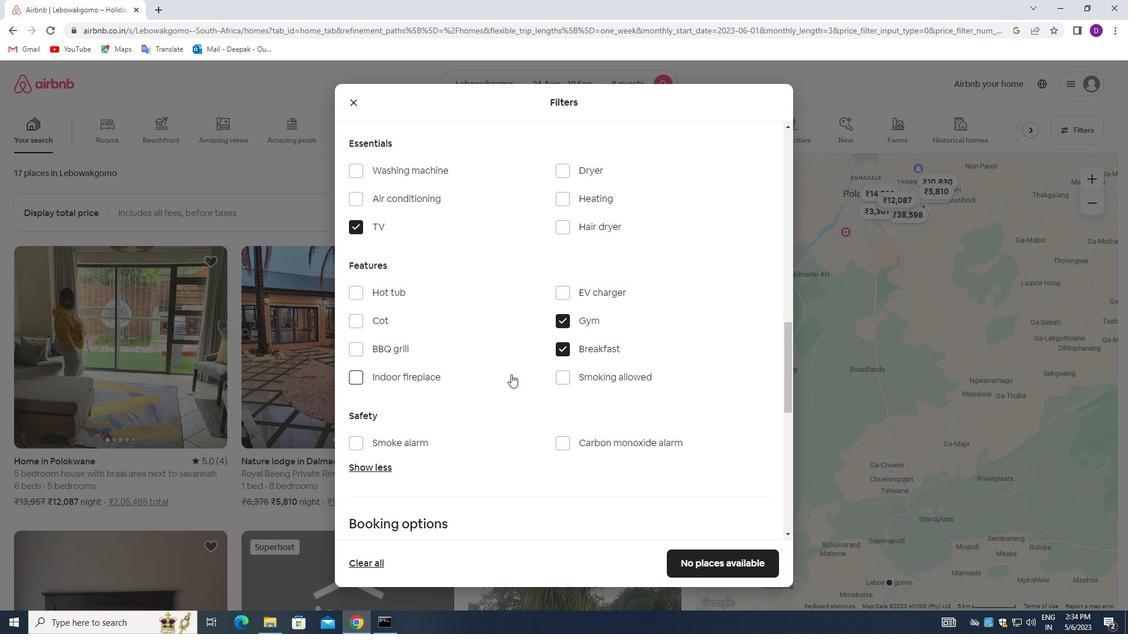 
Action: Mouse scrolled (511, 375) with delta (0, 0)
Screenshot: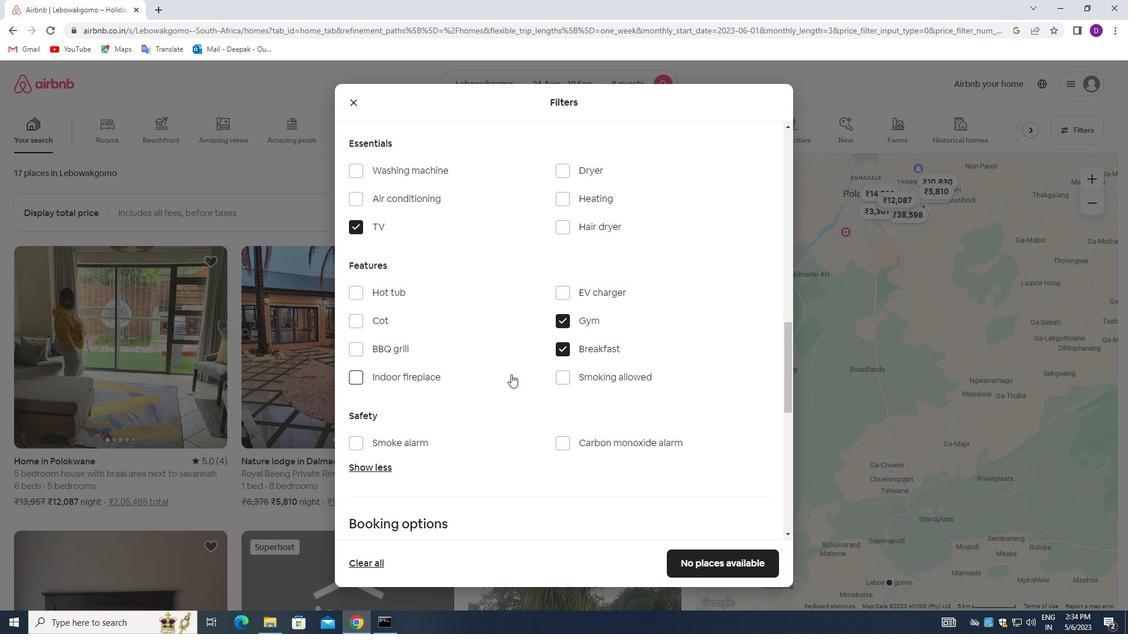 
Action: Mouse moved to (511, 374)
Screenshot: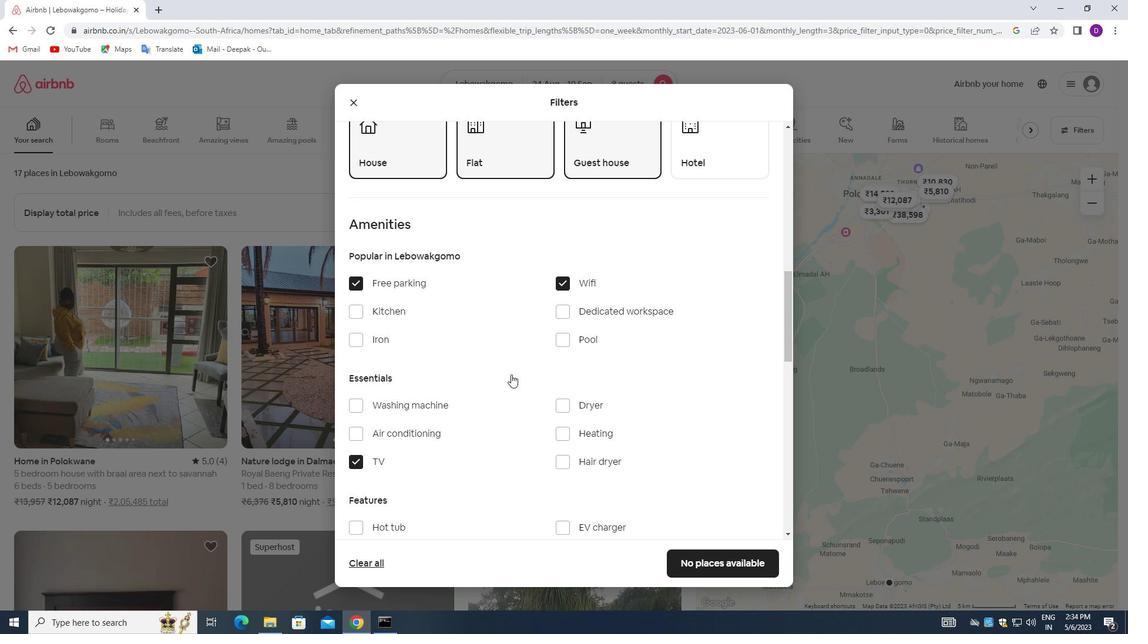 
Action: Mouse scrolled (511, 374) with delta (0, 0)
Screenshot: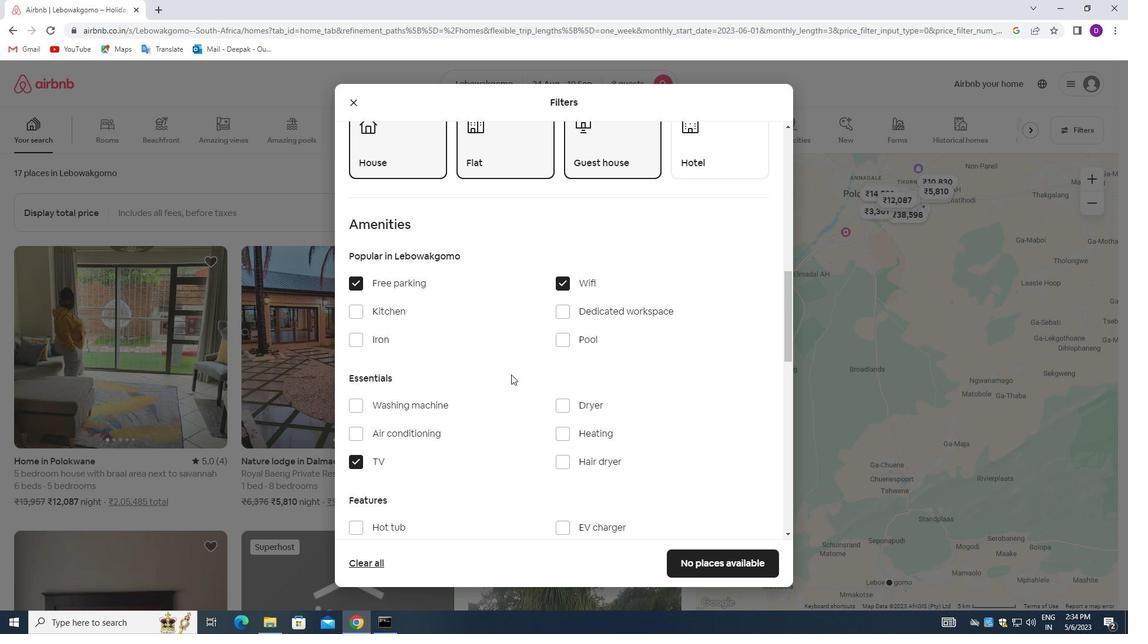 
Action: Mouse scrolled (511, 374) with delta (0, 0)
Screenshot: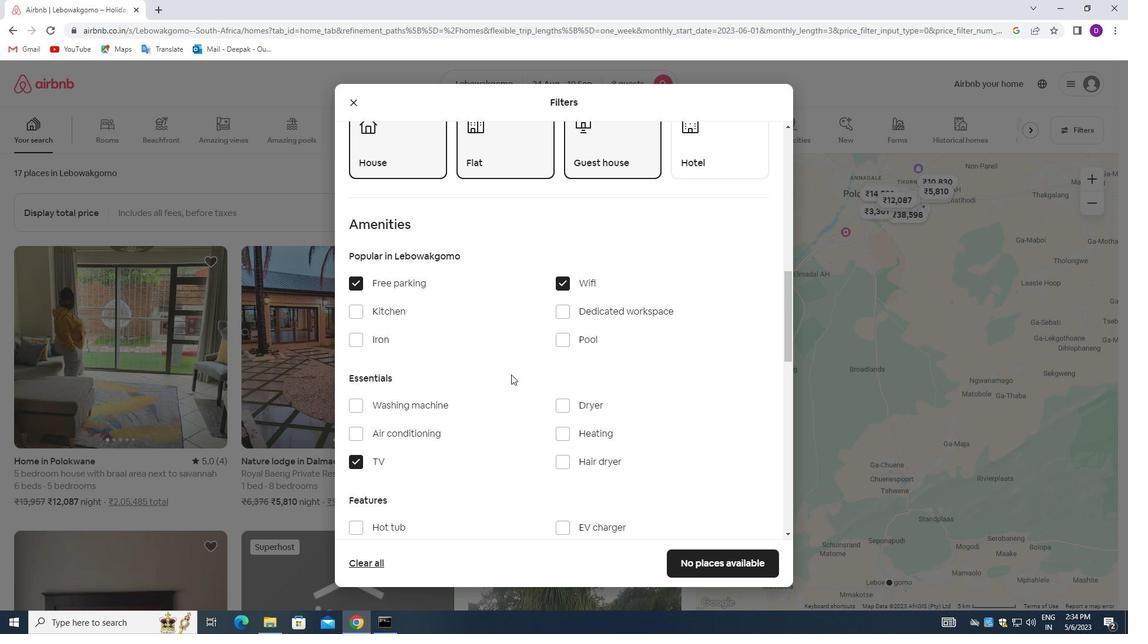 
Action: Mouse scrolled (511, 374) with delta (0, 0)
Screenshot: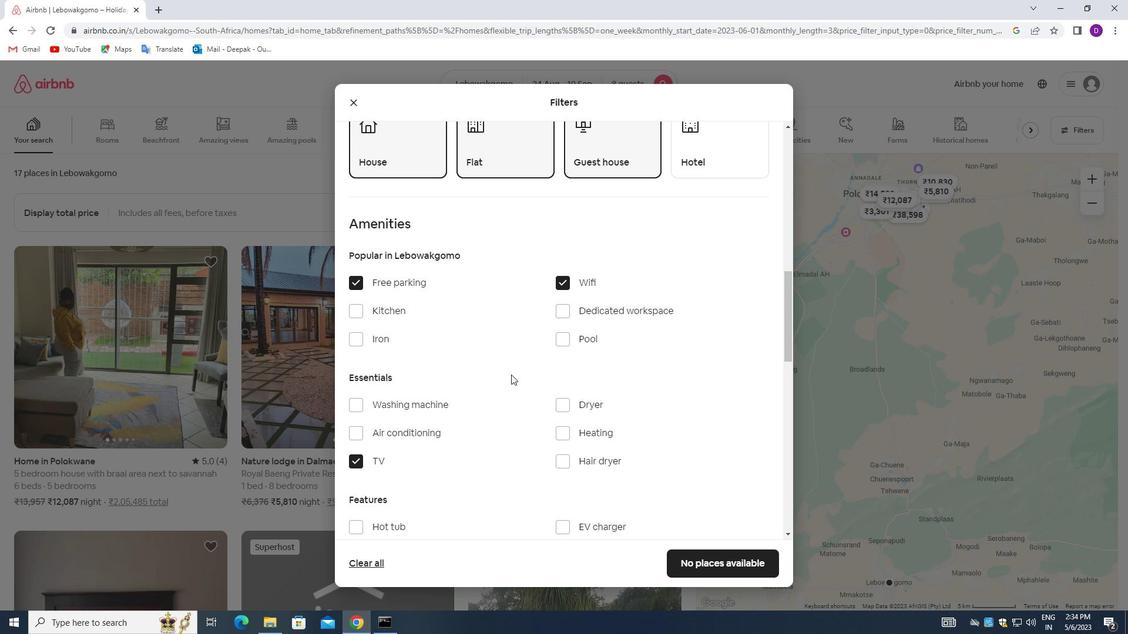 
Action: Mouse moved to (514, 376)
Screenshot: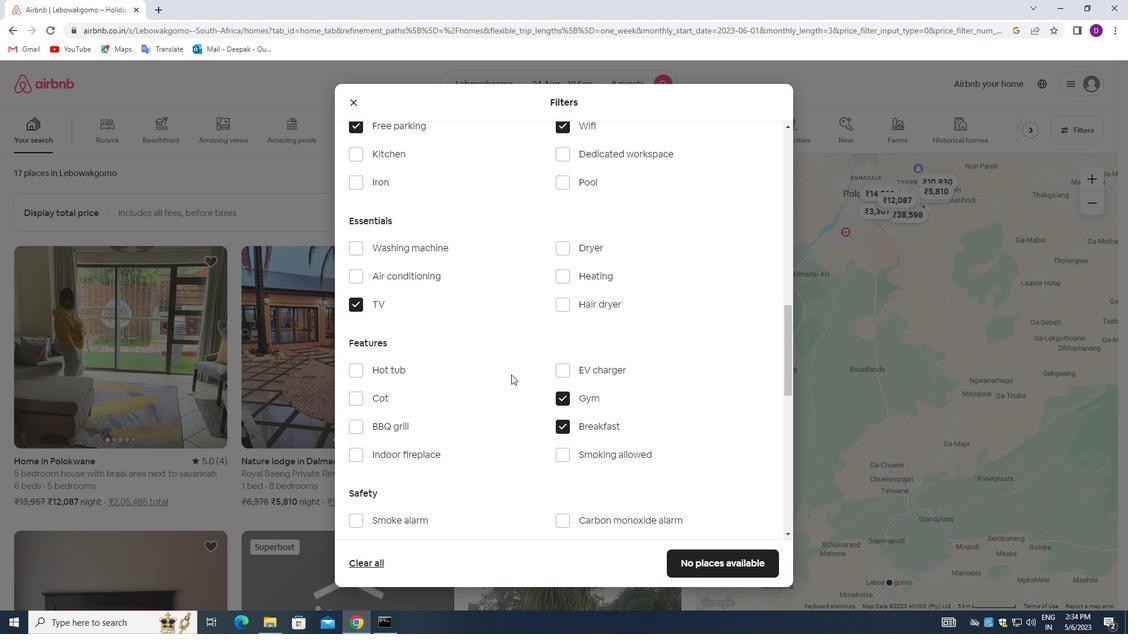
Action: Mouse scrolled (514, 376) with delta (0, 0)
Screenshot: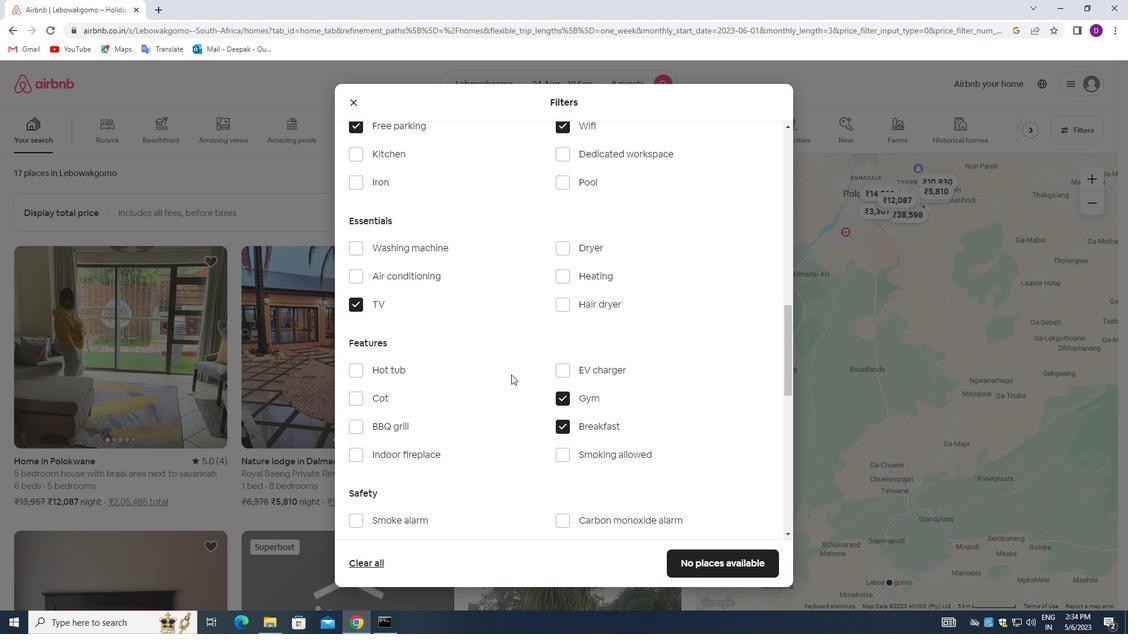 
Action: Mouse moved to (514, 378)
Screenshot: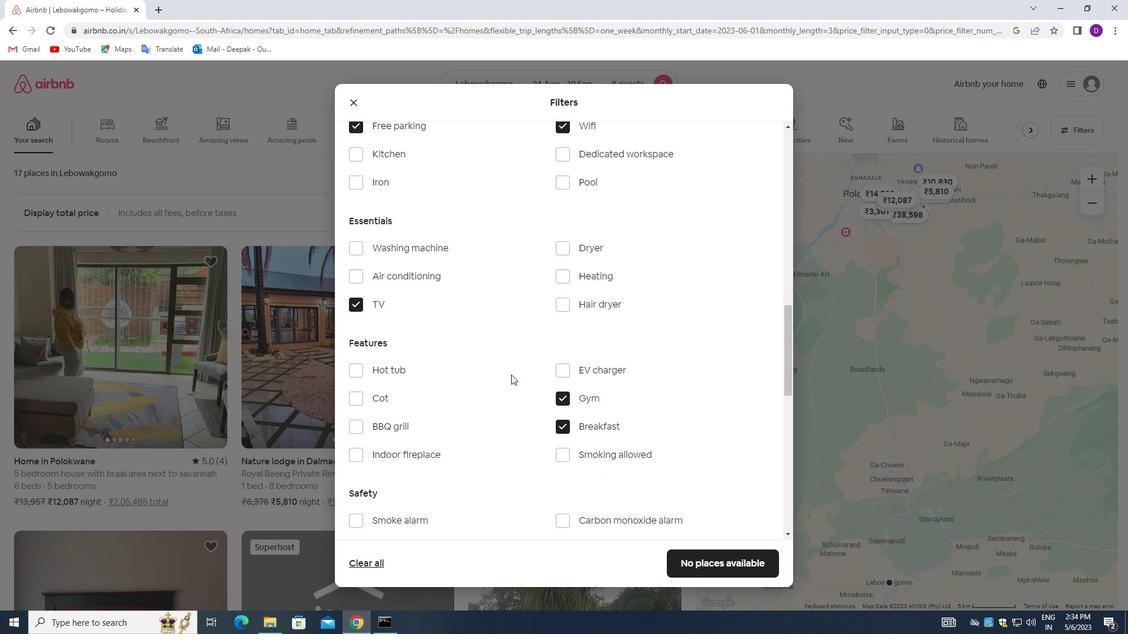 
Action: Mouse scrolled (514, 377) with delta (0, 0)
Screenshot: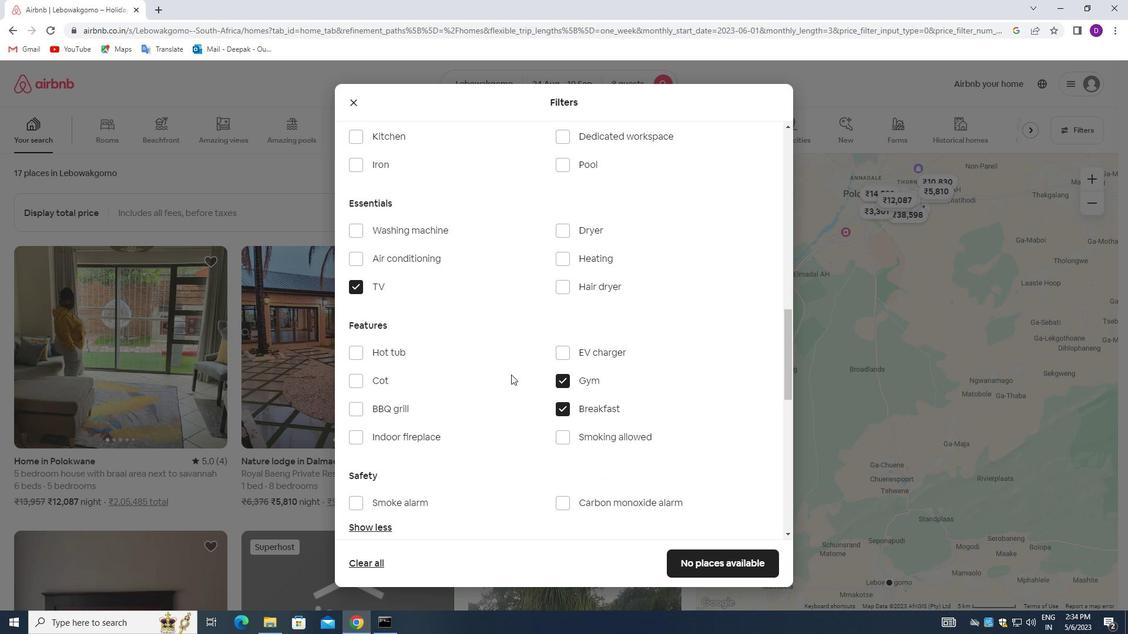 
Action: Mouse moved to (521, 401)
Screenshot: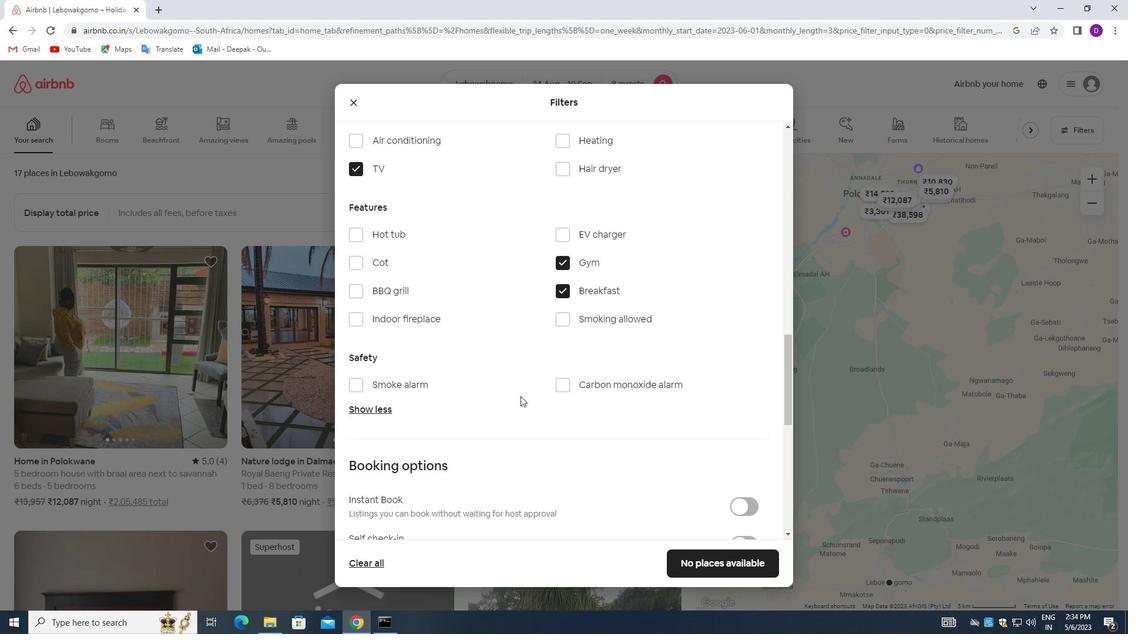 
Action: Mouse scrolled (521, 401) with delta (0, 0)
Screenshot: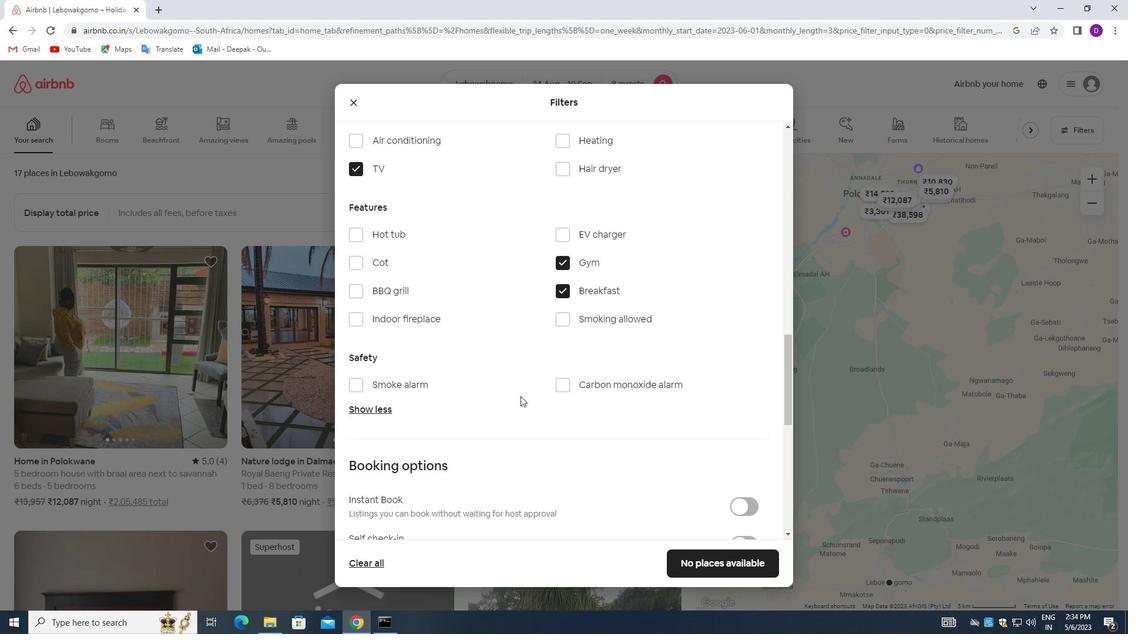 
Action: Mouse moved to (521, 403)
Screenshot: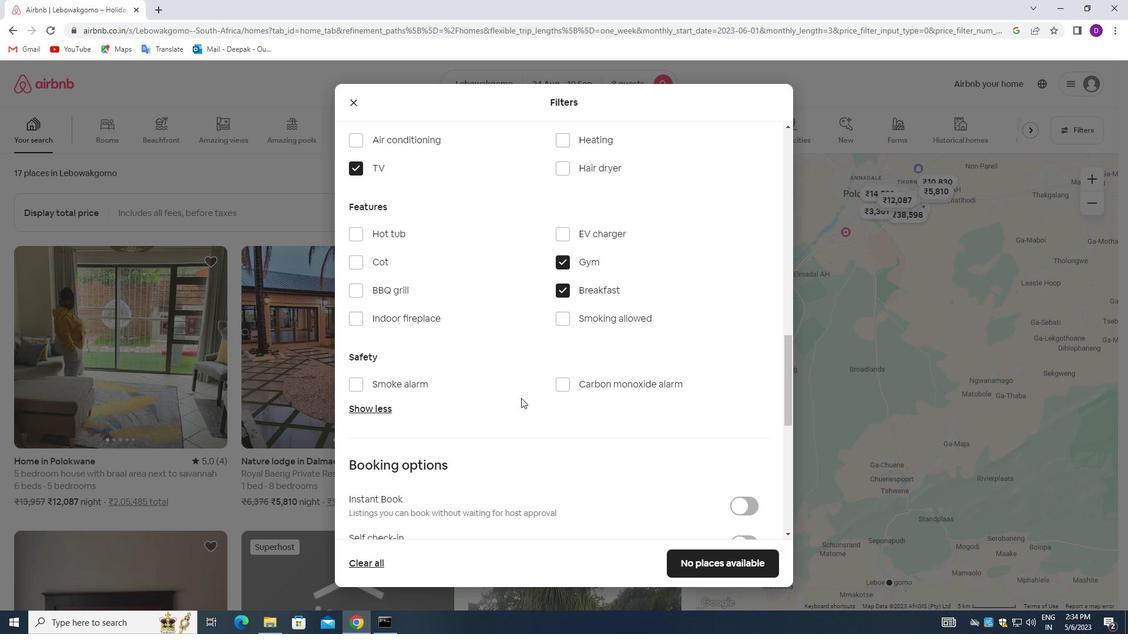 
Action: Mouse scrolled (521, 402) with delta (0, 0)
Screenshot: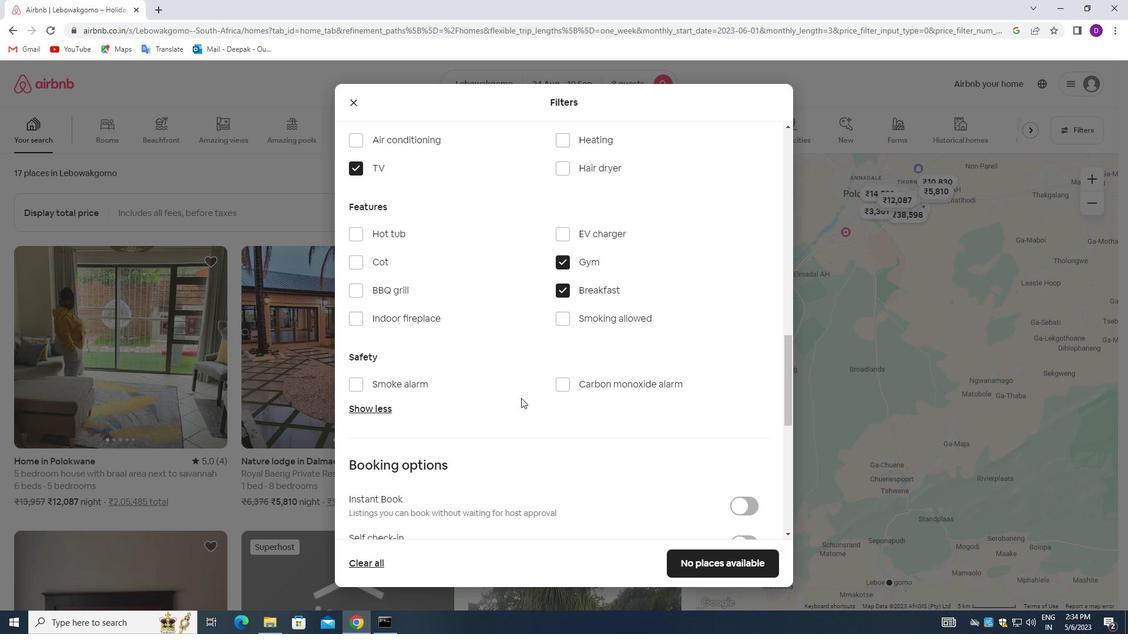 
Action: Mouse moved to (738, 431)
Screenshot: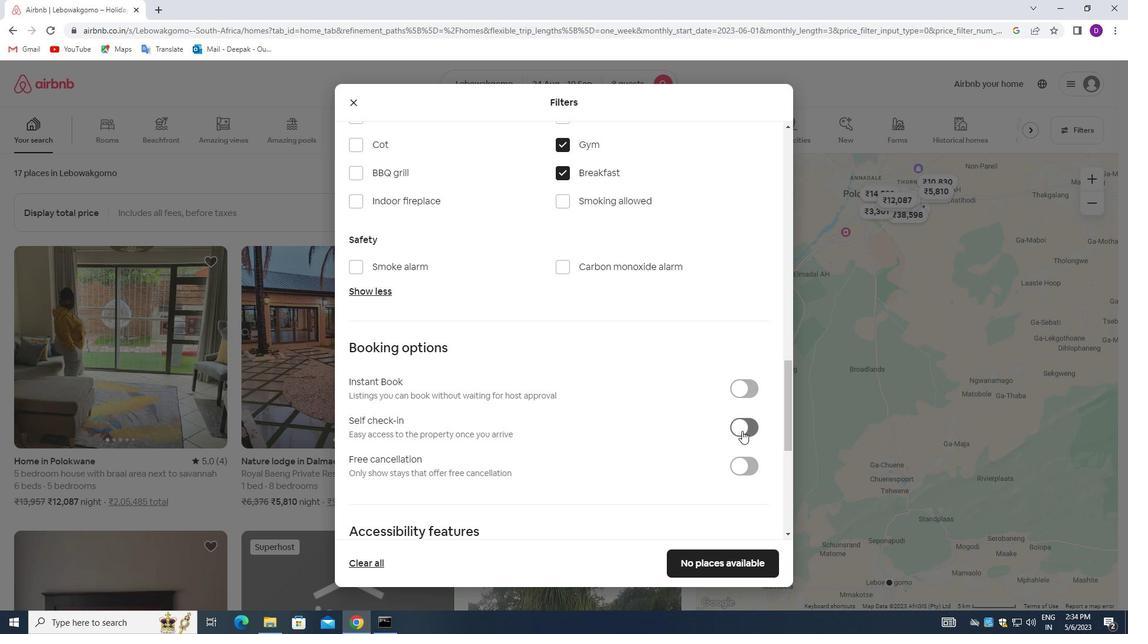 
Action: Mouse pressed left at (738, 431)
Screenshot: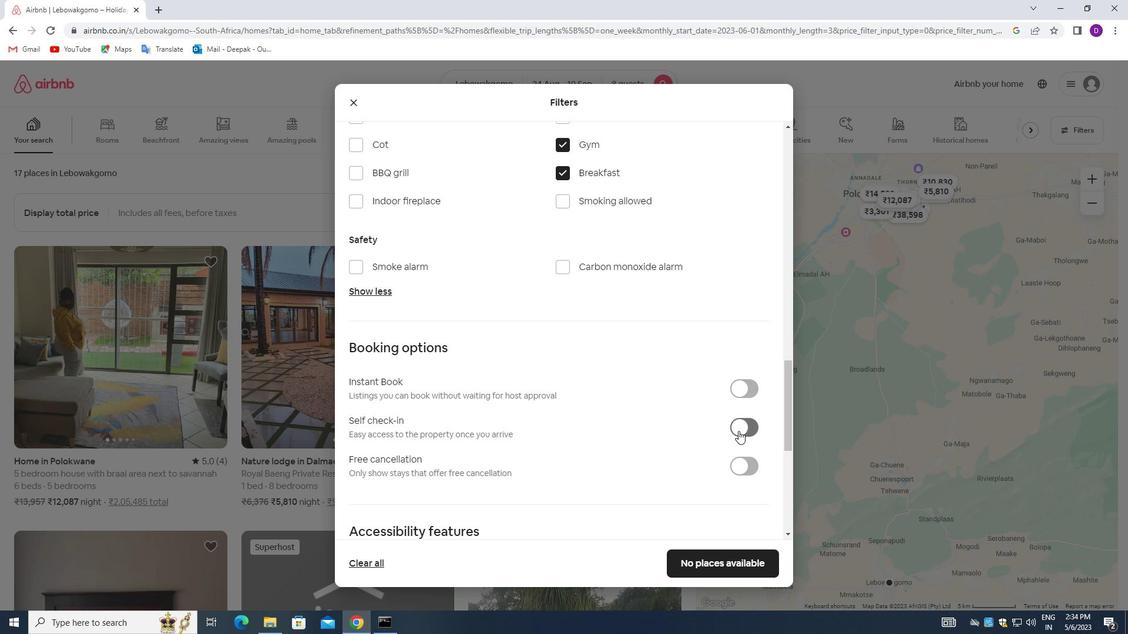 
Action: Mouse moved to (552, 408)
Screenshot: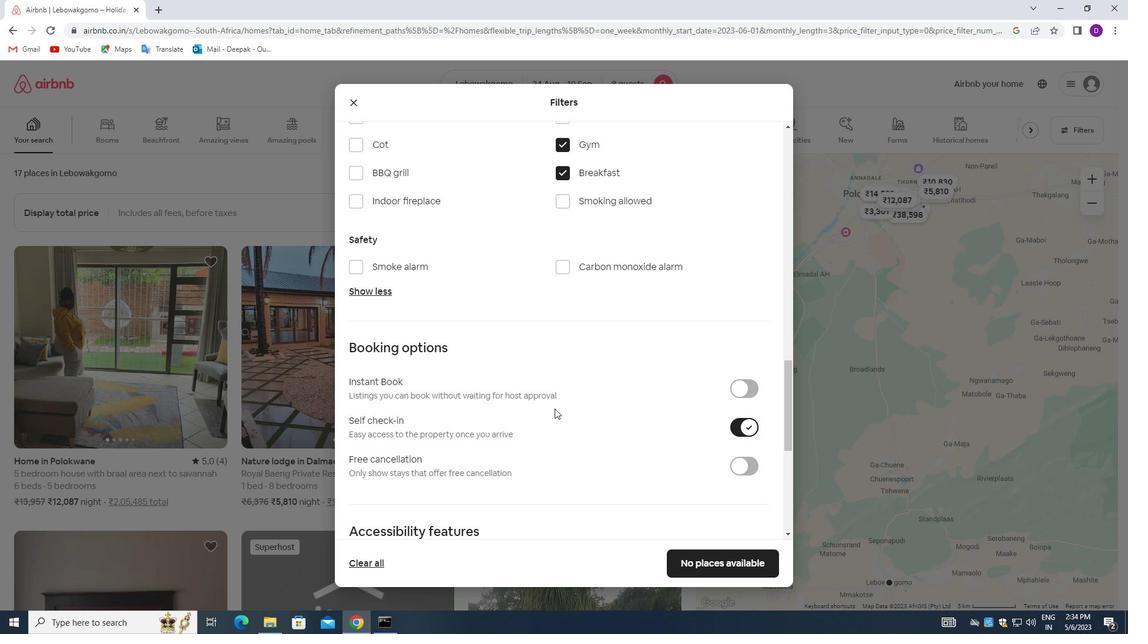 
Action: Mouse scrolled (552, 408) with delta (0, 0)
Screenshot: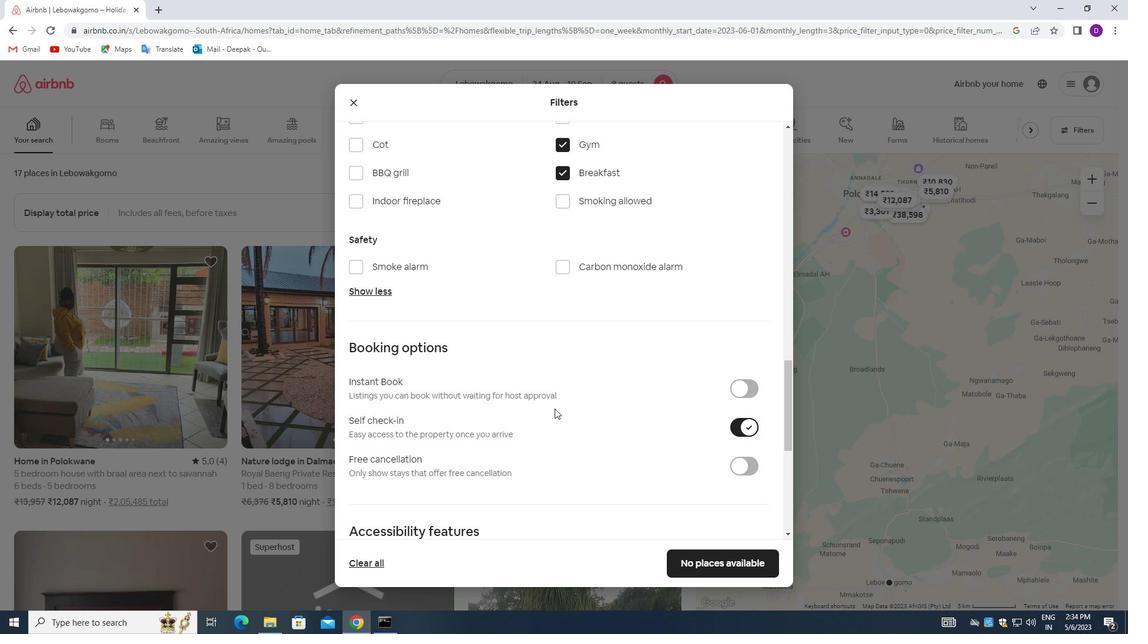 
Action: Mouse moved to (551, 408)
Screenshot: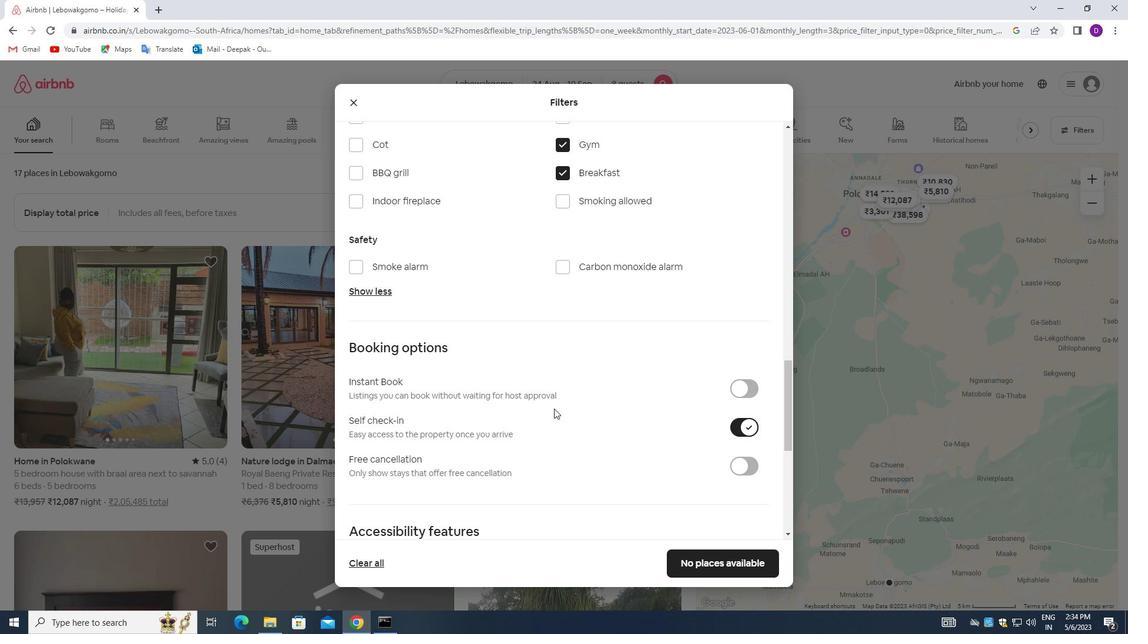
Action: Mouse scrolled (551, 408) with delta (0, 0)
Screenshot: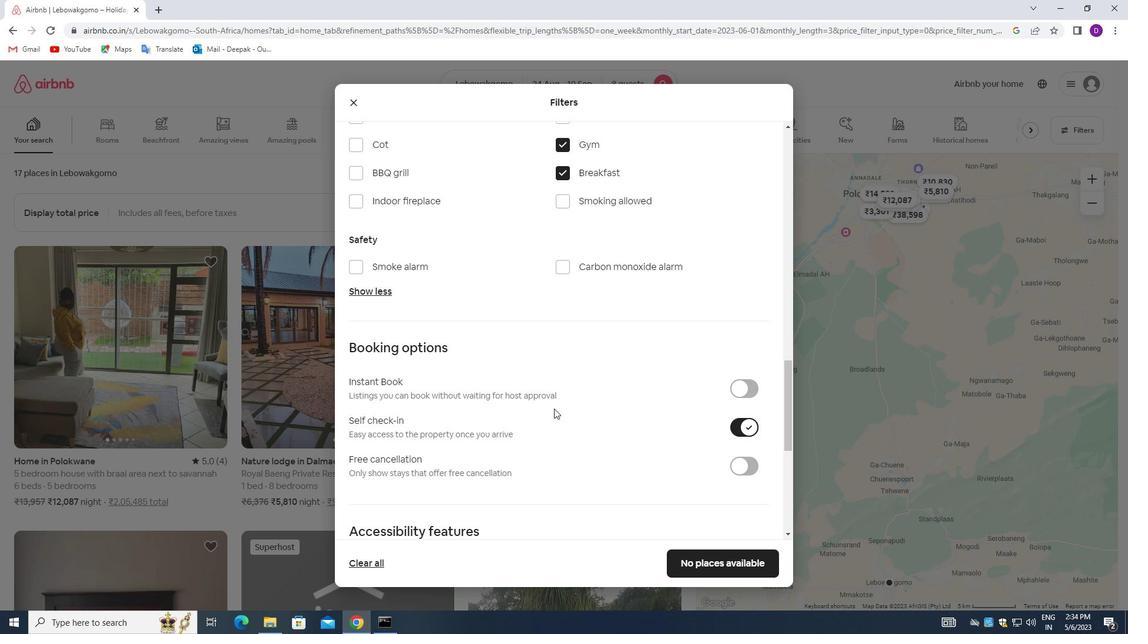 
Action: Mouse scrolled (551, 408) with delta (0, 0)
Screenshot: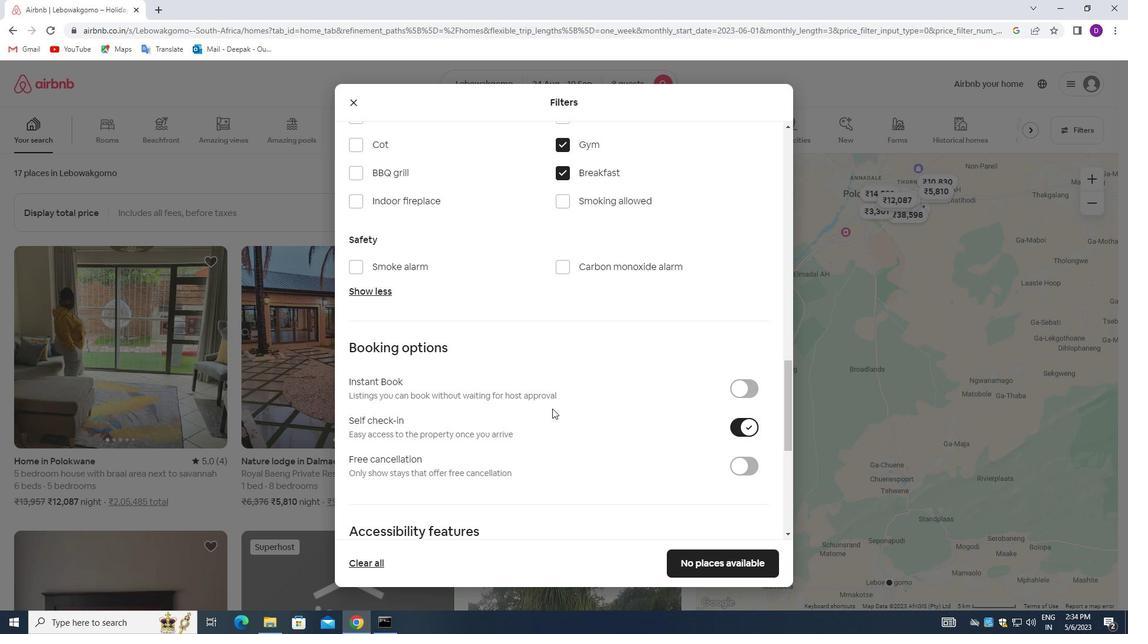 
Action: Mouse scrolled (551, 408) with delta (0, 0)
Screenshot: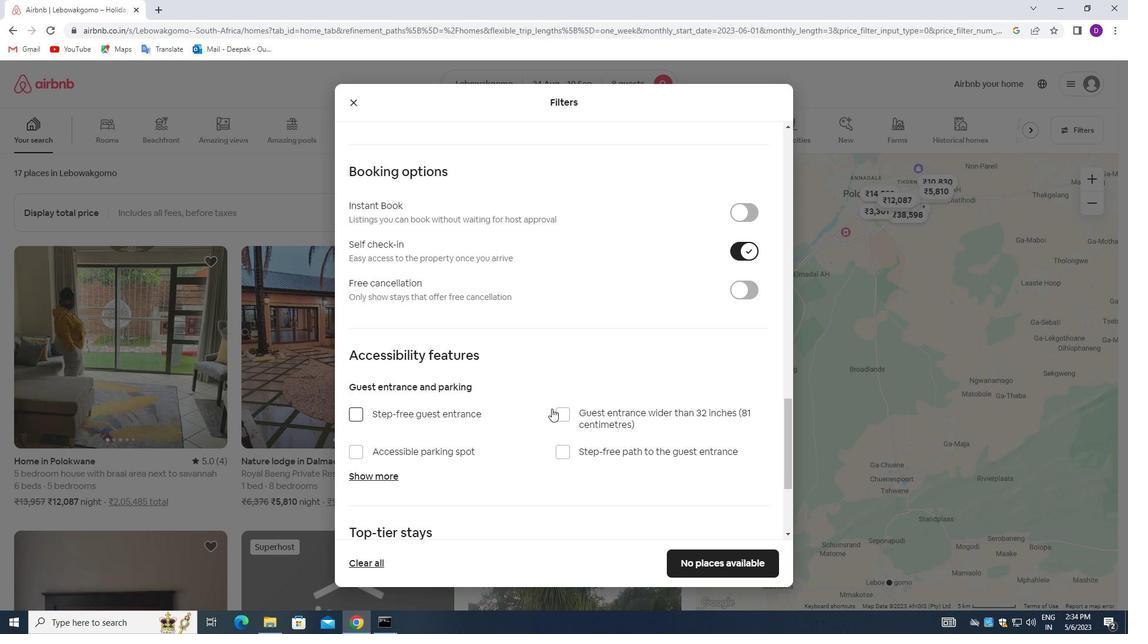 
Action: Mouse scrolled (551, 408) with delta (0, 0)
Screenshot: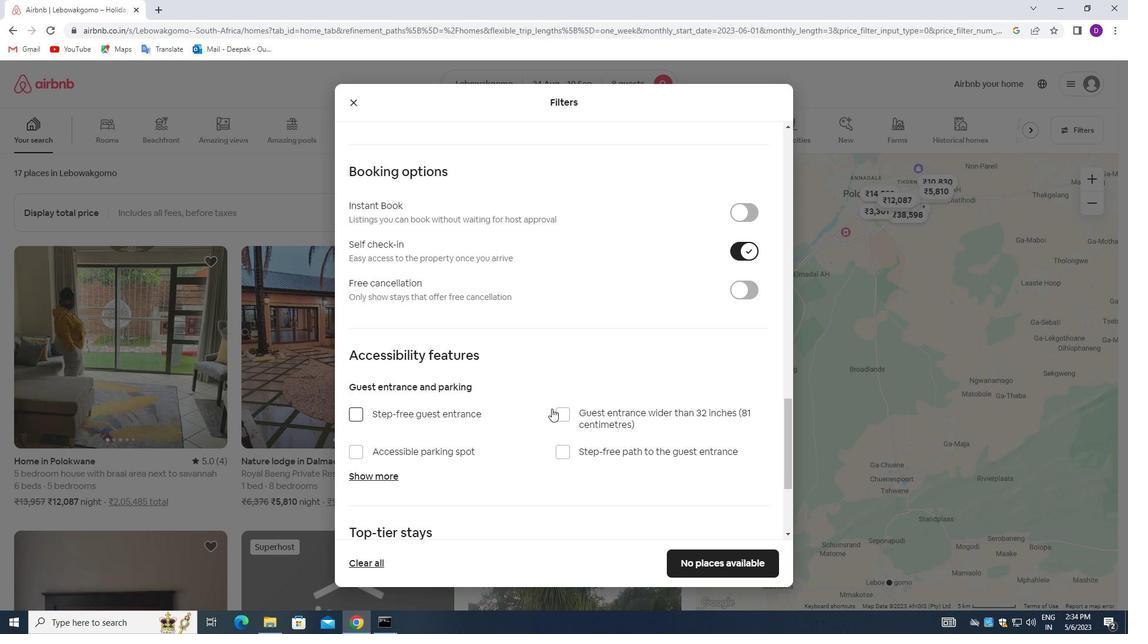 
Action: Mouse scrolled (551, 408) with delta (0, 0)
Screenshot: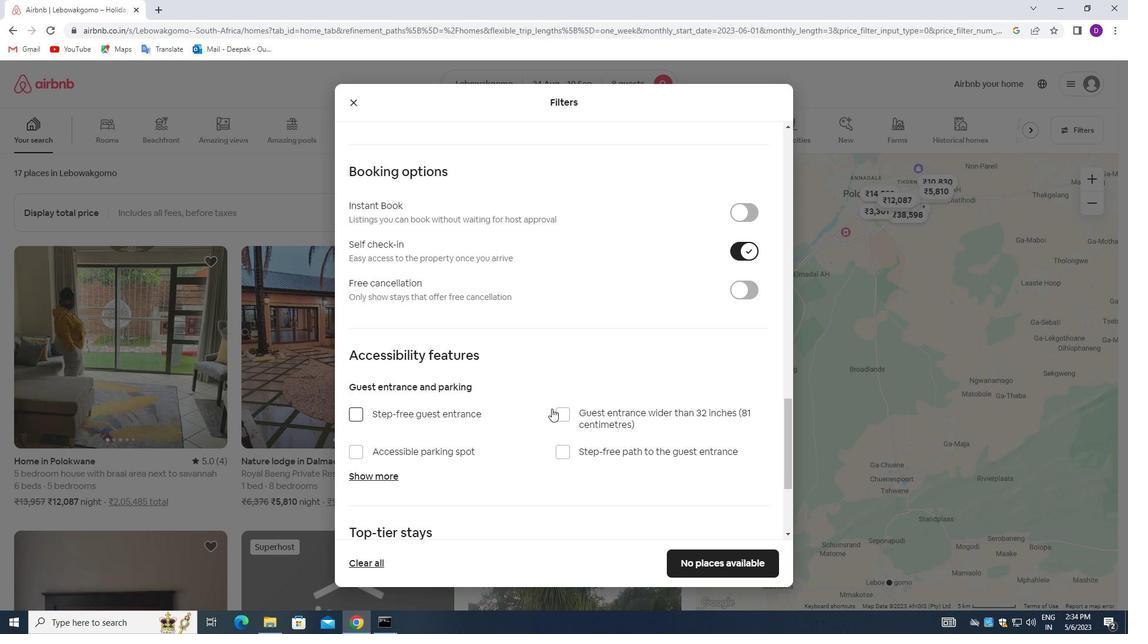 
Action: Mouse scrolled (551, 408) with delta (0, 0)
Screenshot: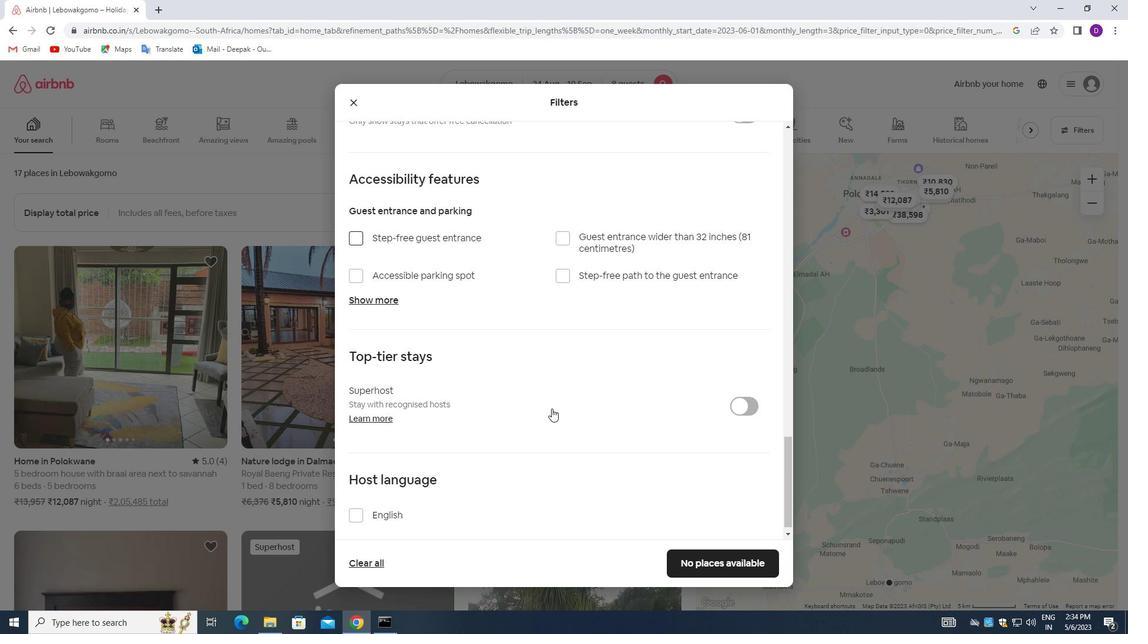 
Action: Mouse scrolled (551, 408) with delta (0, 0)
Screenshot: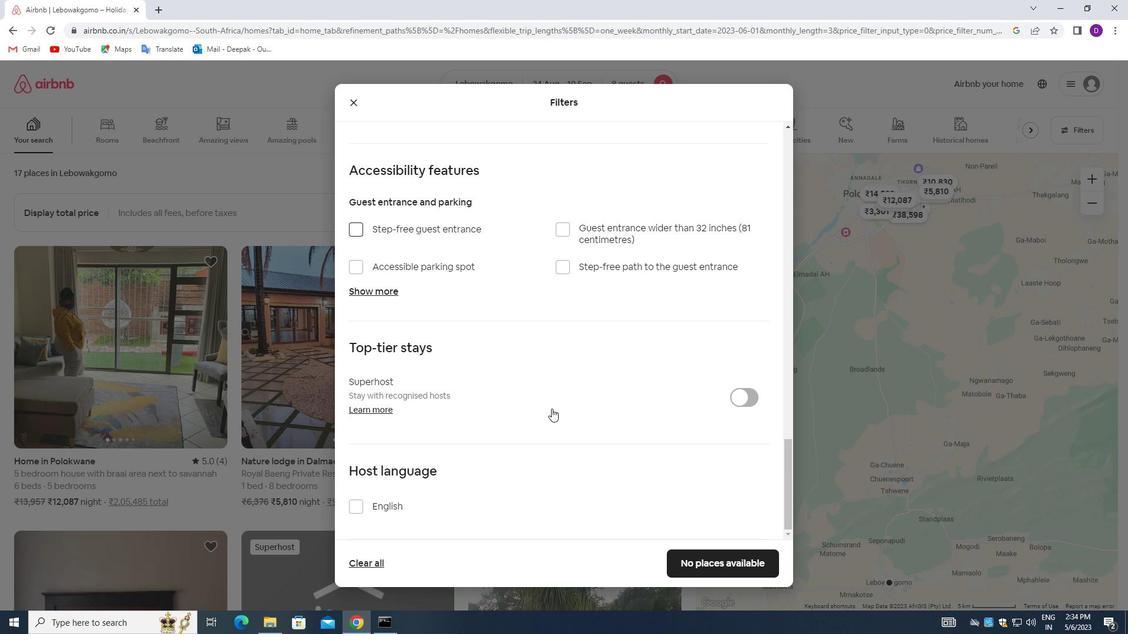 
Action: Mouse moved to (552, 411)
Screenshot: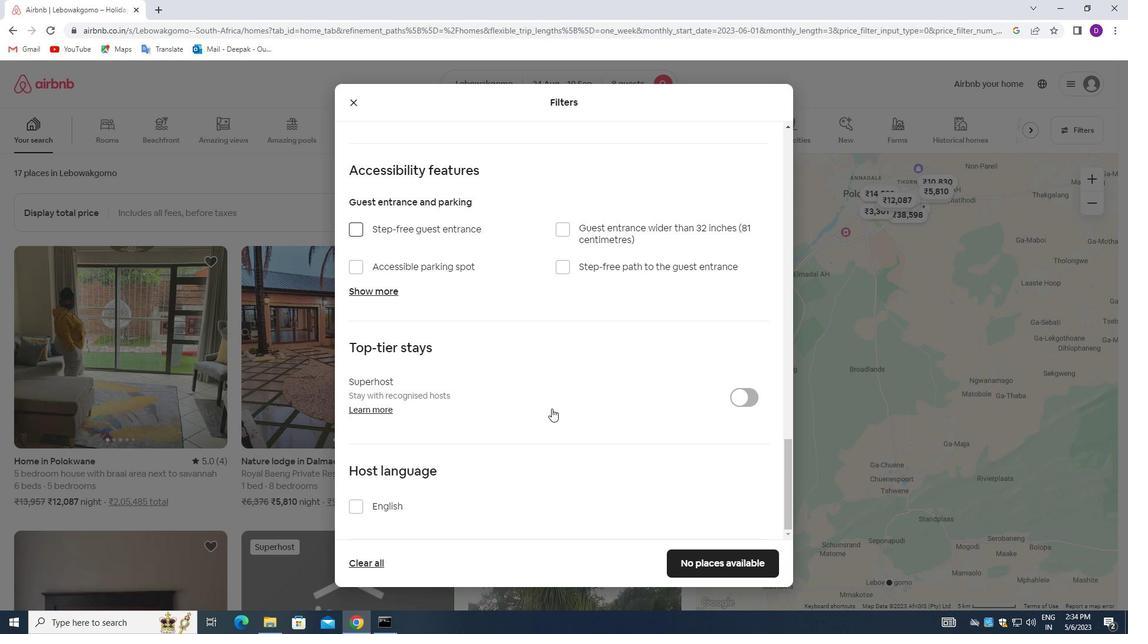 
Action: Mouse scrolled (552, 410) with delta (0, 0)
Screenshot: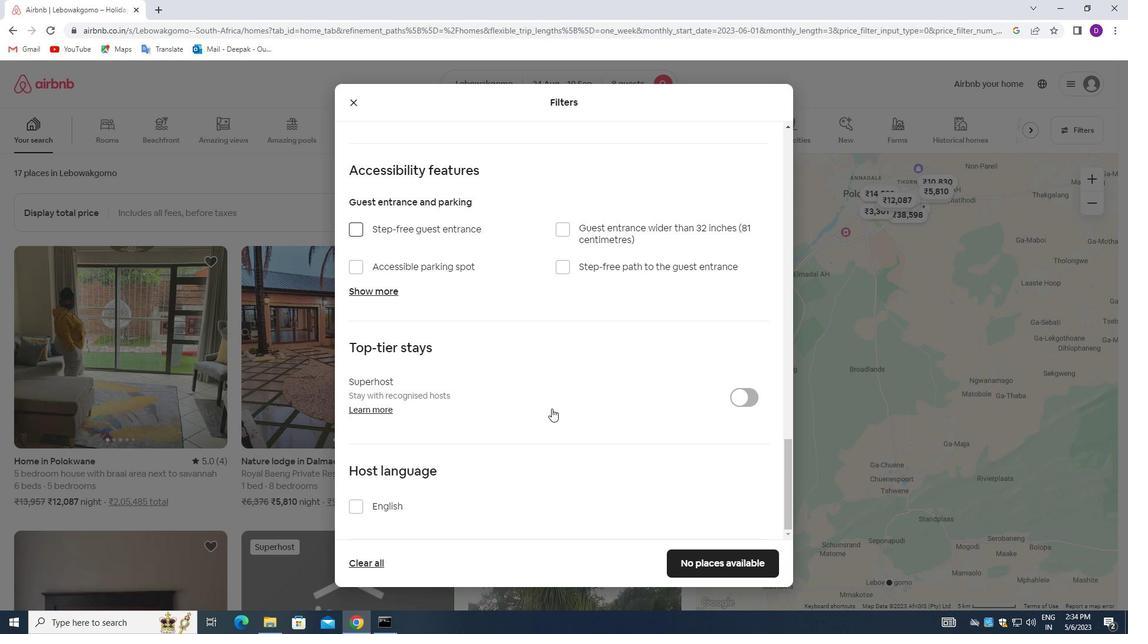 
Action: Mouse moved to (552, 411)
Screenshot: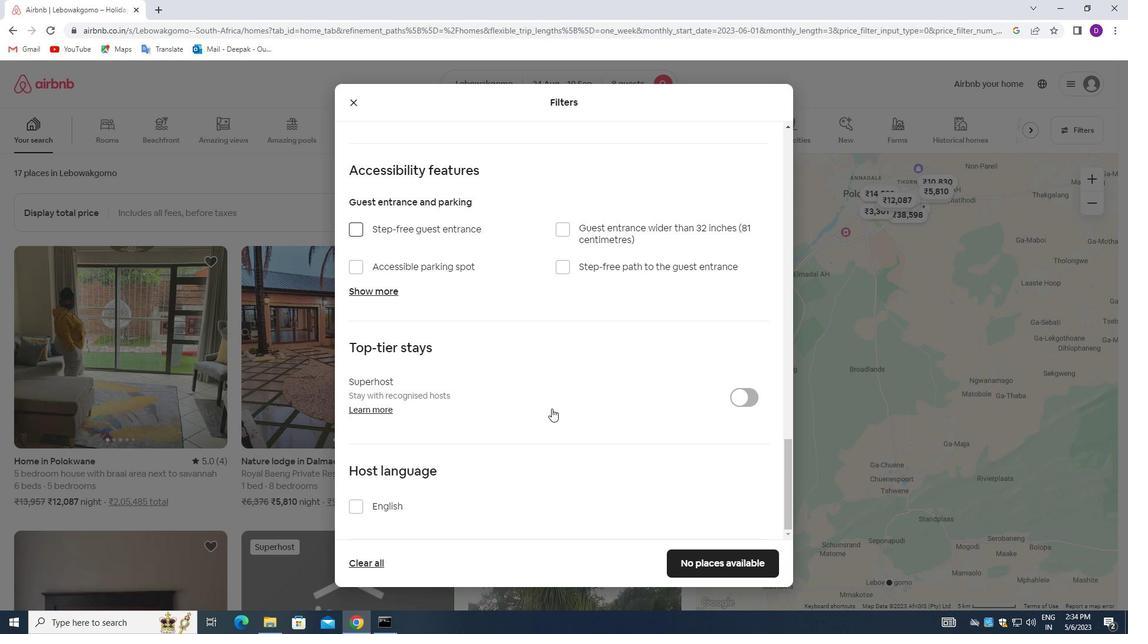 
Action: Mouse scrolled (552, 410) with delta (0, 0)
Screenshot: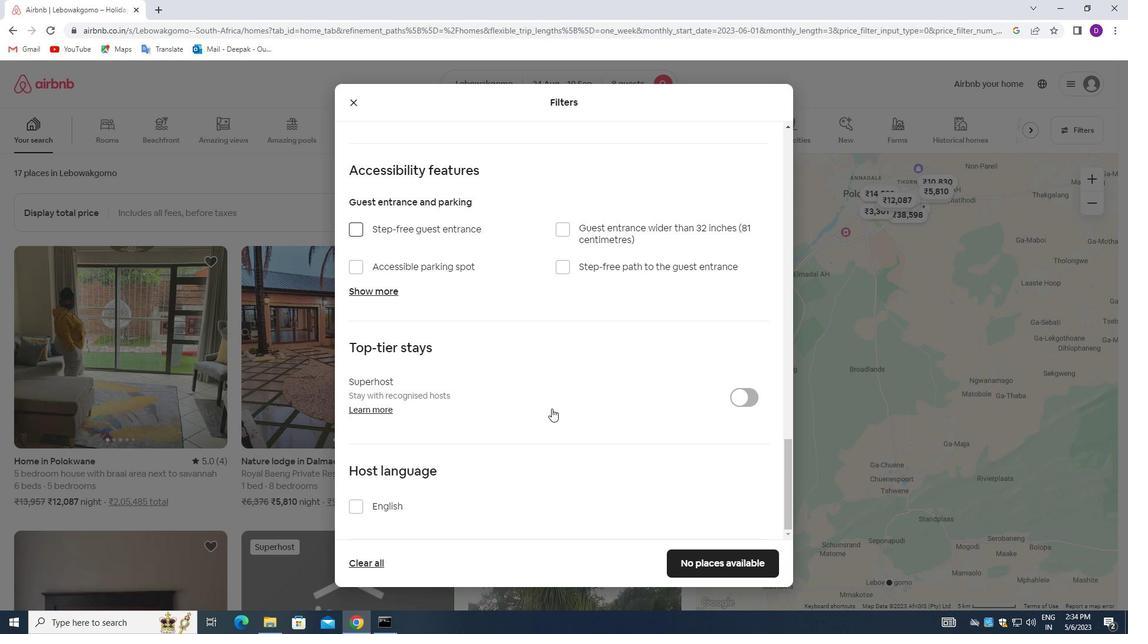 
Action: Mouse moved to (433, 500)
Screenshot: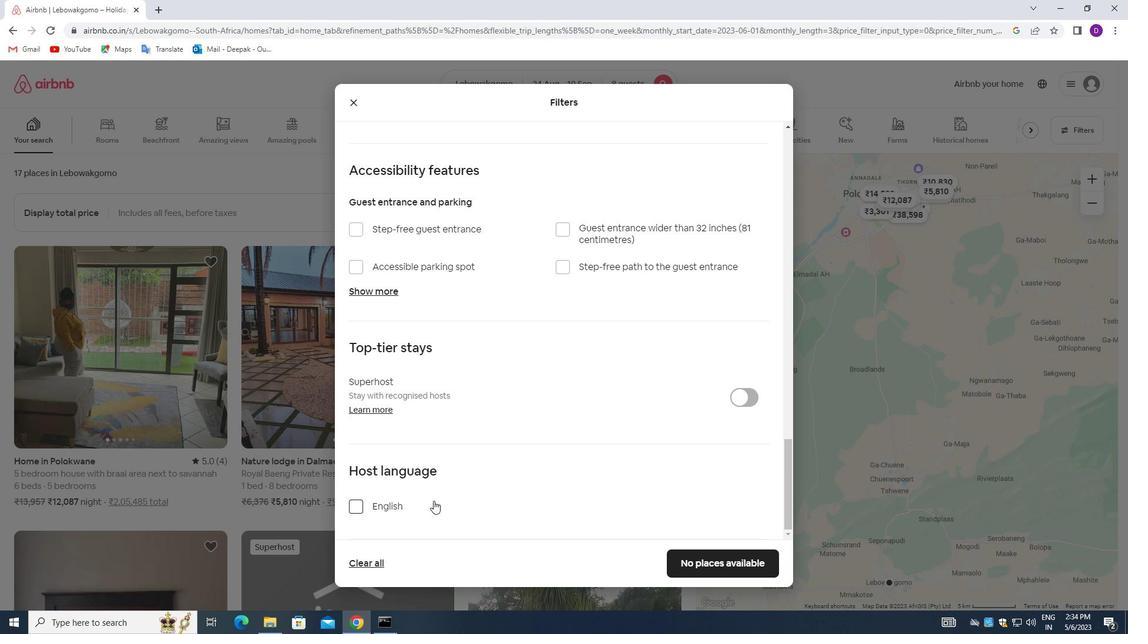 
Action: Mouse scrolled (433, 500) with delta (0, 0)
Screenshot: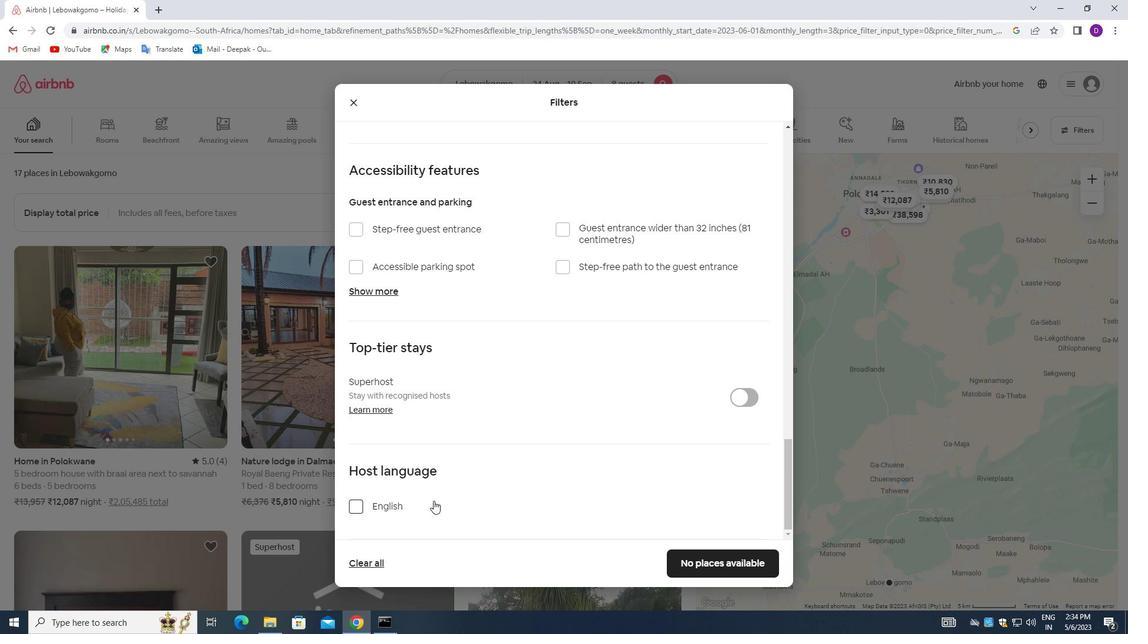 
Action: Mouse scrolled (433, 500) with delta (0, 0)
Screenshot: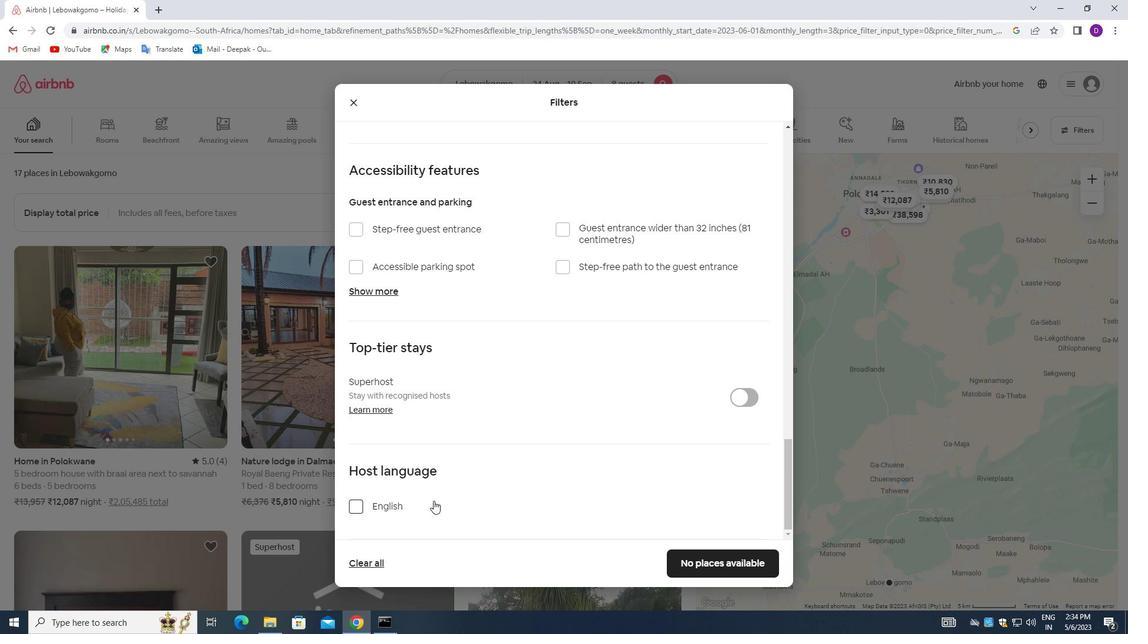 
Action: Mouse scrolled (433, 499) with delta (0, 0)
Screenshot: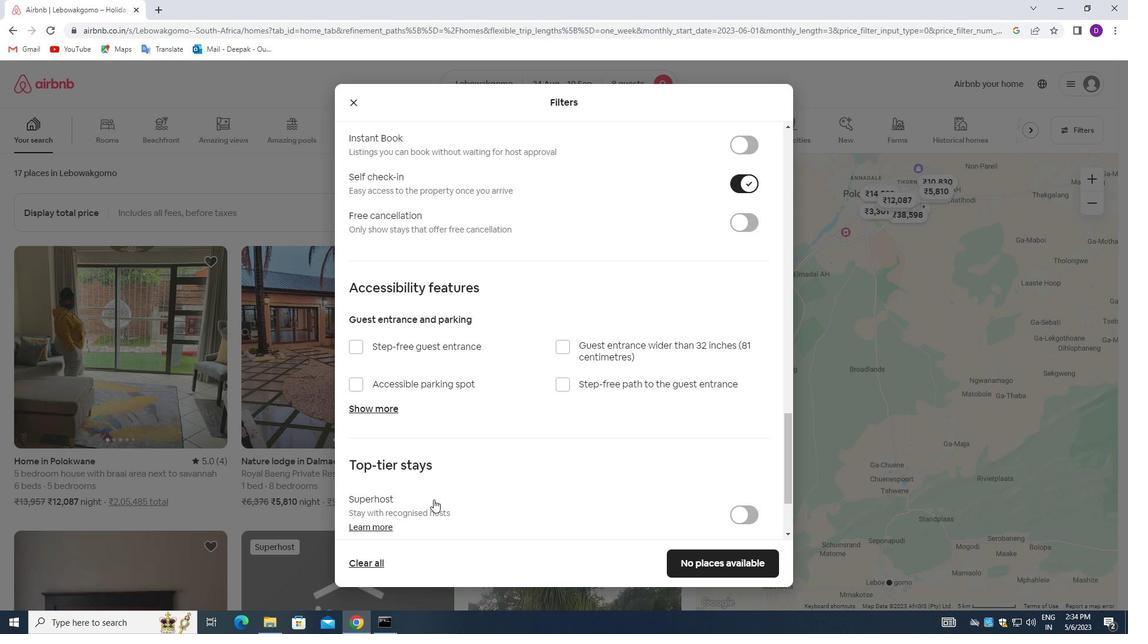 
Action: Mouse scrolled (433, 499) with delta (0, 0)
Screenshot: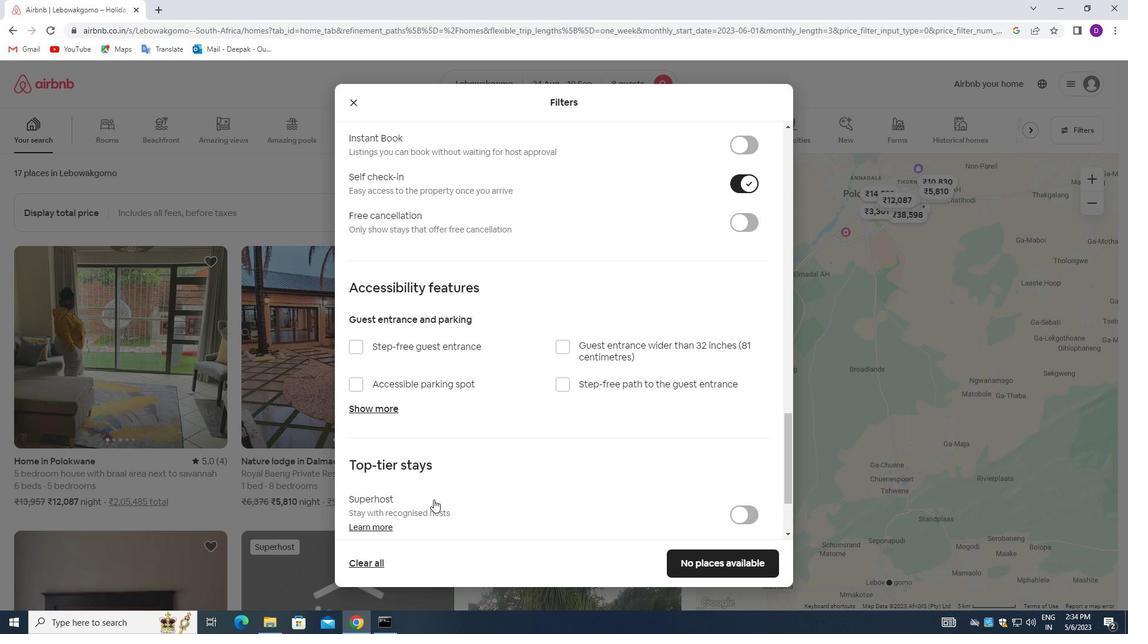 
Action: Mouse scrolled (433, 499) with delta (0, 0)
Screenshot: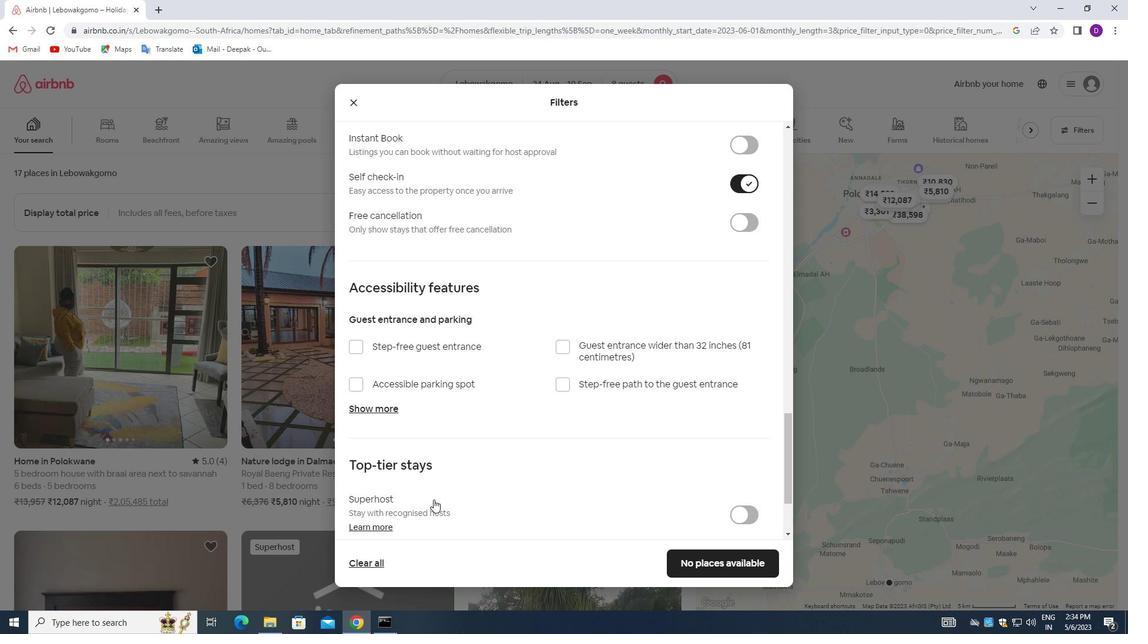 
Action: Mouse scrolled (433, 499) with delta (0, 0)
Screenshot: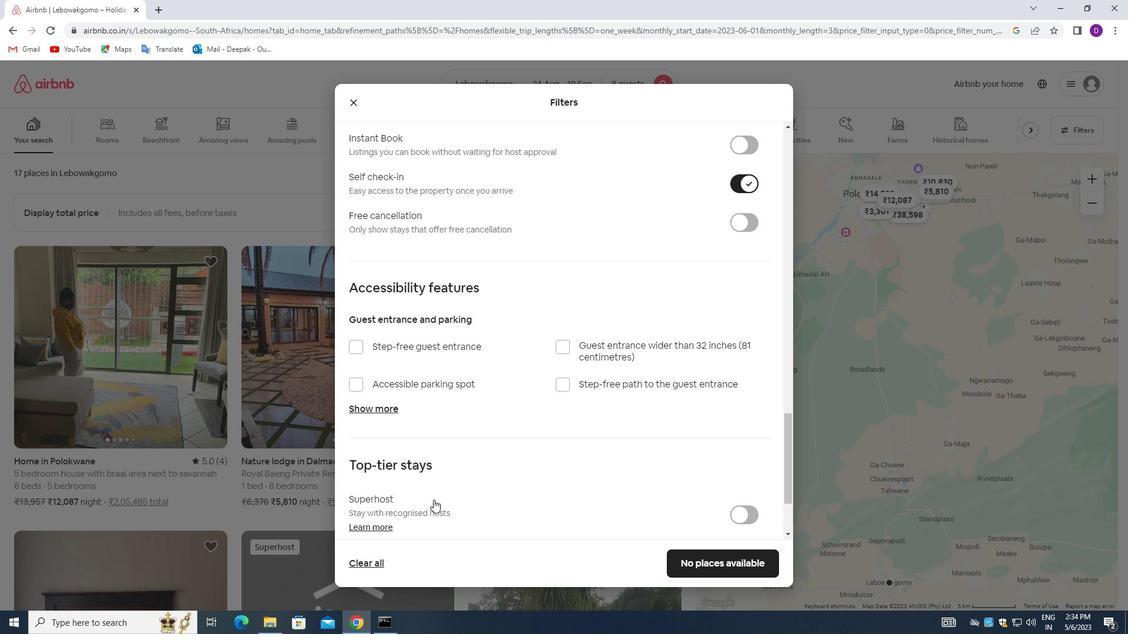 
Action: Mouse moved to (356, 505)
Screenshot: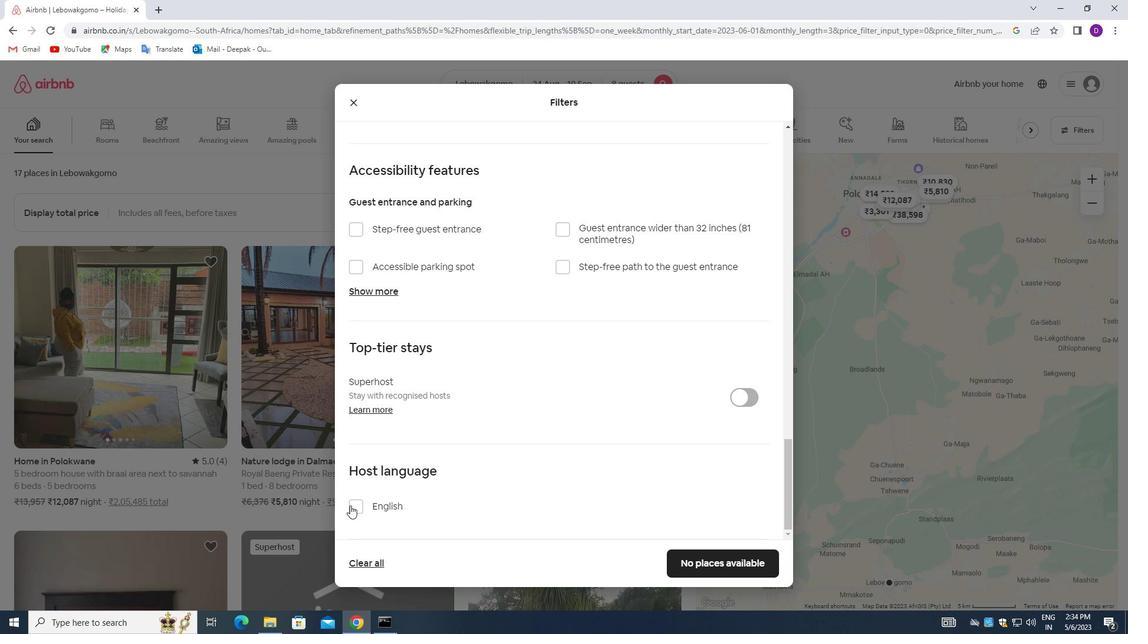 
Action: Mouse pressed left at (356, 505)
Screenshot: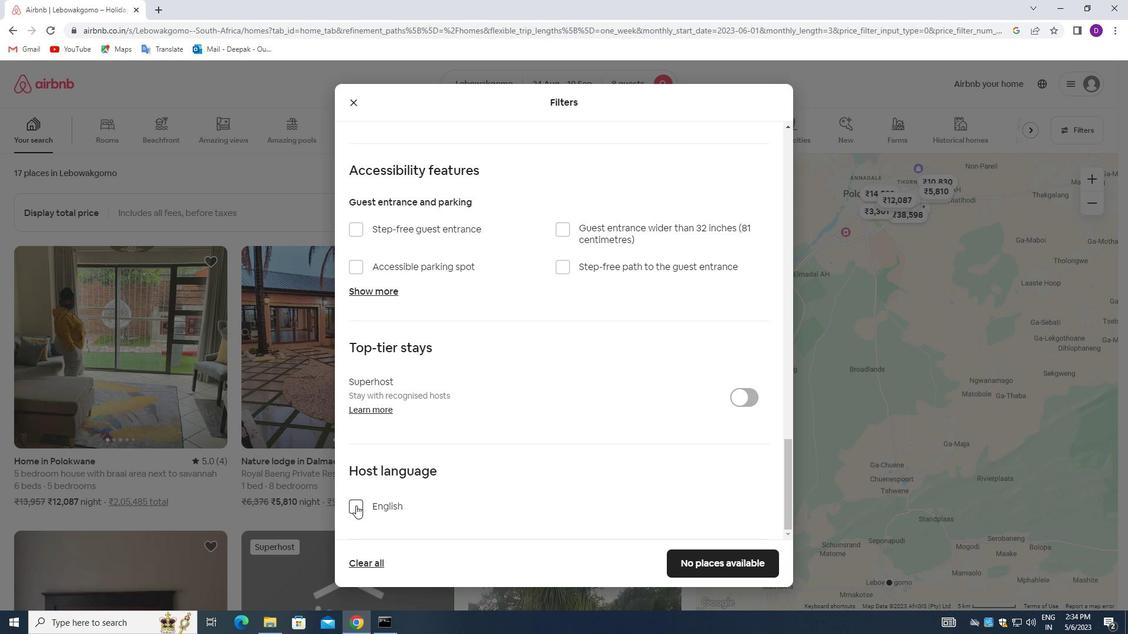 
Action: Mouse moved to (678, 519)
Screenshot: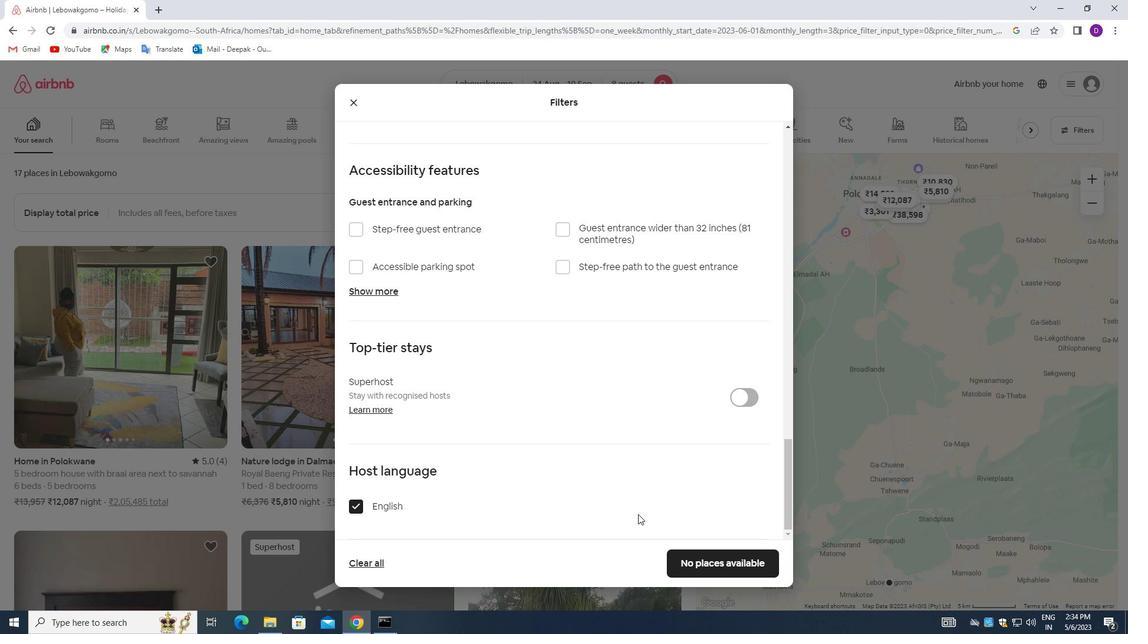 
Action: Mouse scrolled (678, 518) with delta (0, 0)
Screenshot: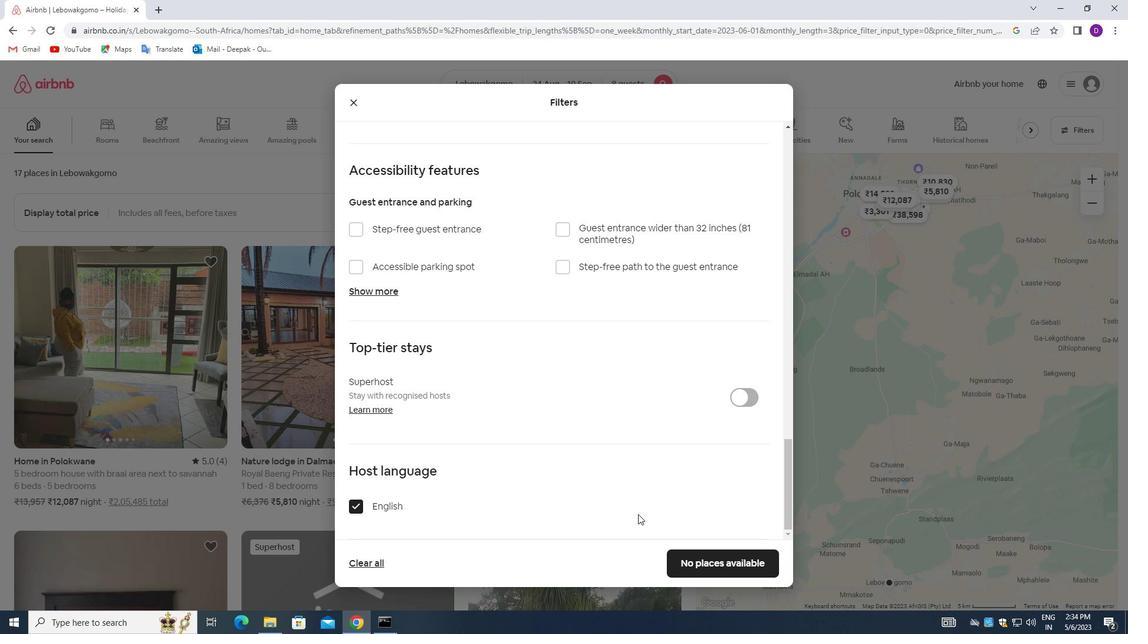 
Action: Mouse moved to (681, 520)
Screenshot: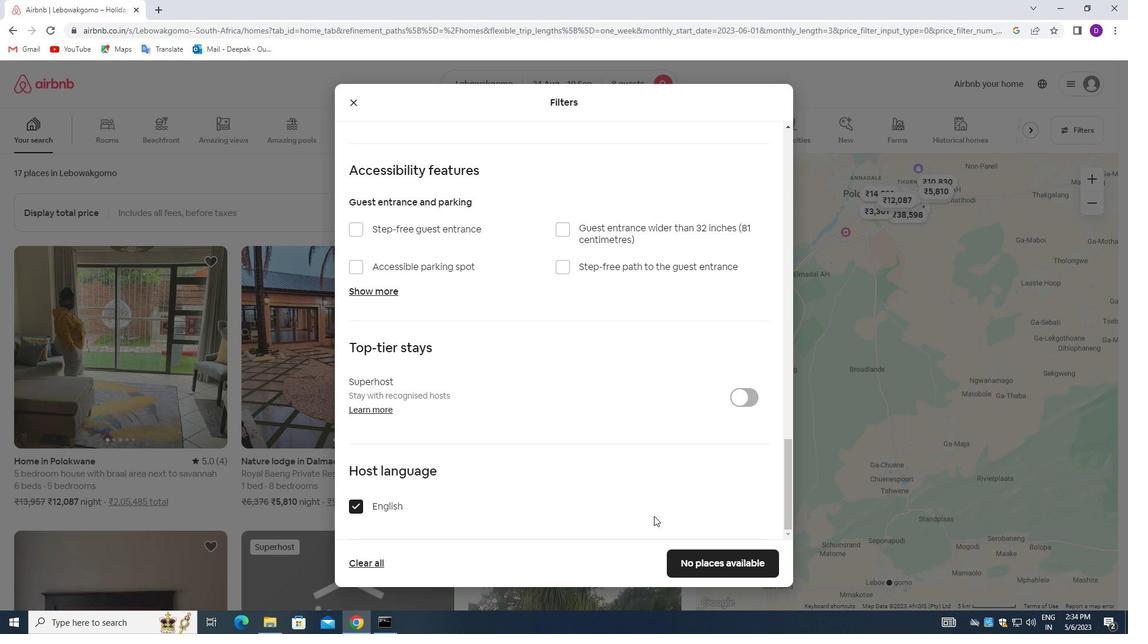 
Action: Mouse scrolled (681, 520) with delta (0, 0)
Screenshot: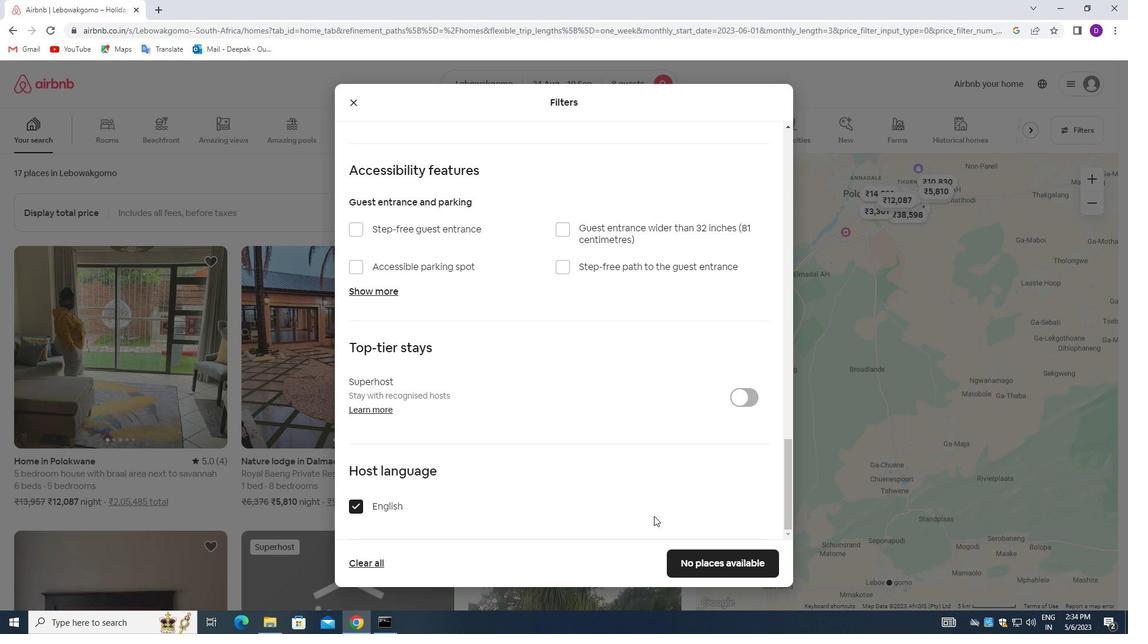 
Action: Mouse moved to (682, 521)
Screenshot: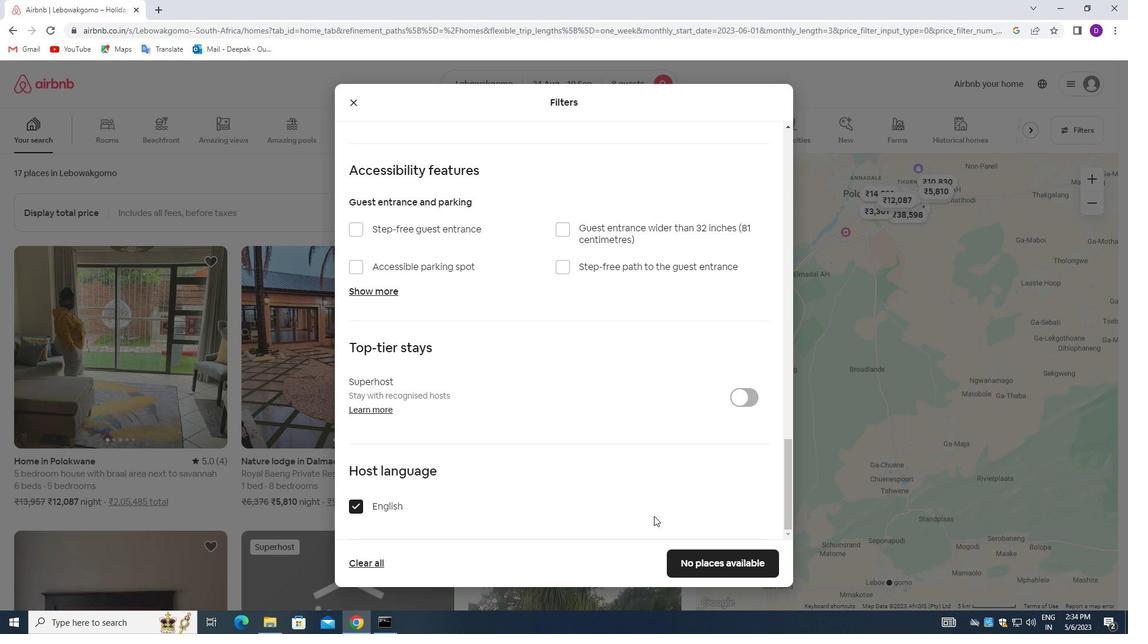 
Action: Mouse scrolled (682, 521) with delta (0, 0)
Screenshot: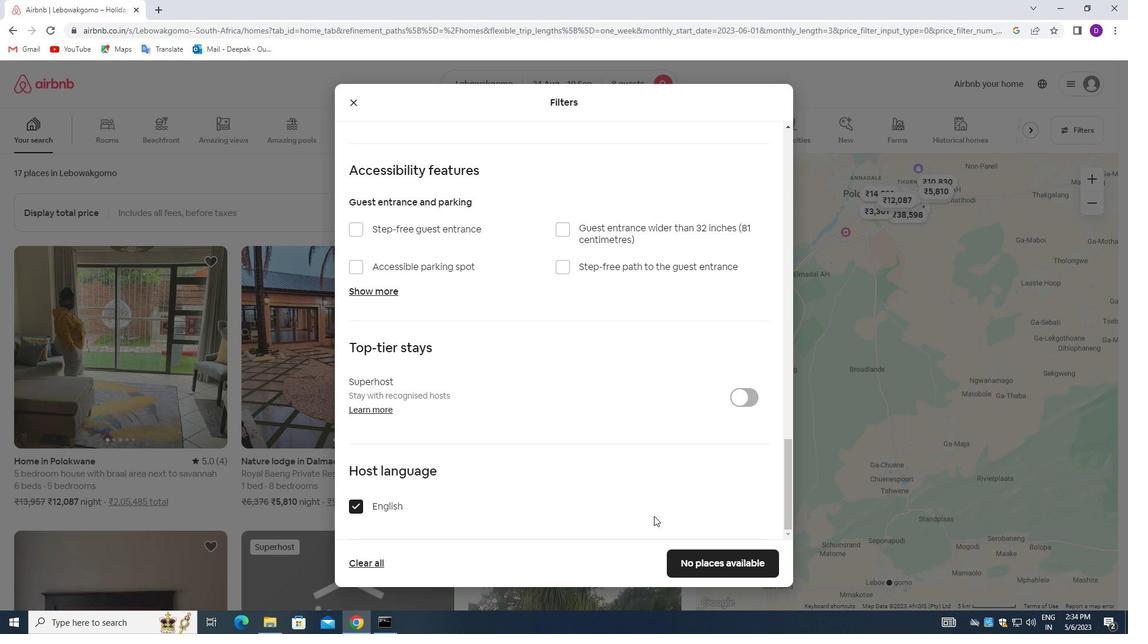 
Action: Mouse moved to (683, 522)
Screenshot: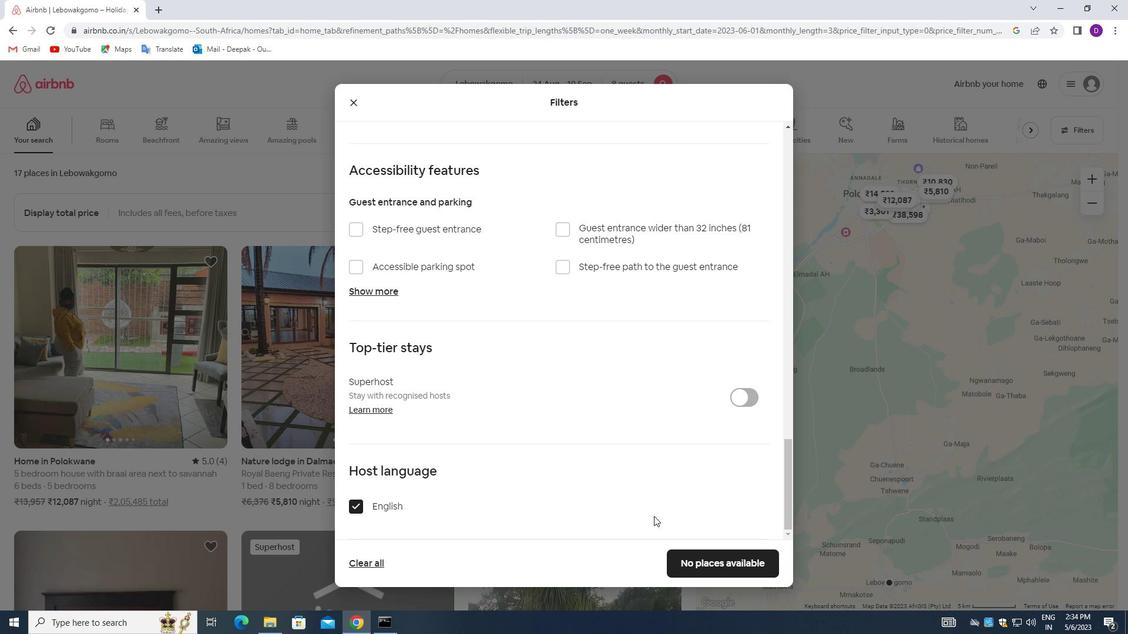 
Action: Mouse scrolled (683, 521) with delta (0, 0)
Screenshot: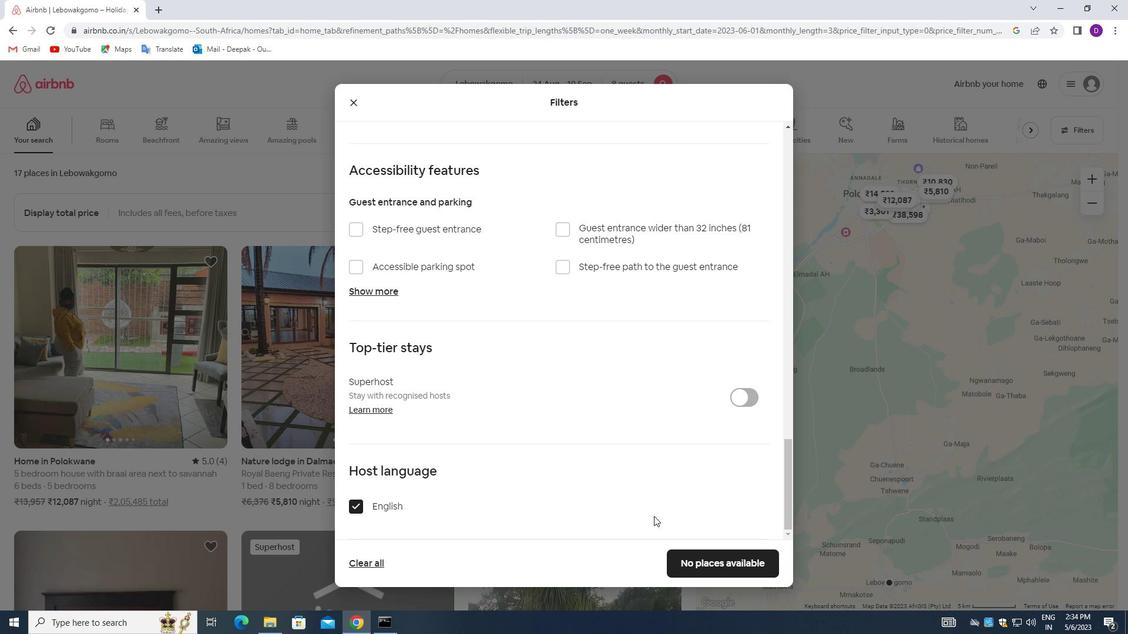 
Action: Mouse moved to (679, 560)
Screenshot: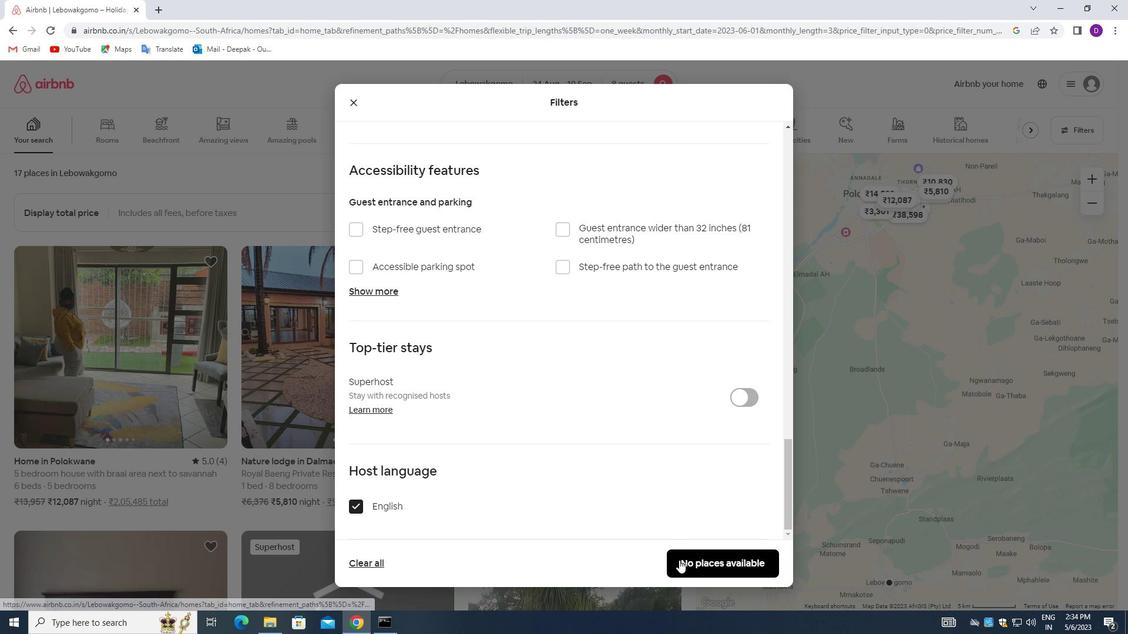 
Action: Mouse pressed left at (679, 560)
Screenshot: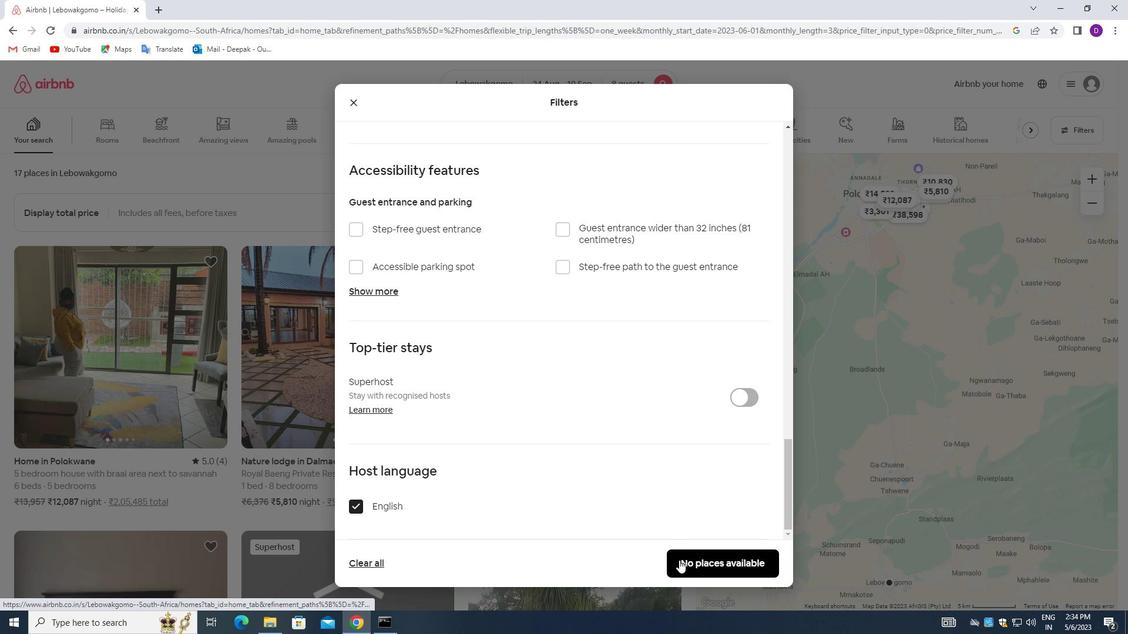 
Action: Mouse moved to (660, 423)
Screenshot: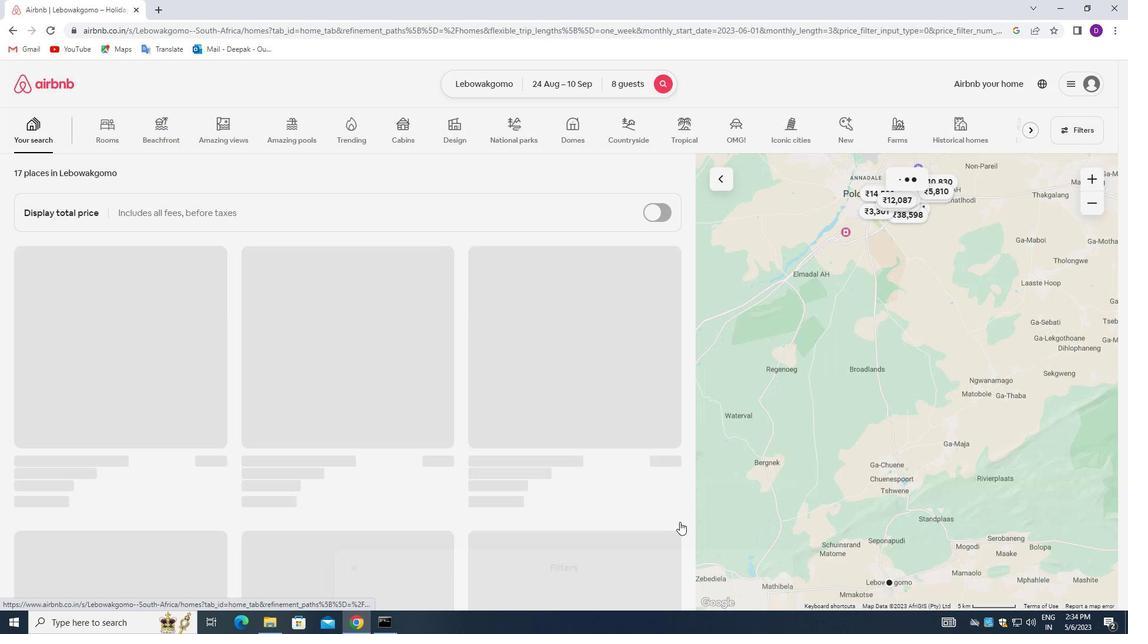 
